 Task: Look for space in Viana, Brazil from 12th July, 2023 to 16th July, 2023 for 8 adults in price range Rs.10000 to Rs.16000. Place can be private room with 8 bedrooms having 8 beds and 8 bathrooms. Property type can be house, flat, guest house, hotel. Amenities needed are: wifi, TV, free parkinig on premises, gym, breakfast. Booking option can be shelf check-in. Required host language is English.
Action: Mouse moved to (456, 99)
Screenshot: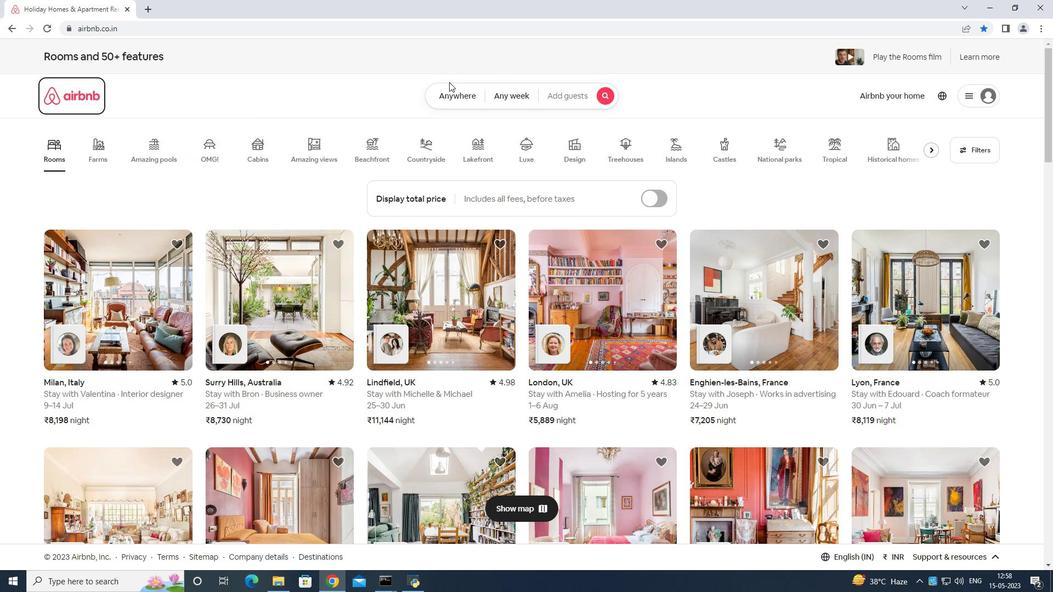 
Action: Mouse pressed left at (456, 99)
Screenshot: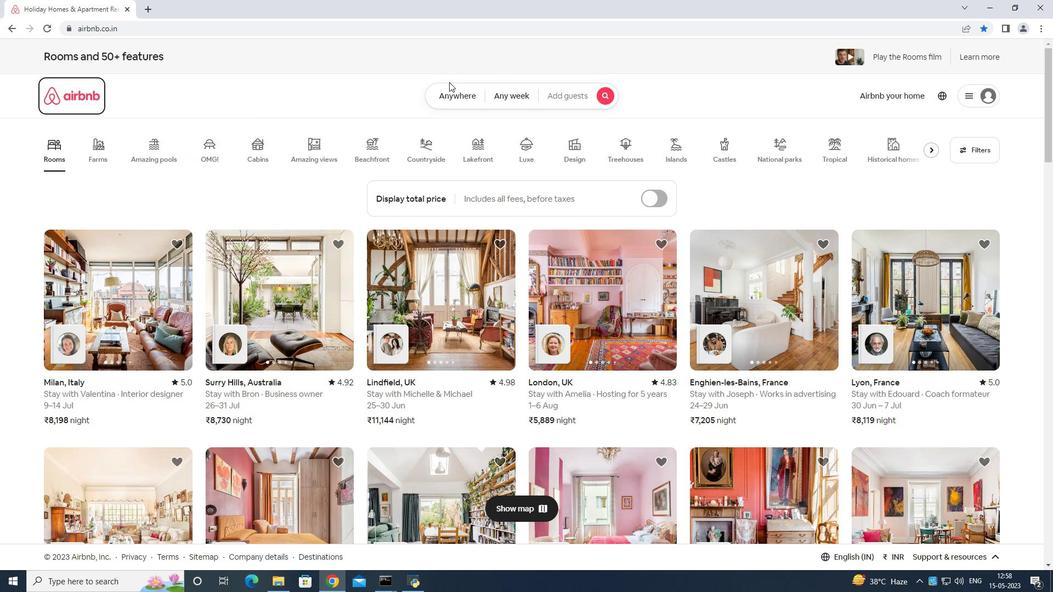 
Action: Mouse moved to (419, 133)
Screenshot: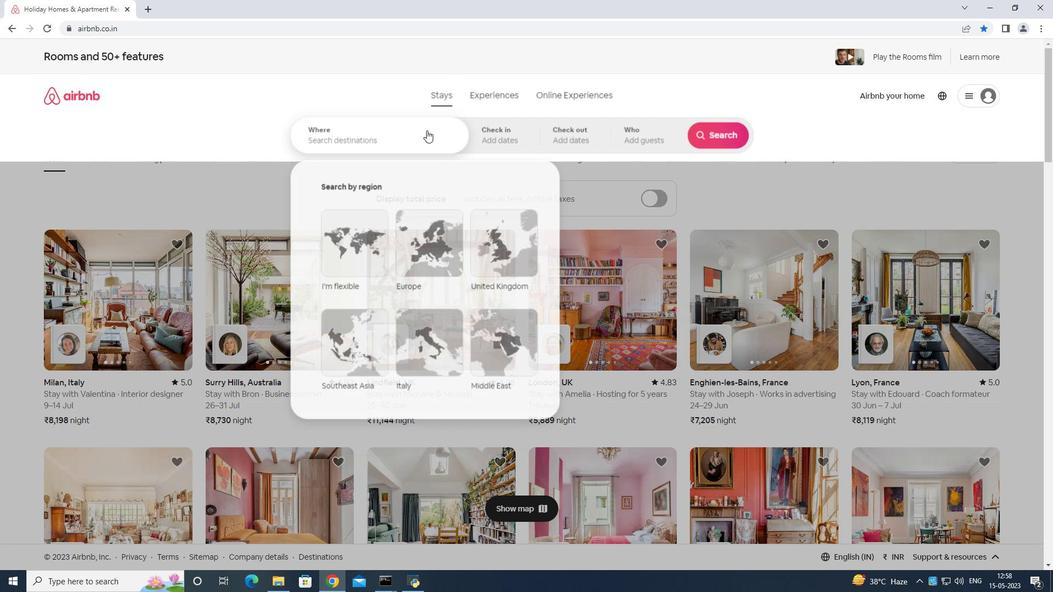 
Action: Mouse pressed left at (419, 133)
Screenshot: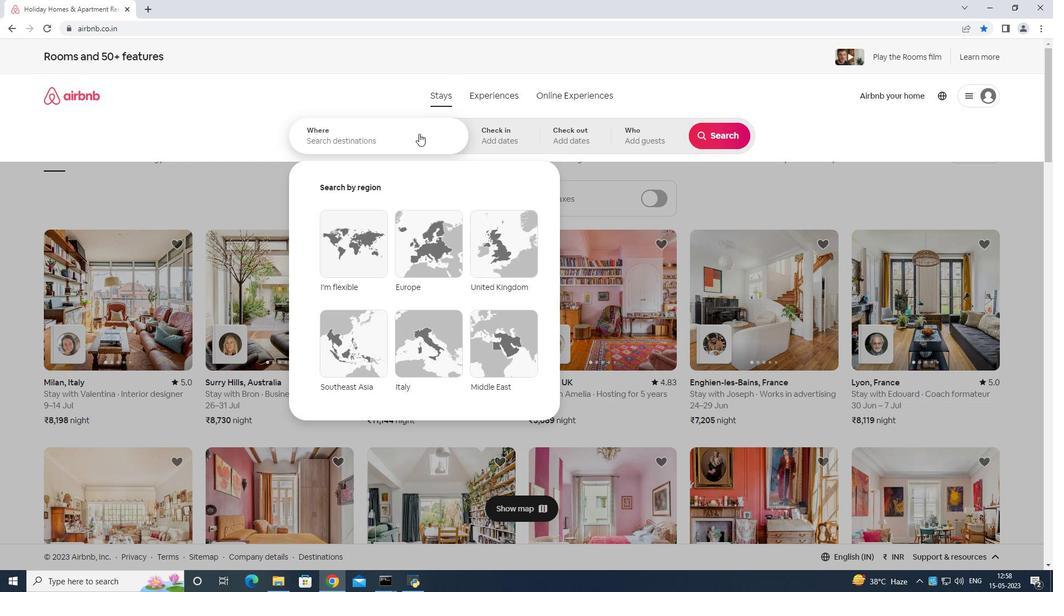 
Action: Key pressed <Key.shift>Viana<Key.space>brazil<Key.enter>
Screenshot: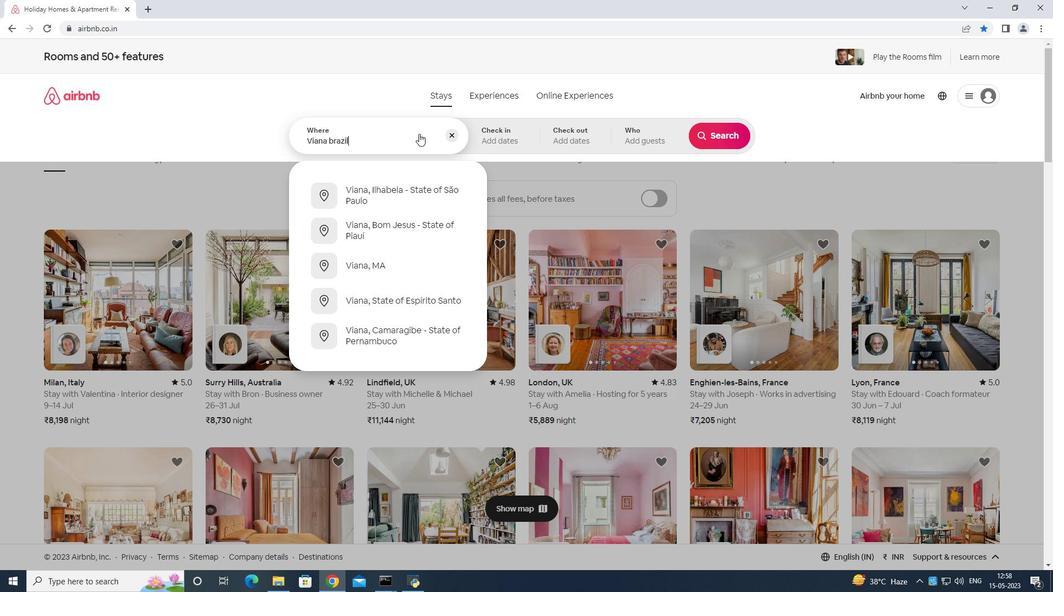 
Action: Mouse moved to (715, 222)
Screenshot: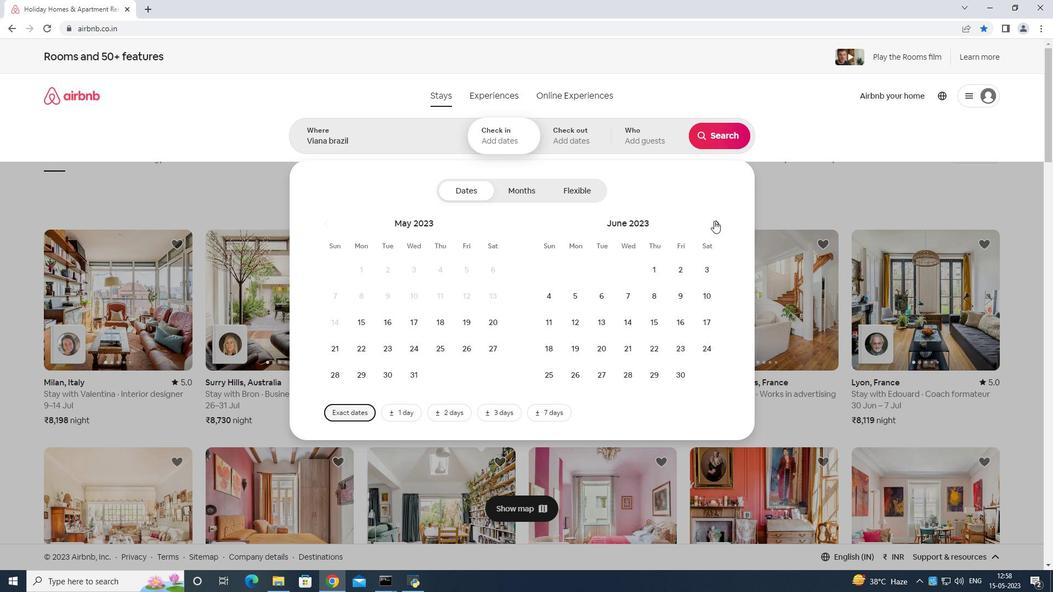 
Action: Mouse pressed left at (715, 222)
Screenshot: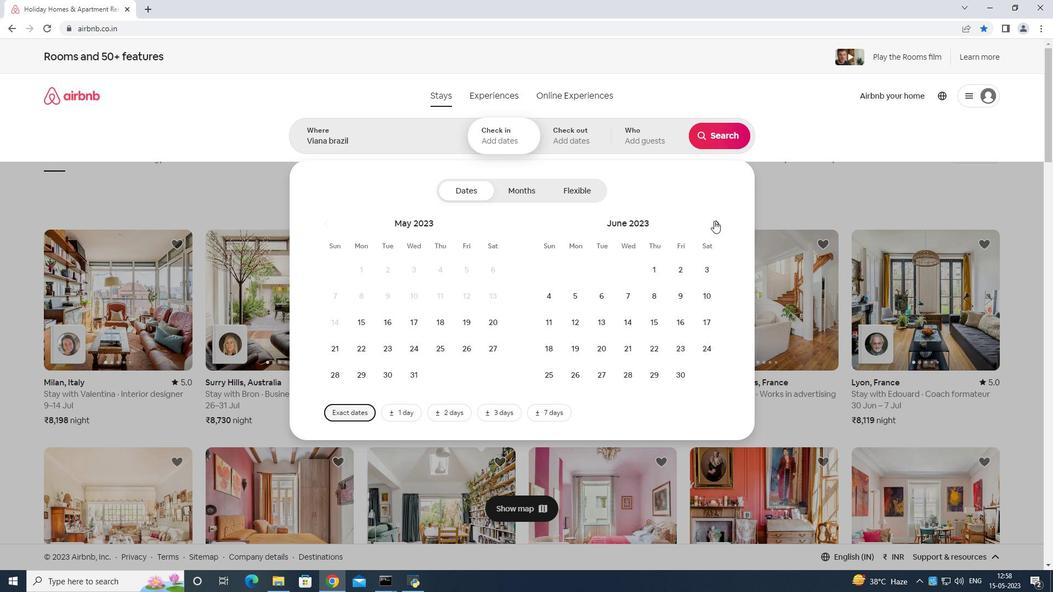 
Action: Mouse moved to (631, 319)
Screenshot: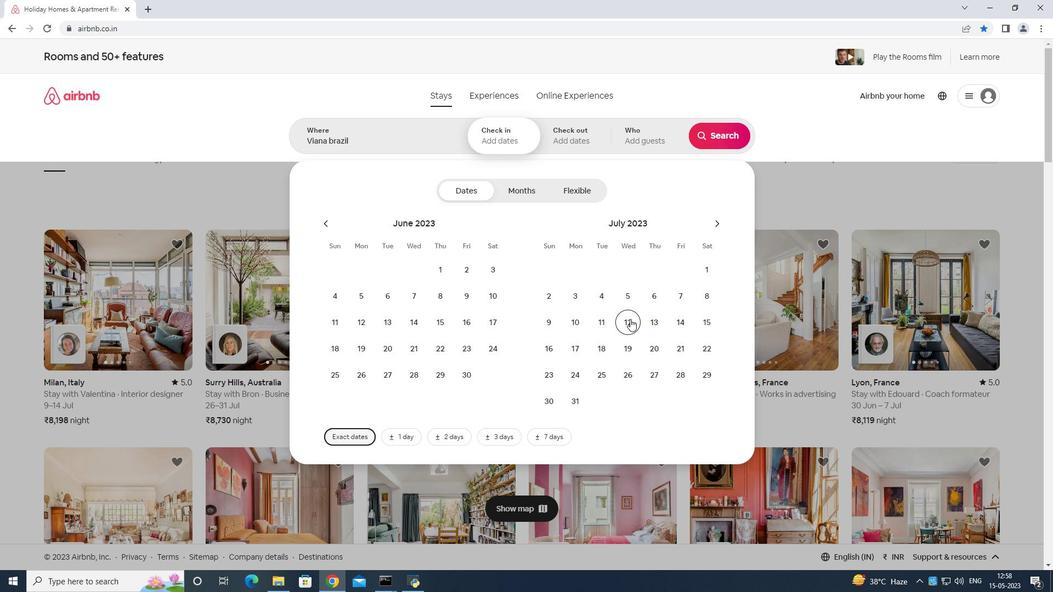 
Action: Mouse pressed left at (631, 319)
Screenshot: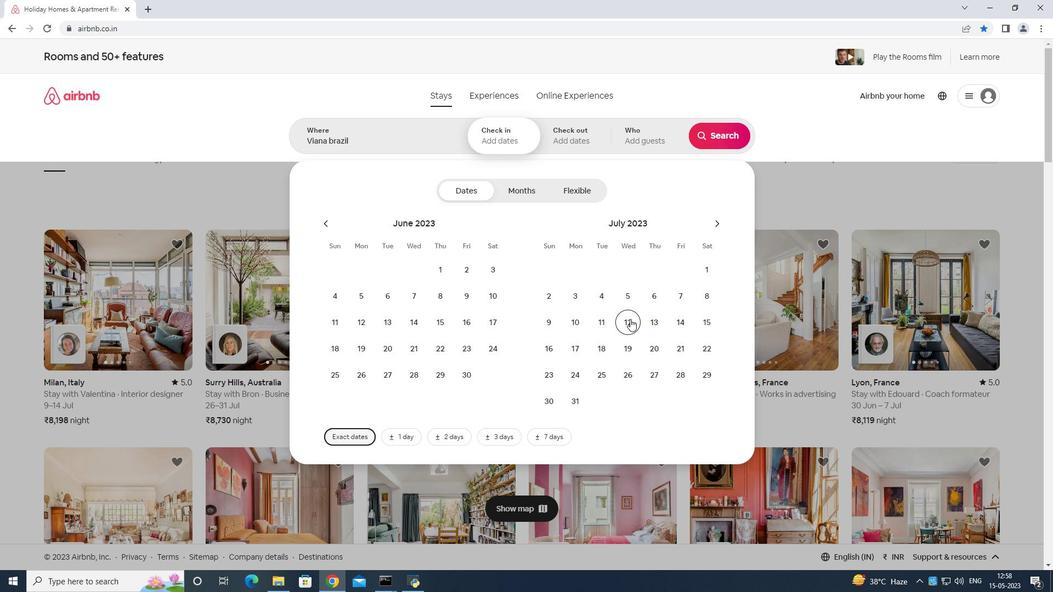 
Action: Mouse moved to (542, 347)
Screenshot: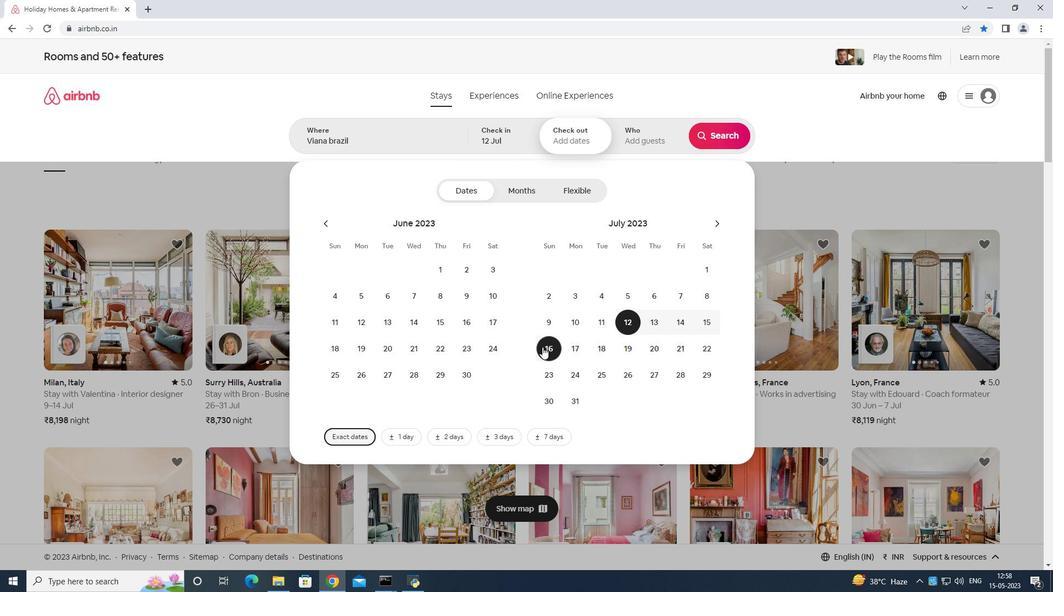 
Action: Mouse pressed left at (542, 347)
Screenshot: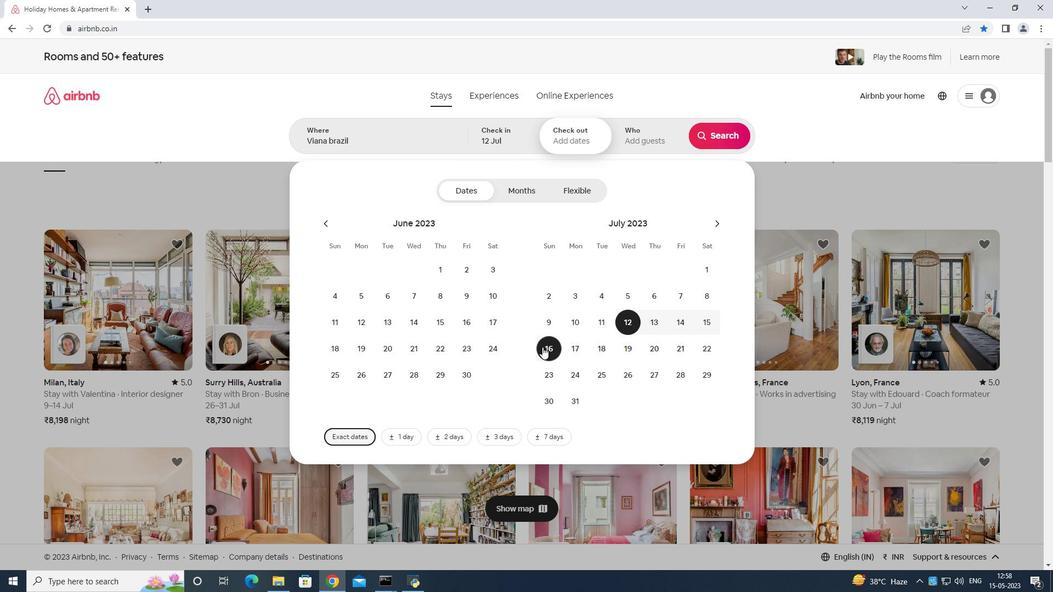 
Action: Mouse moved to (641, 134)
Screenshot: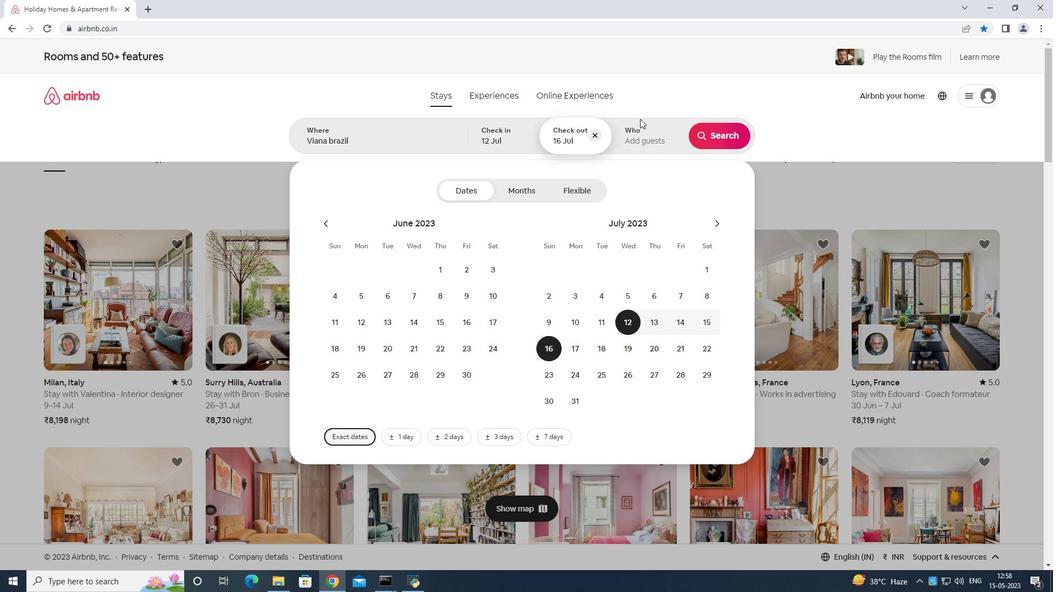 
Action: Mouse pressed left at (641, 134)
Screenshot: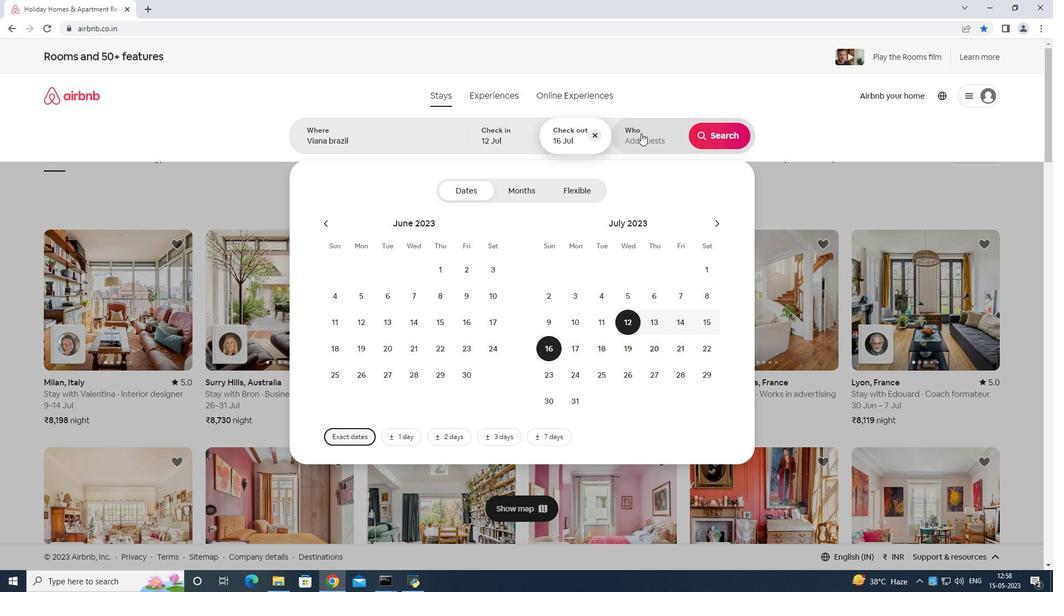 
Action: Mouse moved to (720, 197)
Screenshot: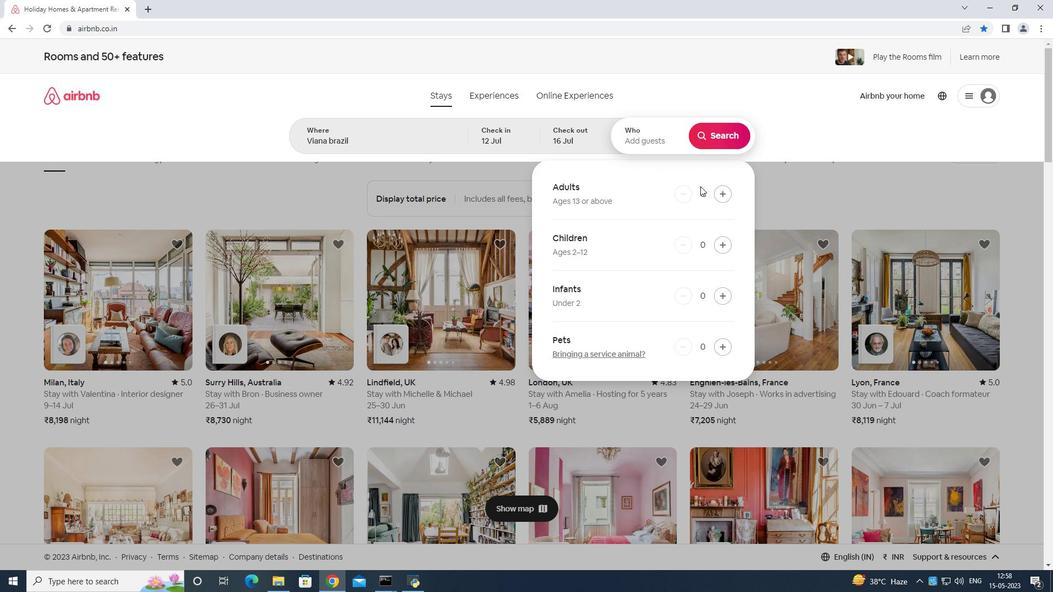 
Action: Mouse pressed left at (720, 197)
Screenshot: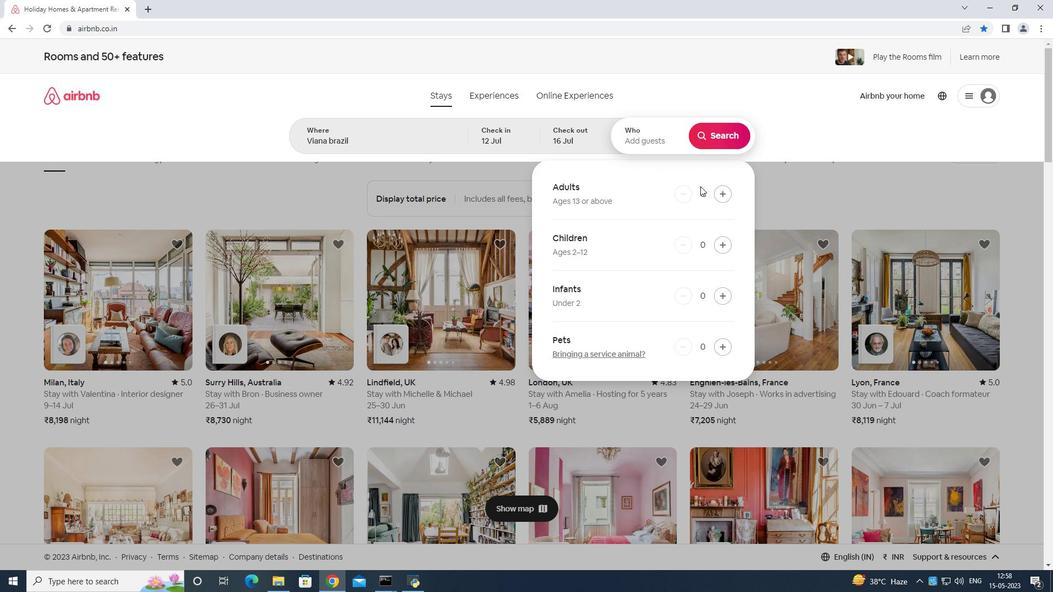 
Action: Mouse moved to (721, 194)
Screenshot: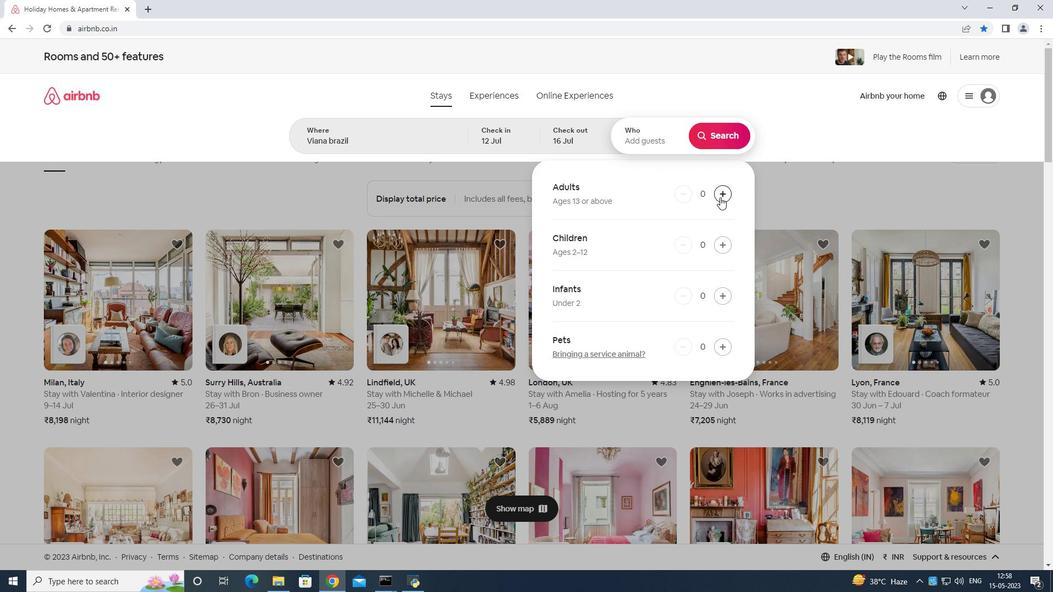 
Action: Mouse pressed left at (721, 194)
Screenshot: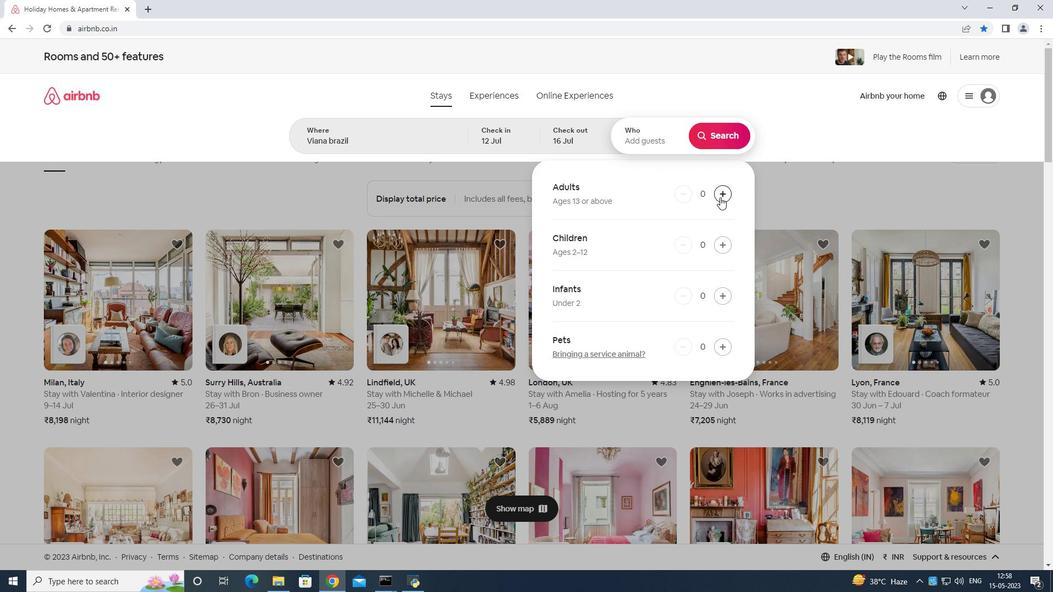 
Action: Mouse moved to (722, 194)
Screenshot: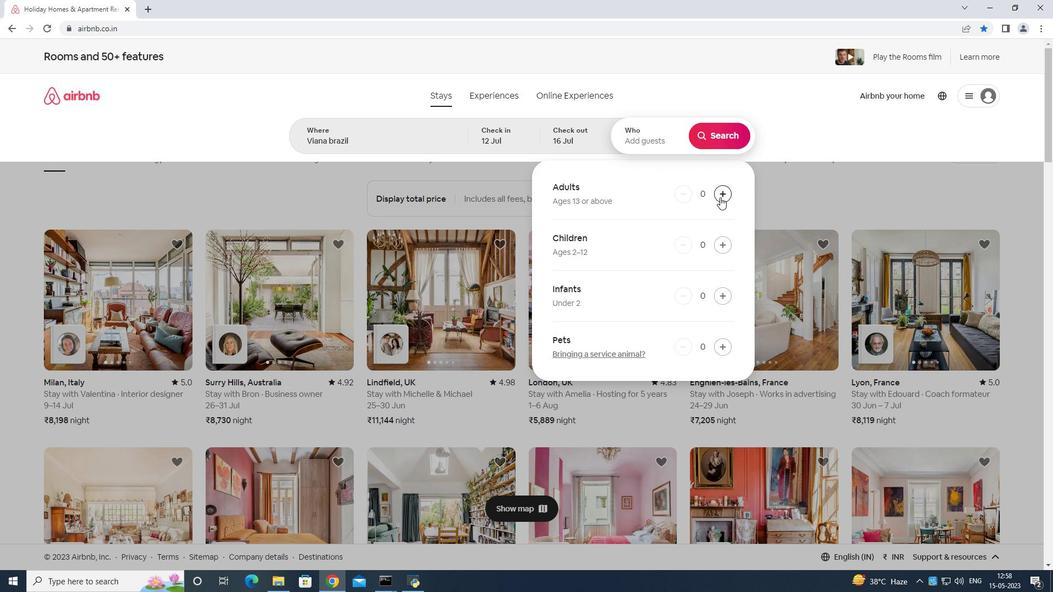 
Action: Mouse pressed left at (722, 194)
Screenshot: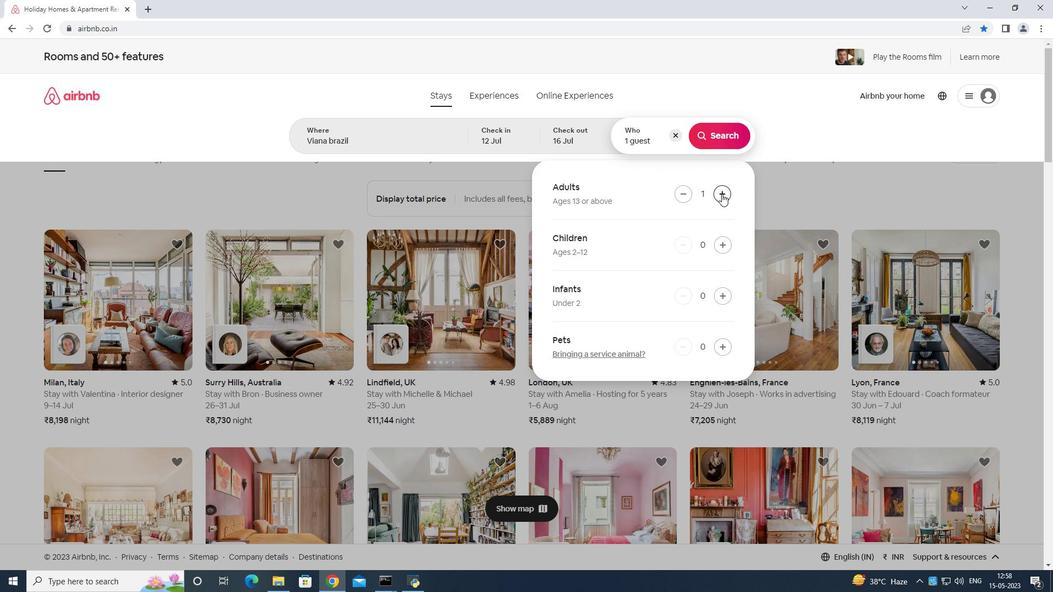 
Action: Mouse pressed left at (722, 194)
Screenshot: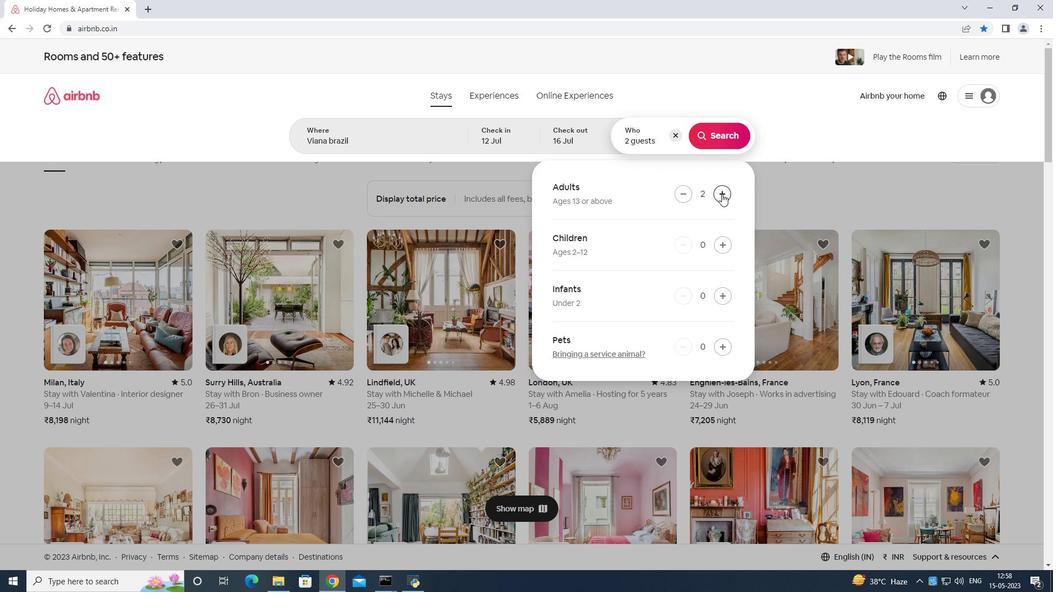 
Action: Mouse pressed left at (722, 194)
Screenshot: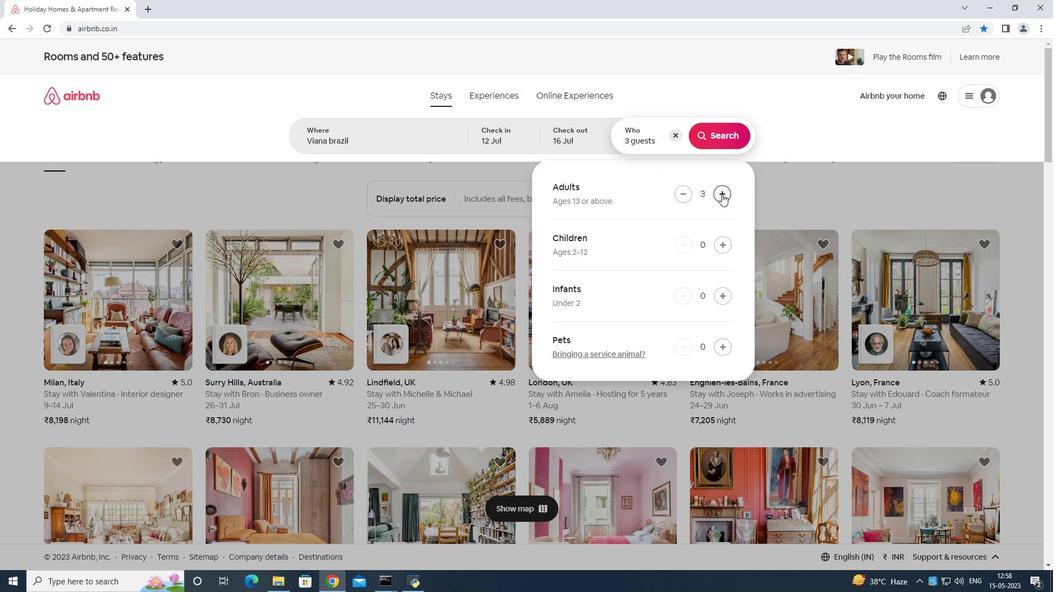 
Action: Mouse pressed left at (722, 194)
Screenshot: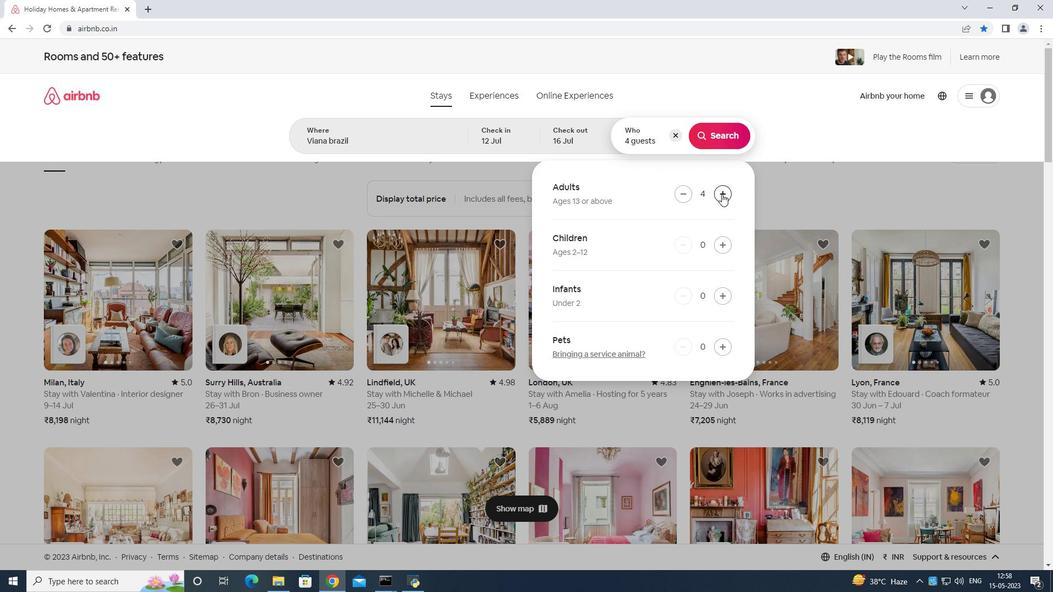 
Action: Mouse moved to (722, 193)
Screenshot: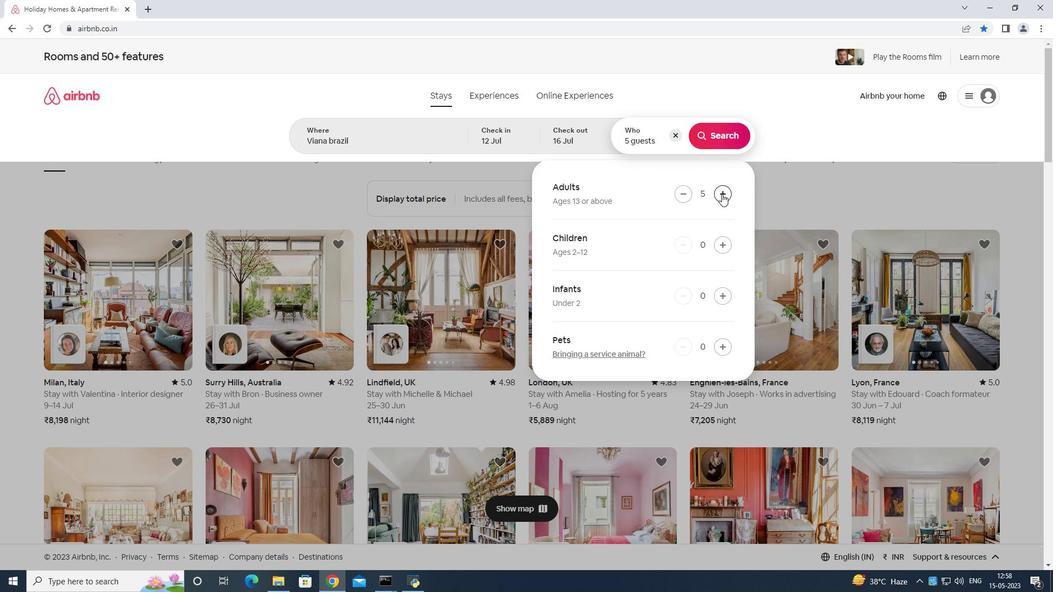 
Action: Mouse pressed left at (722, 193)
Screenshot: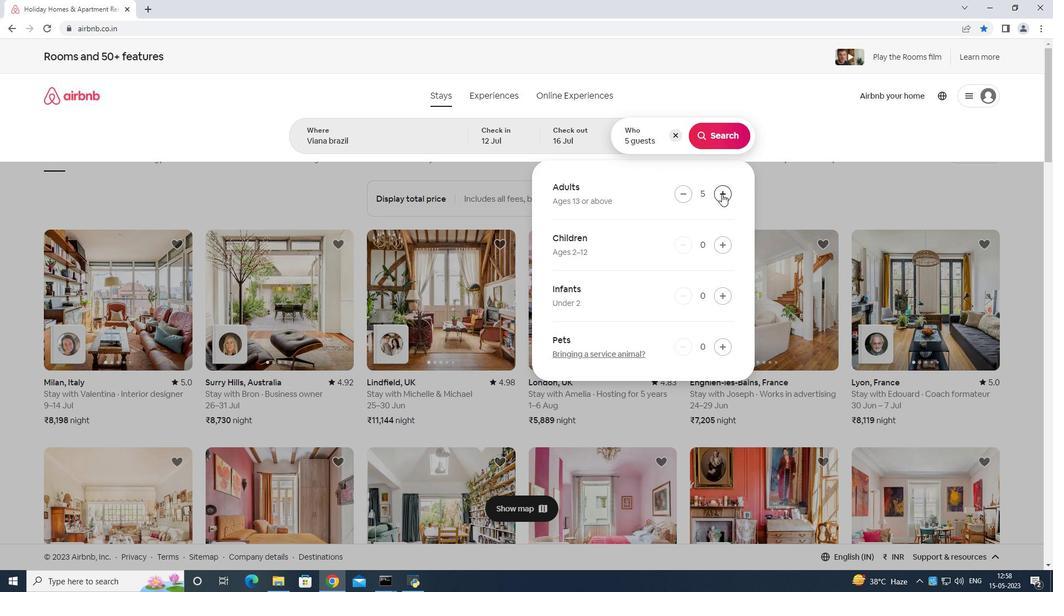 
Action: Mouse moved to (722, 193)
Screenshot: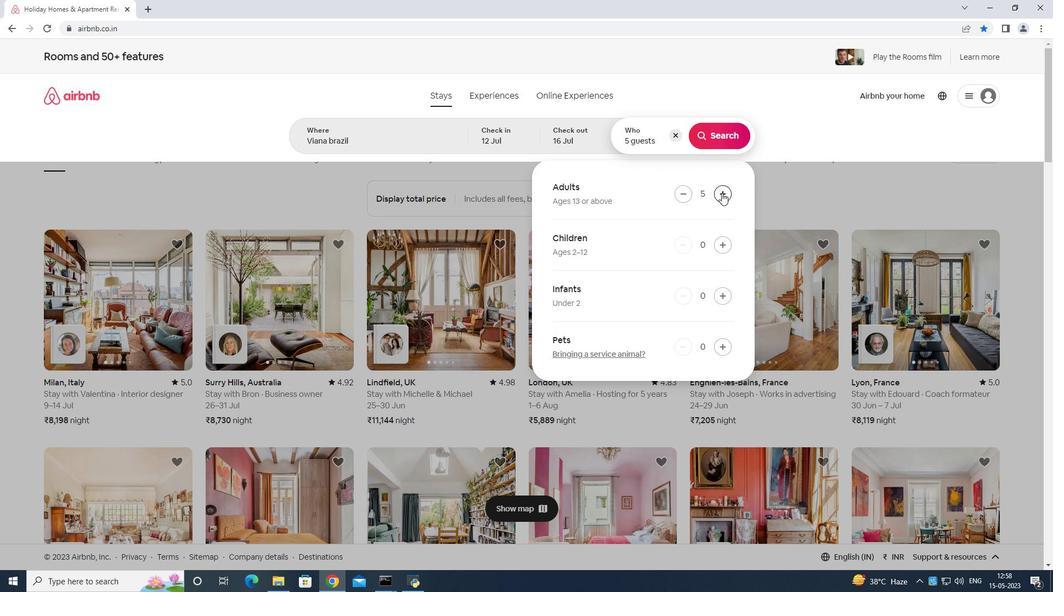 
Action: Mouse pressed left at (722, 193)
Screenshot: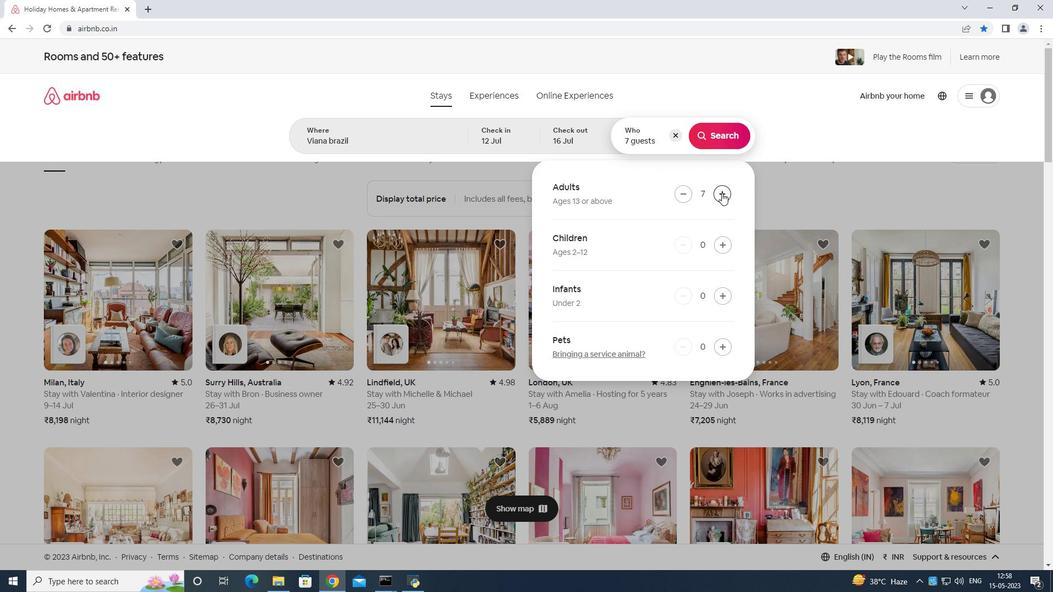
Action: Mouse moved to (715, 137)
Screenshot: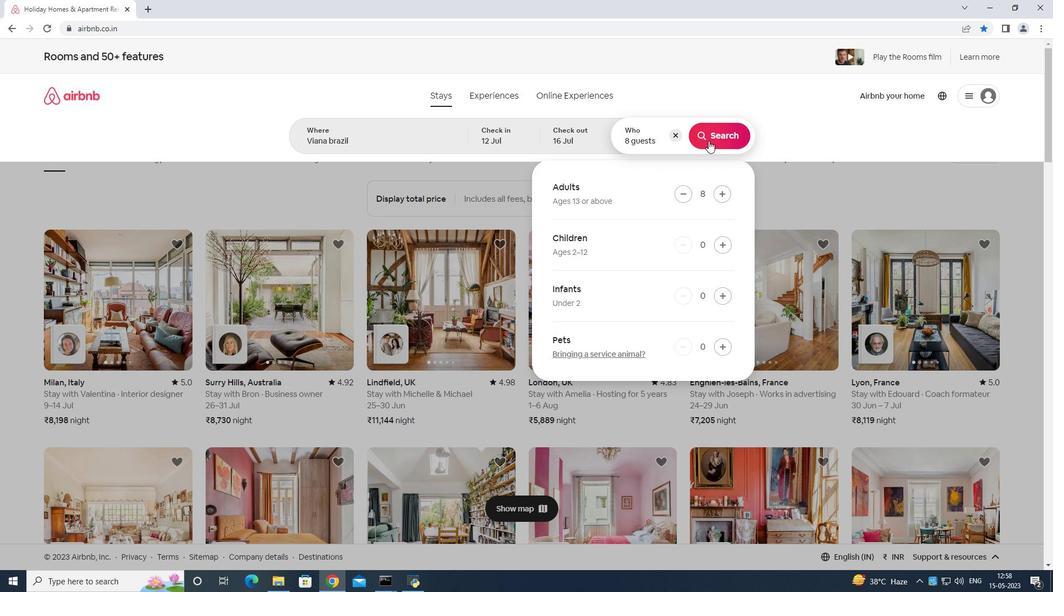 
Action: Mouse pressed left at (715, 137)
Screenshot: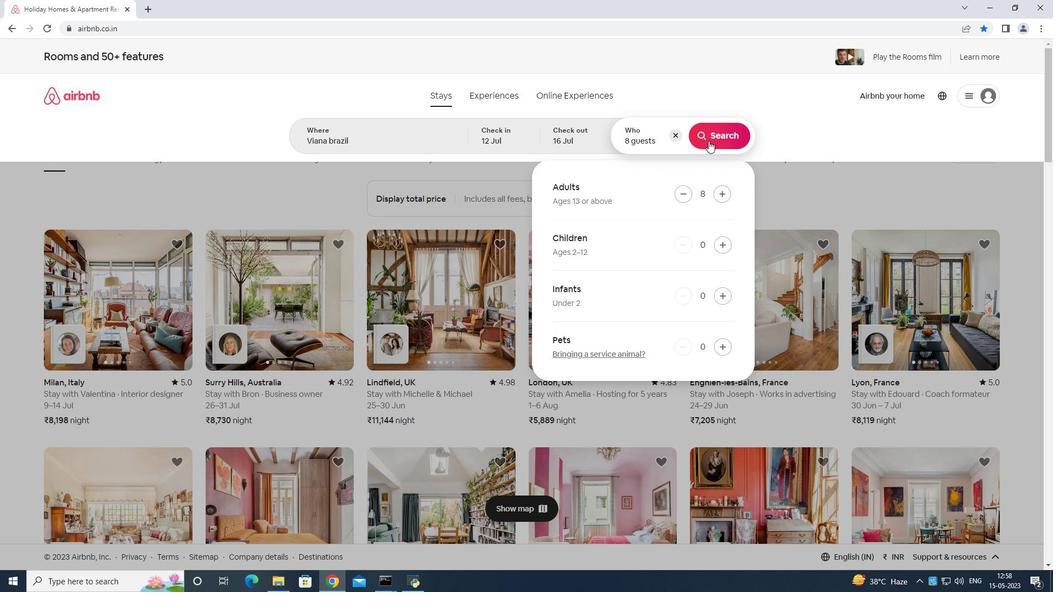 
Action: Mouse moved to (999, 104)
Screenshot: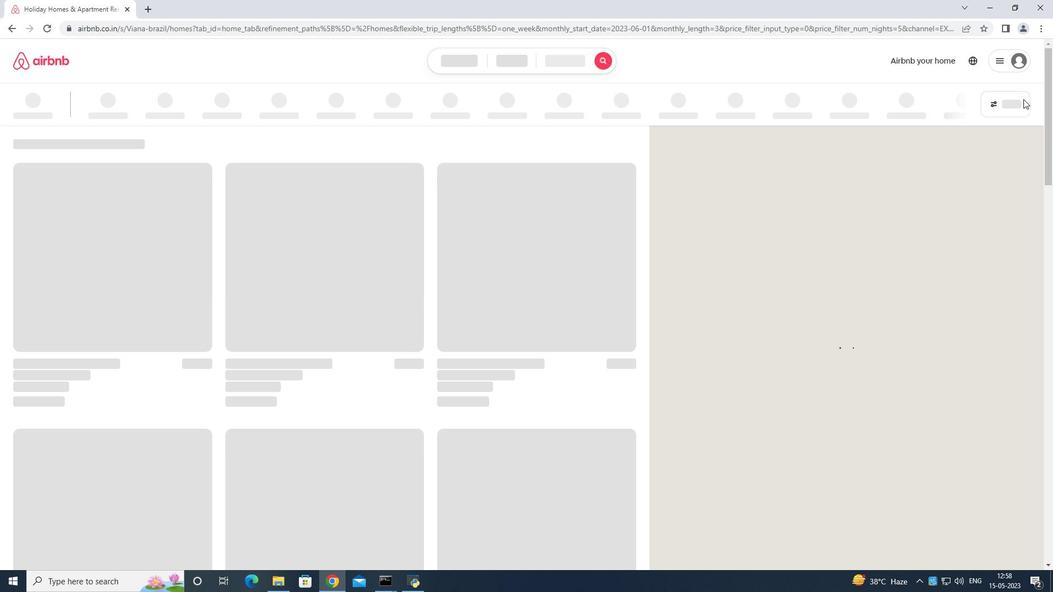 
Action: Mouse pressed left at (999, 104)
Screenshot: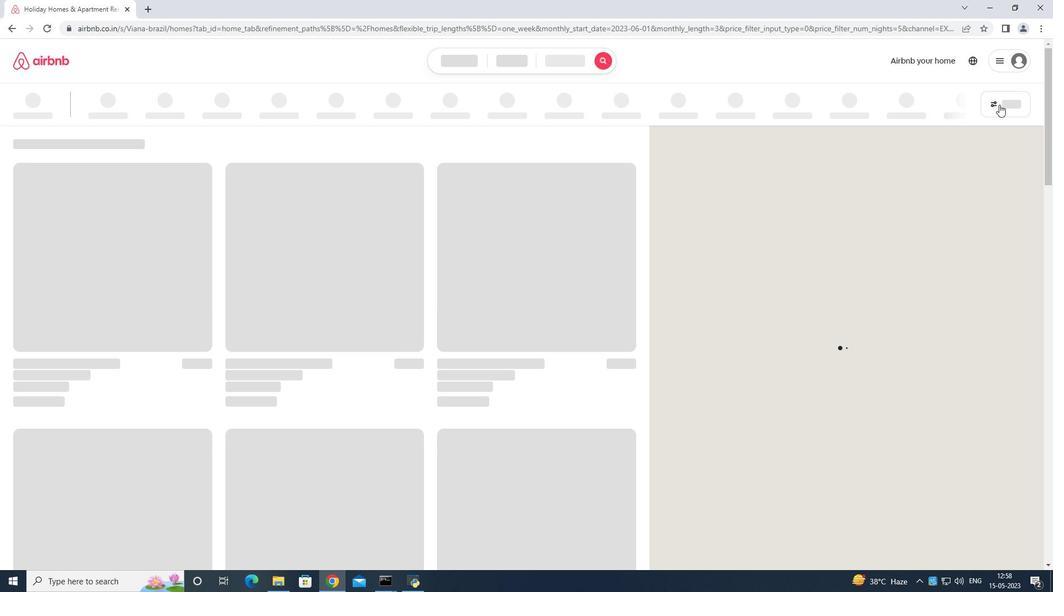 
Action: Mouse moved to (453, 368)
Screenshot: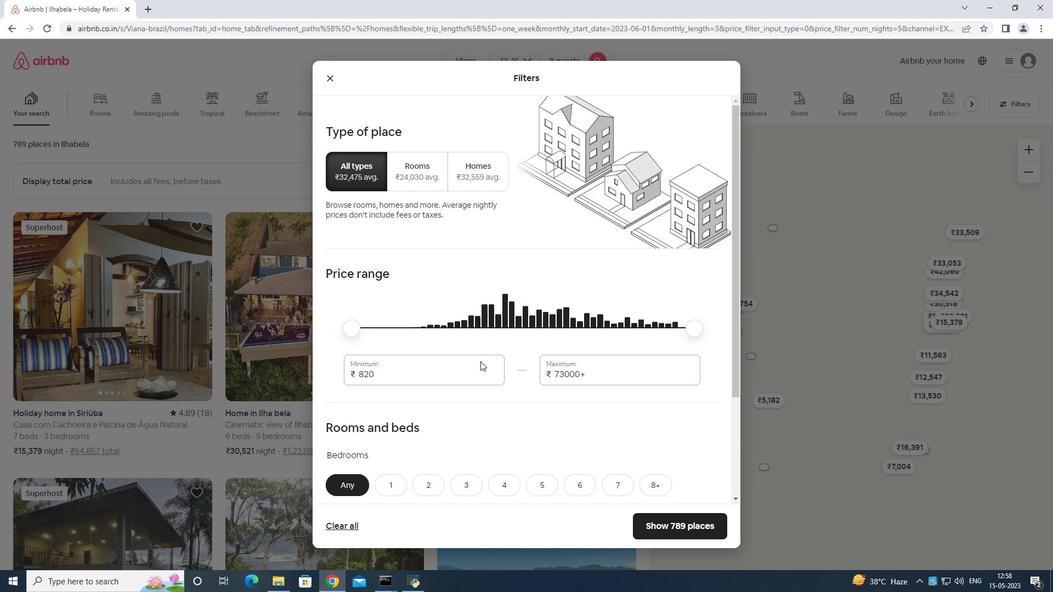 
Action: Mouse pressed left at (453, 368)
Screenshot: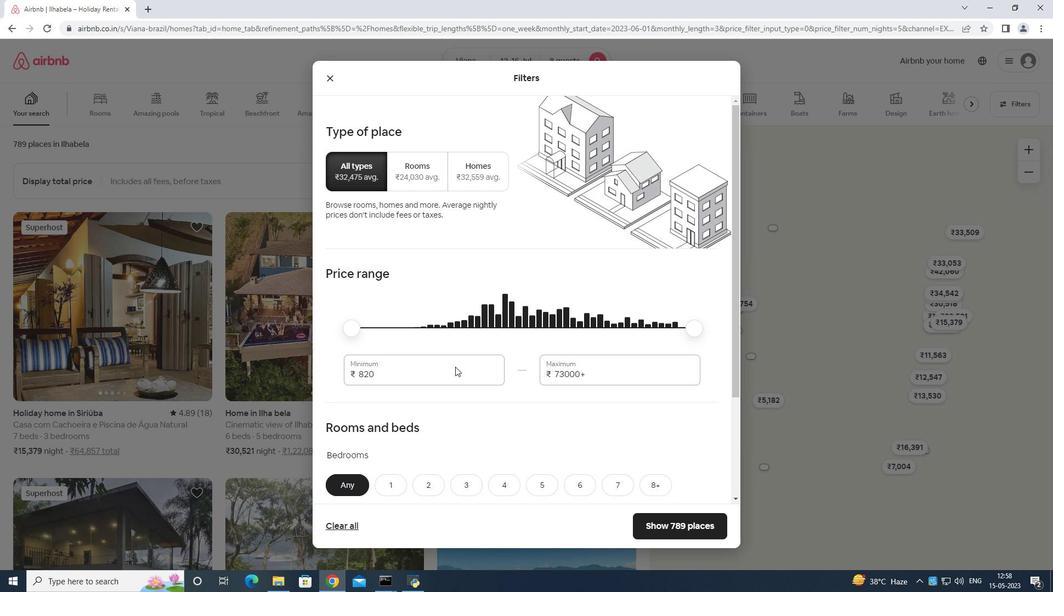 
Action: Mouse moved to (448, 353)
Screenshot: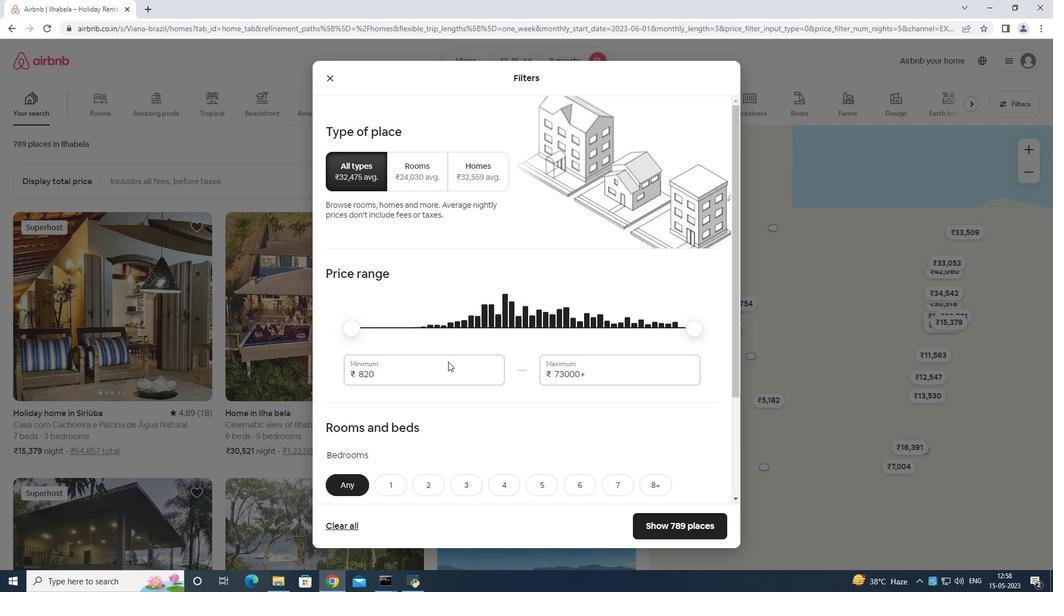 
Action: Key pressed <Key.backspace><Key.backspace><Key.backspace><Key.backspace><Key.backspace><Key.backspace><Key.backspace>
Screenshot: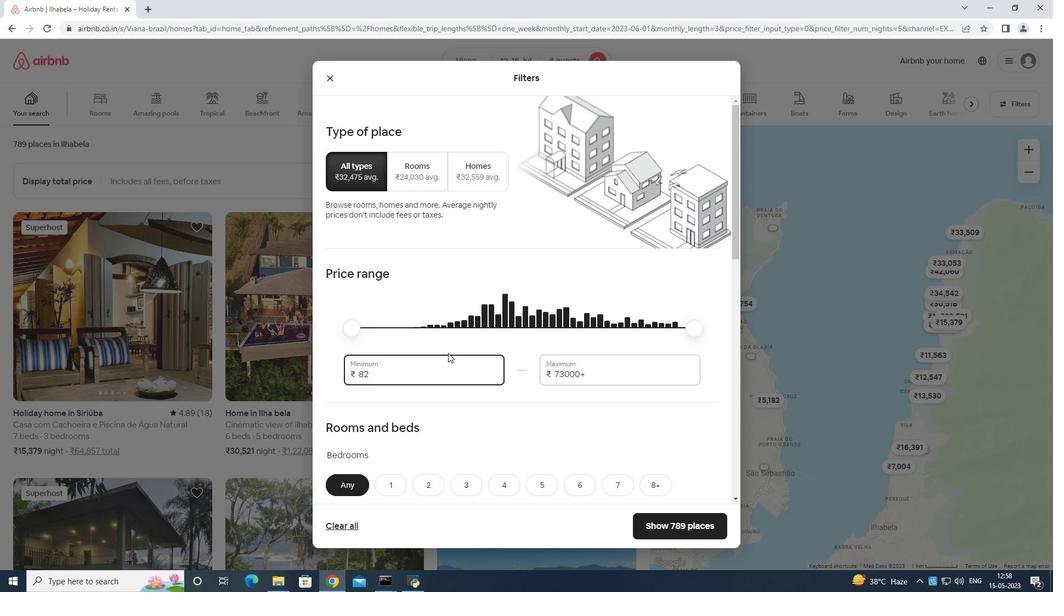 
Action: Mouse moved to (448, 351)
Screenshot: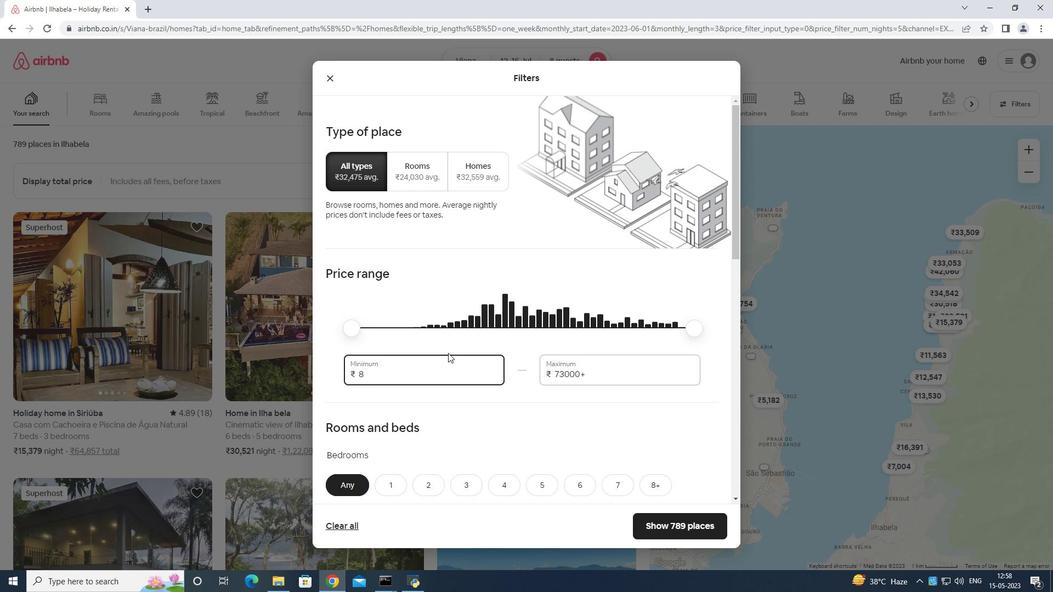 
Action: Key pressed <Key.backspace>
Screenshot: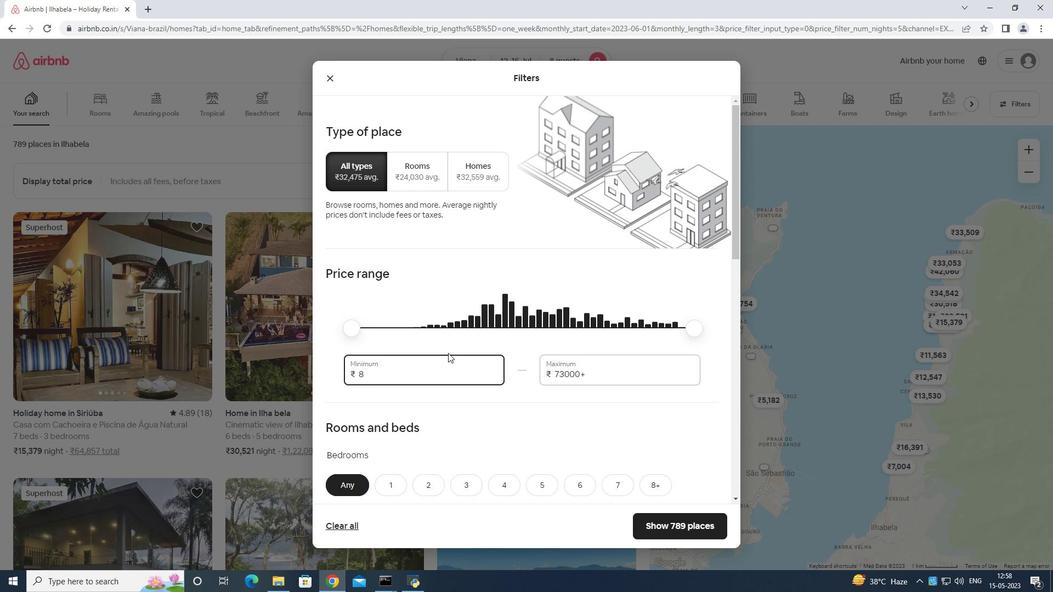 
Action: Mouse moved to (450, 346)
Screenshot: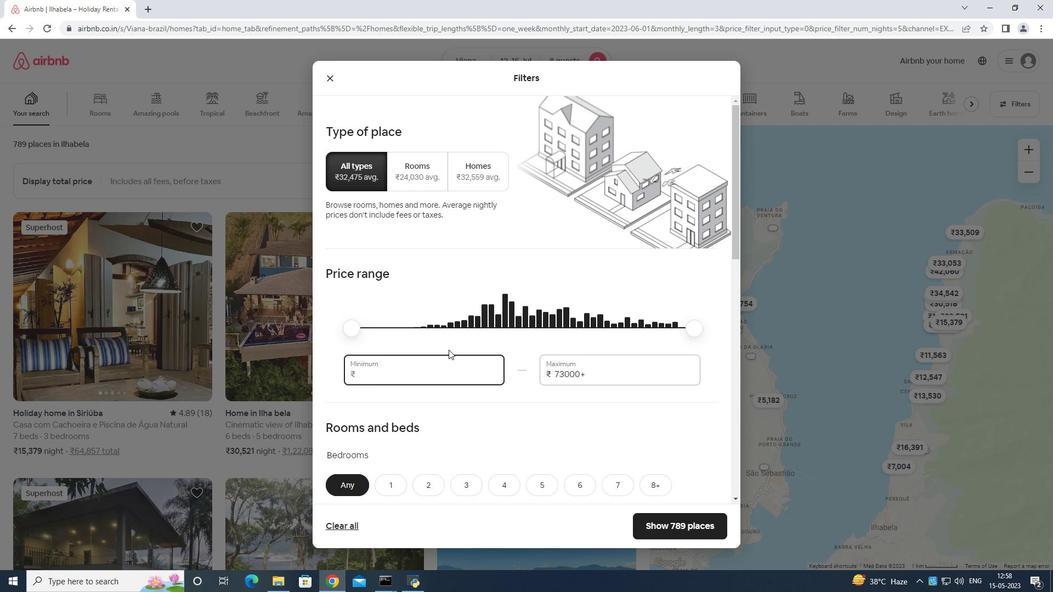 
Action: Key pressed 1
Screenshot: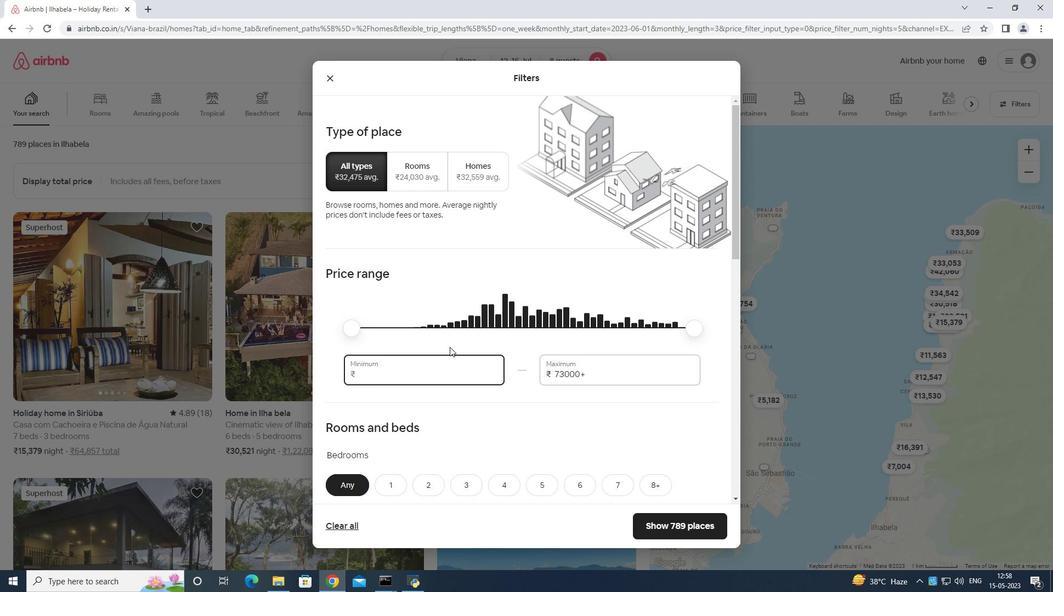 
Action: Mouse moved to (451, 345)
Screenshot: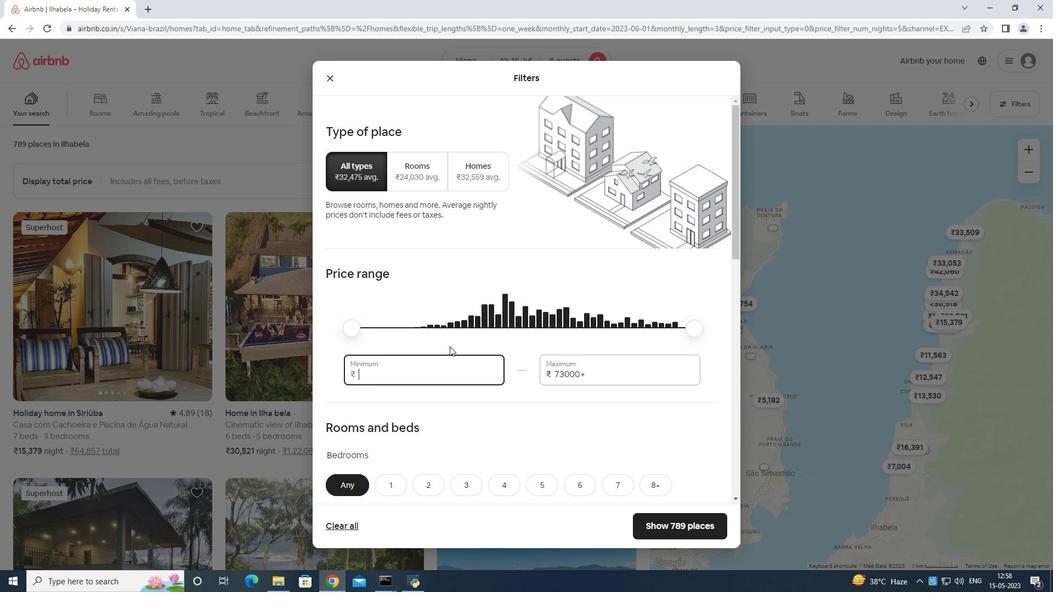 
Action: Key pressed 000
Screenshot: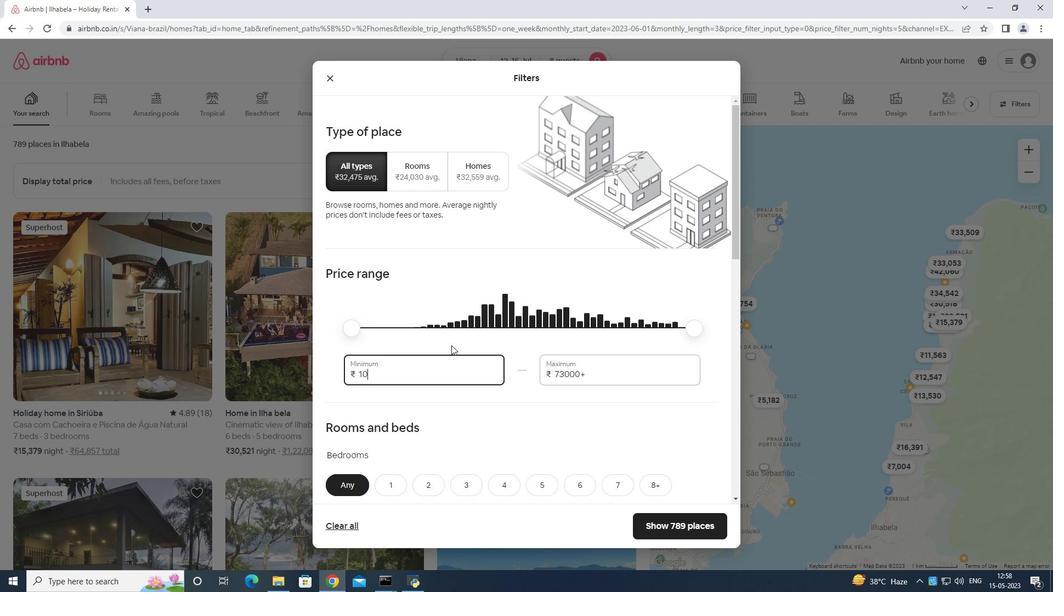 
Action: Mouse moved to (455, 349)
Screenshot: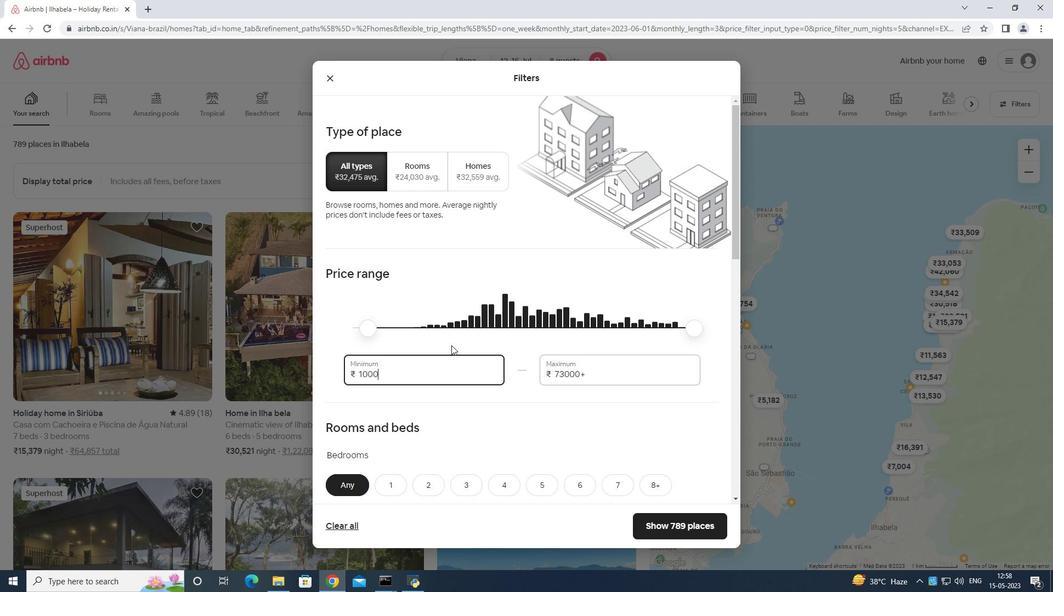 
Action: Key pressed 0
Screenshot: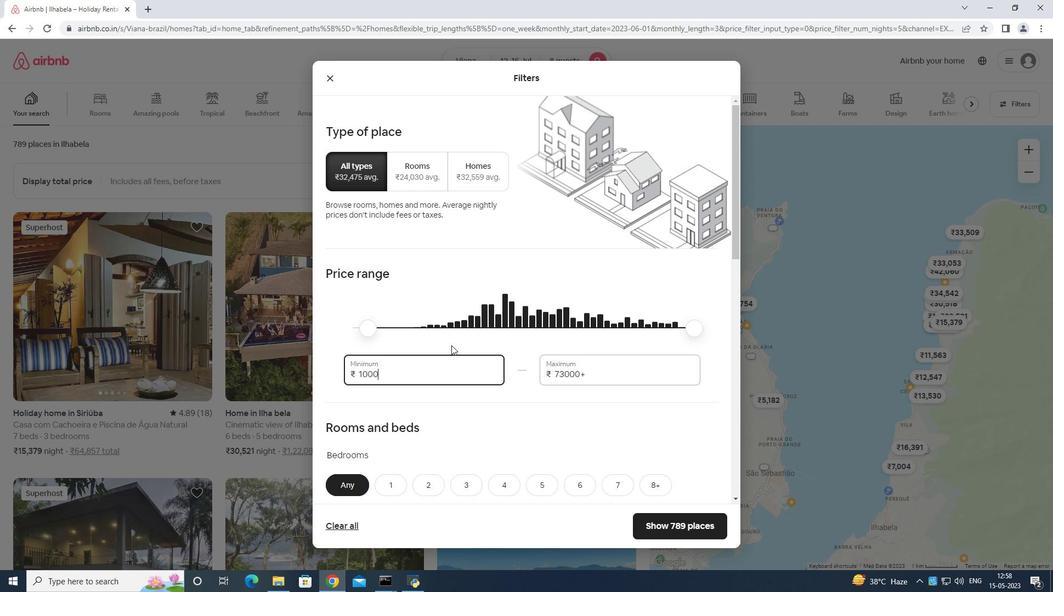 
Action: Mouse moved to (632, 363)
Screenshot: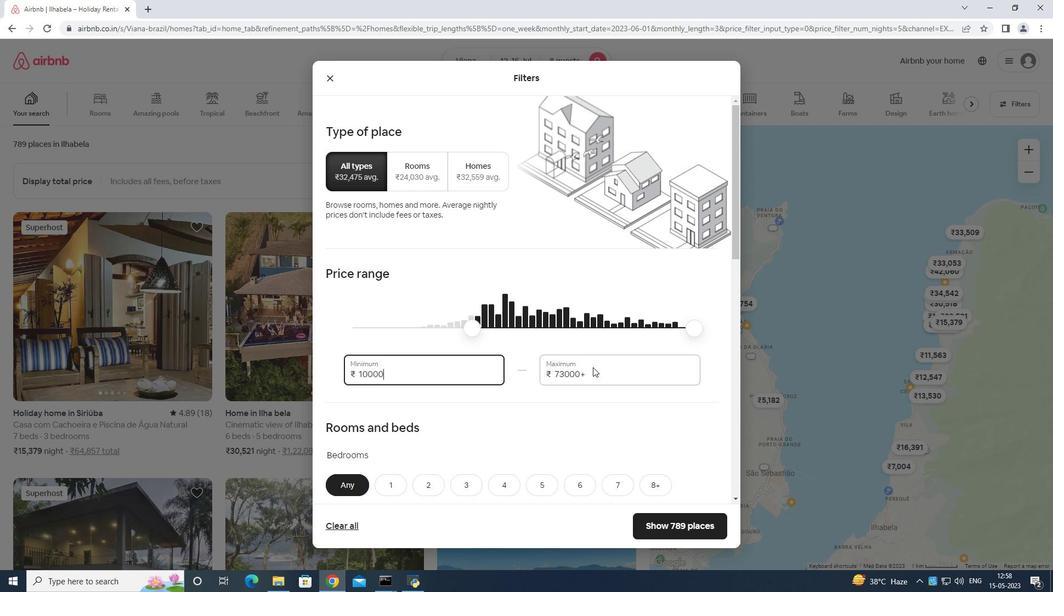
Action: Mouse pressed left at (632, 363)
Screenshot: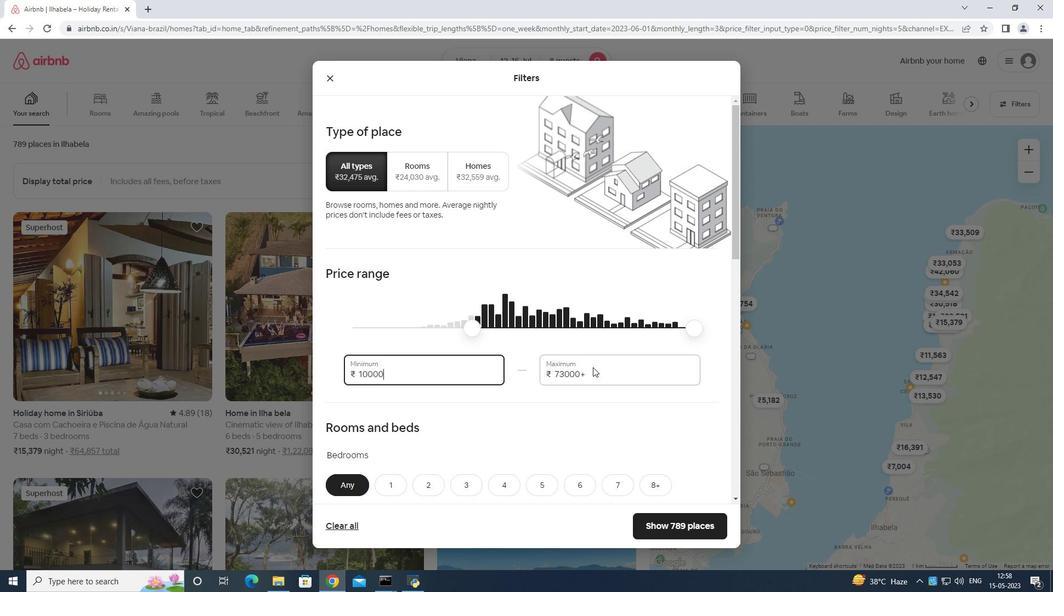 
Action: Mouse moved to (628, 354)
Screenshot: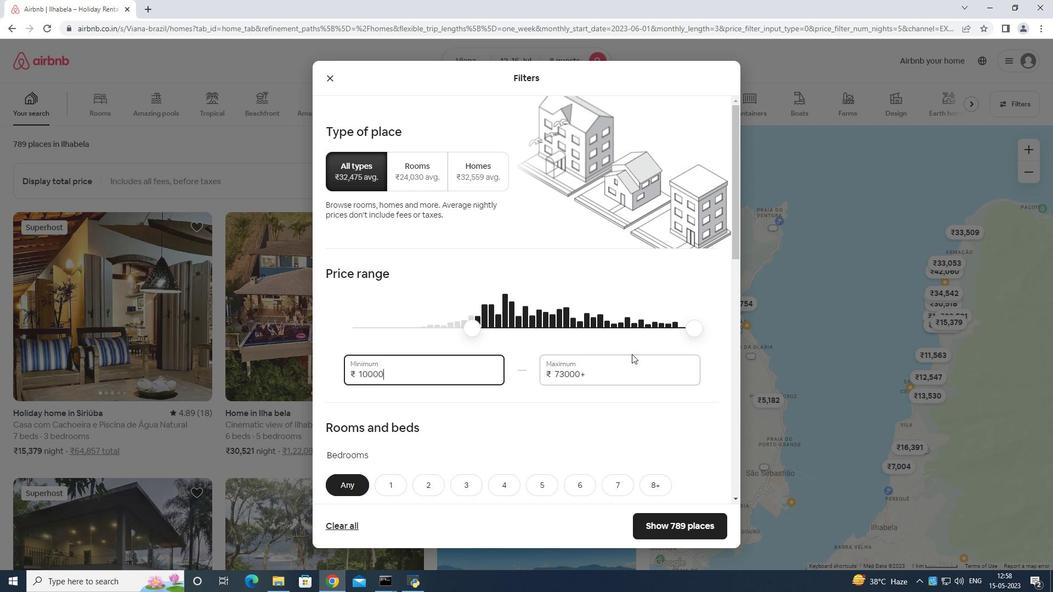 
Action: Key pressed <Key.backspace>
Screenshot: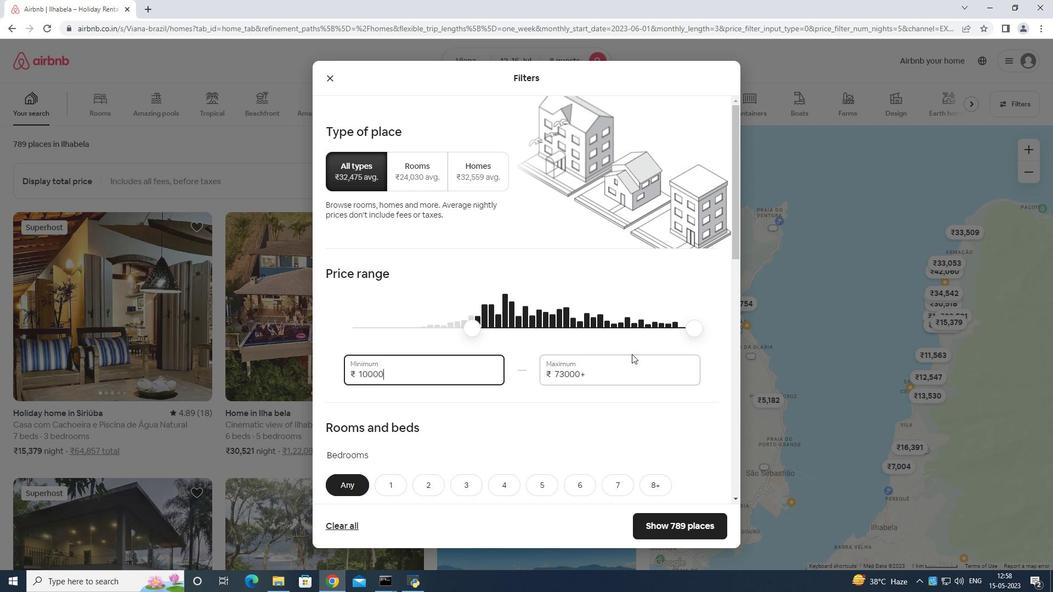 
Action: Mouse moved to (623, 357)
Screenshot: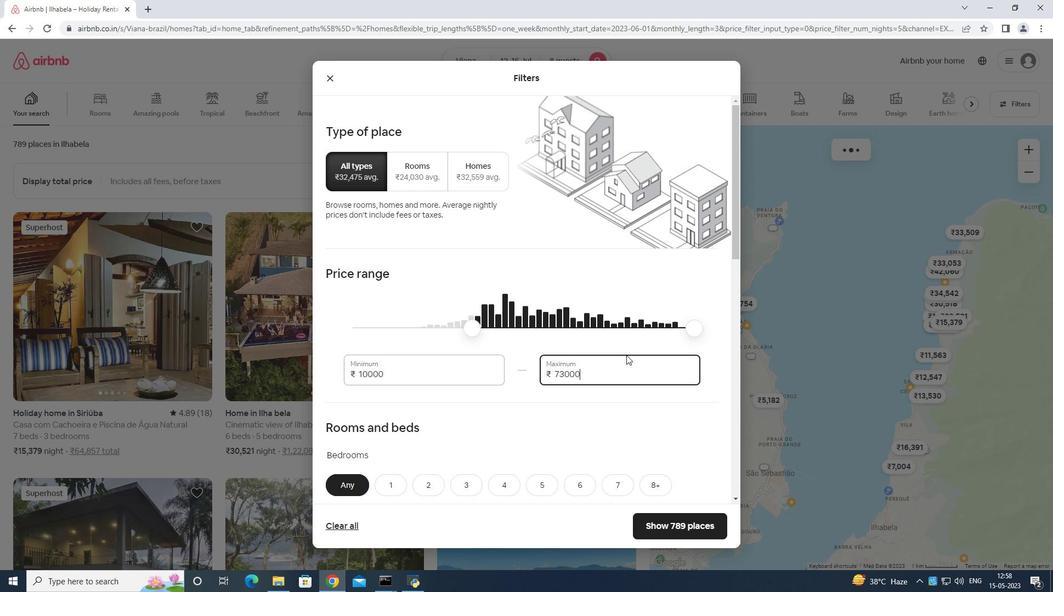 
Action: Key pressed <Key.backspace><Key.backspace><Key.backspace><Key.backspace><Key.backspace><Key.backspace><Key.backspace><Key.backspace><Key.backspace><Key.backspace><Key.backspace><Key.backspace><Key.backspace><Key.backspace><Key.backspace><Key.backspace><Key.backspace><Key.backspace>
Screenshot: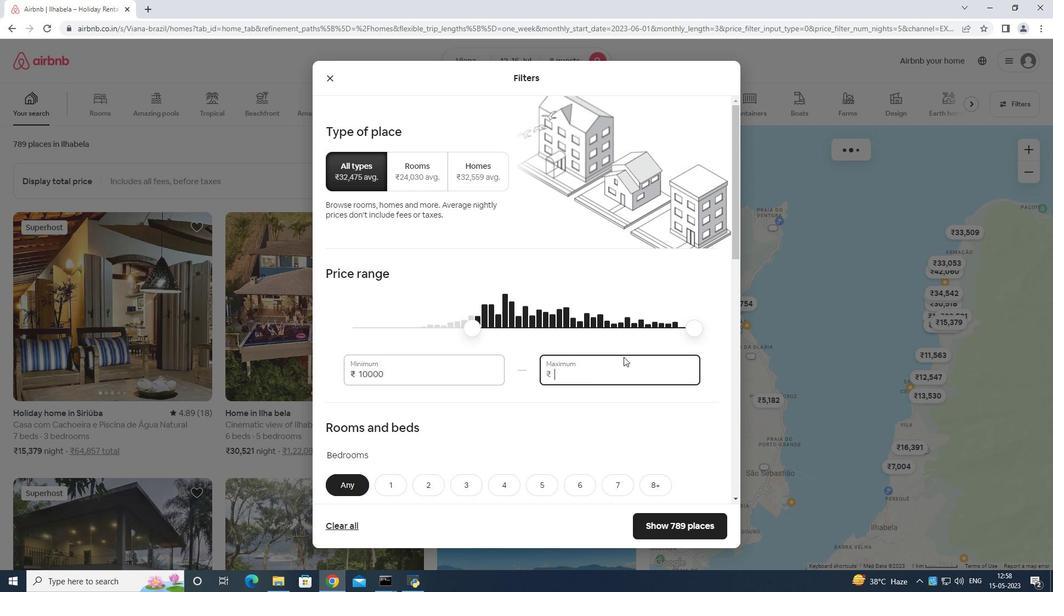 
Action: Mouse moved to (623, 357)
Screenshot: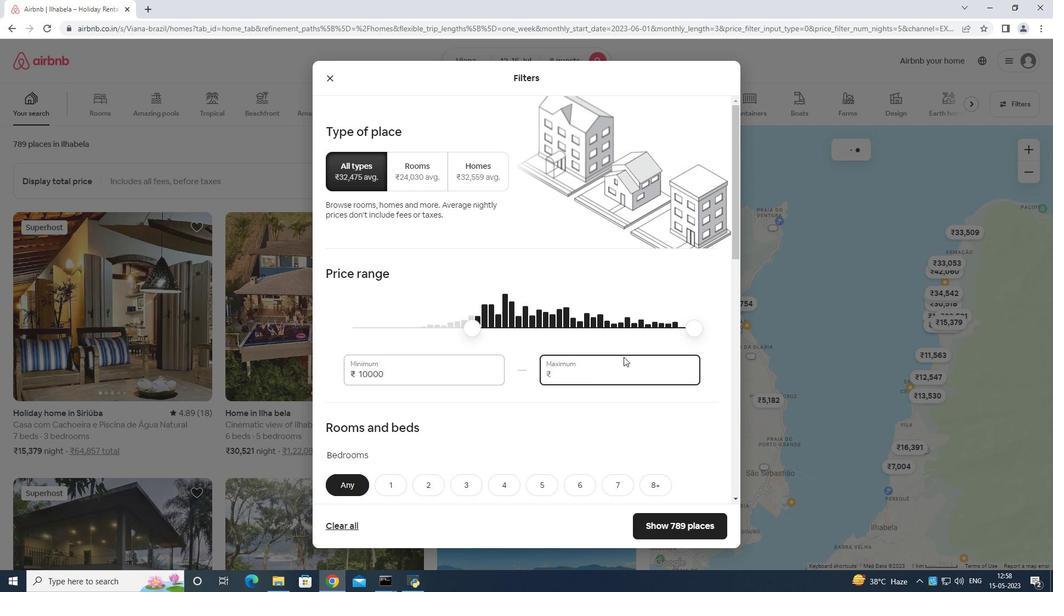 
Action: Key pressed 1
Screenshot: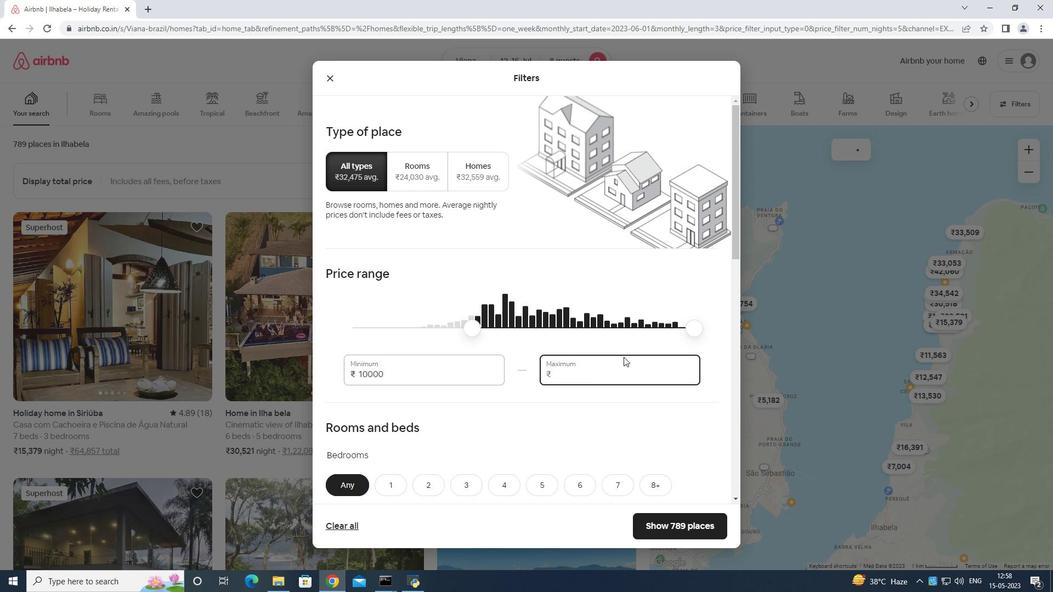 
Action: Mouse moved to (623, 357)
Screenshot: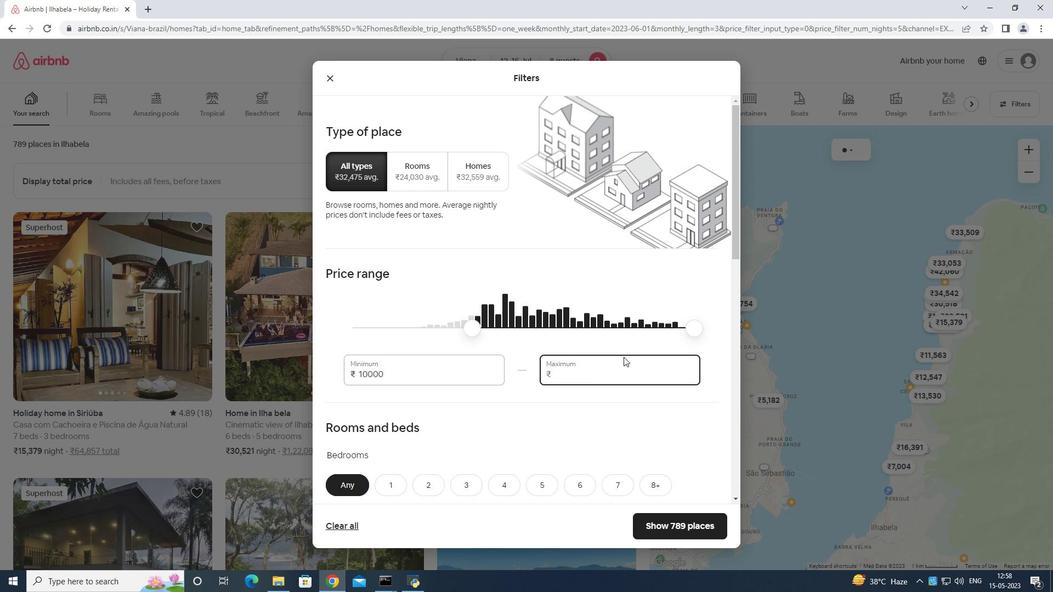 
Action: Key pressed 6
Screenshot: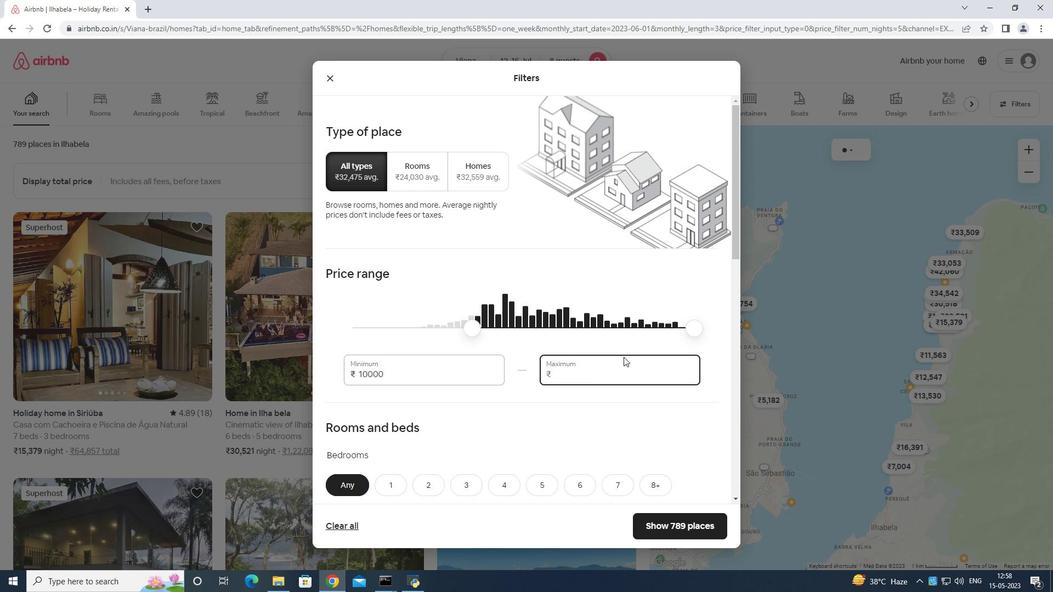 
Action: Mouse moved to (625, 355)
Screenshot: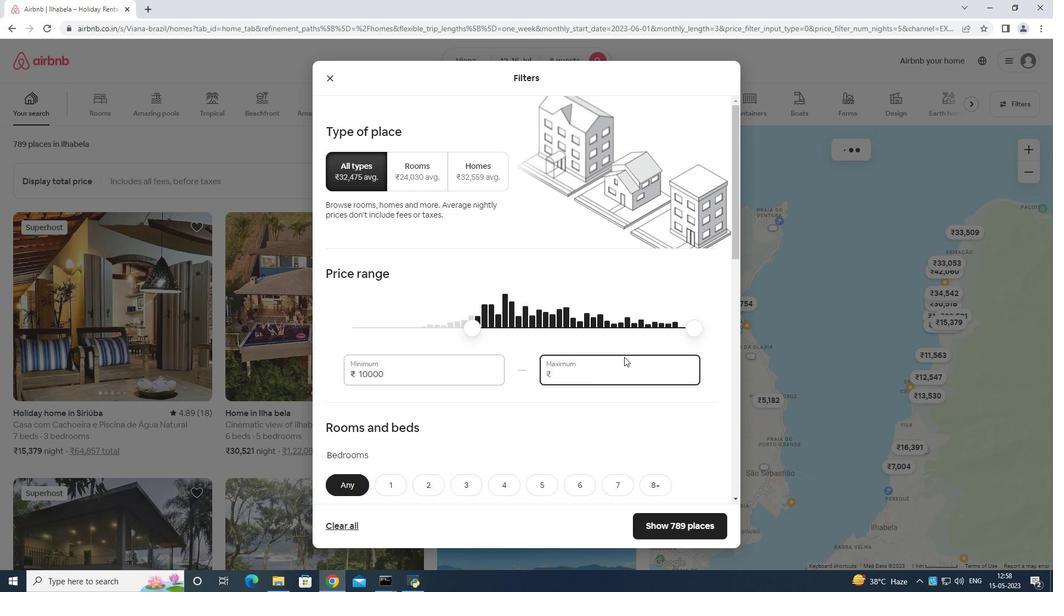 
Action: Key pressed 0
Screenshot: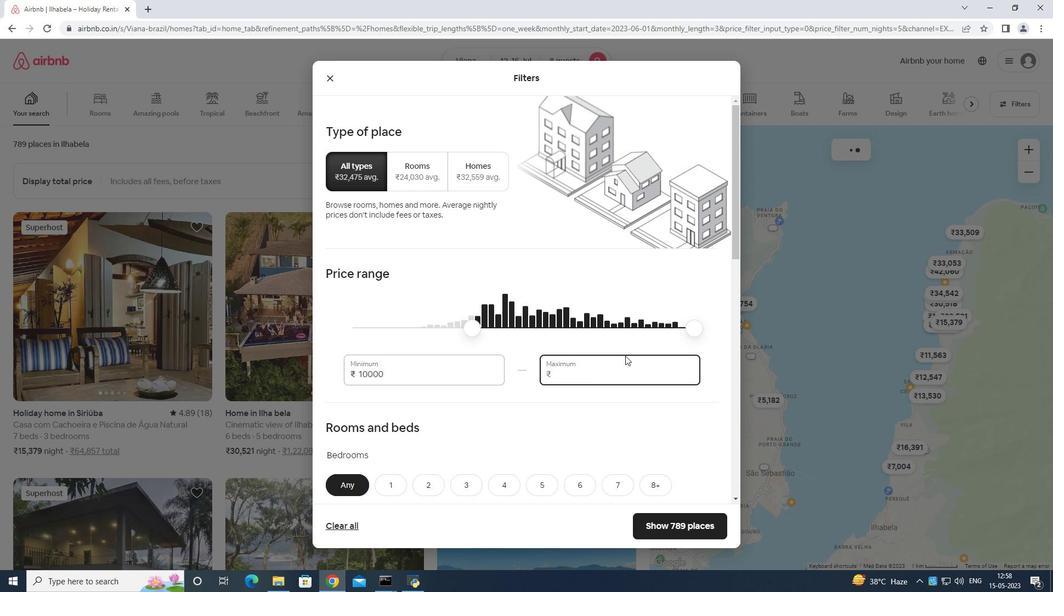 
Action: Mouse moved to (625, 355)
Screenshot: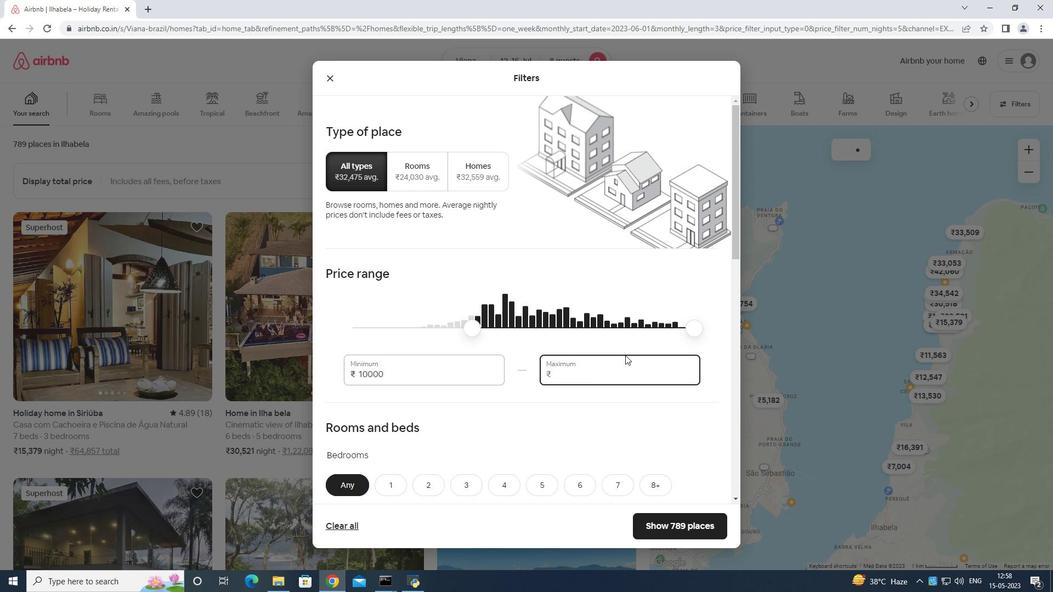 
Action: Key pressed 00
Screenshot: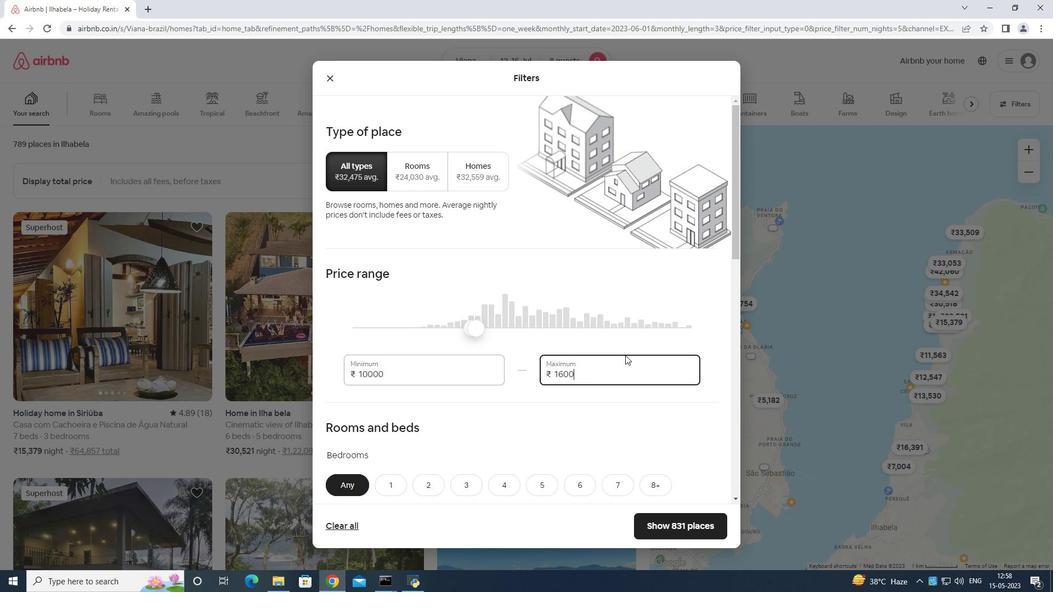 
Action: Mouse moved to (627, 351)
Screenshot: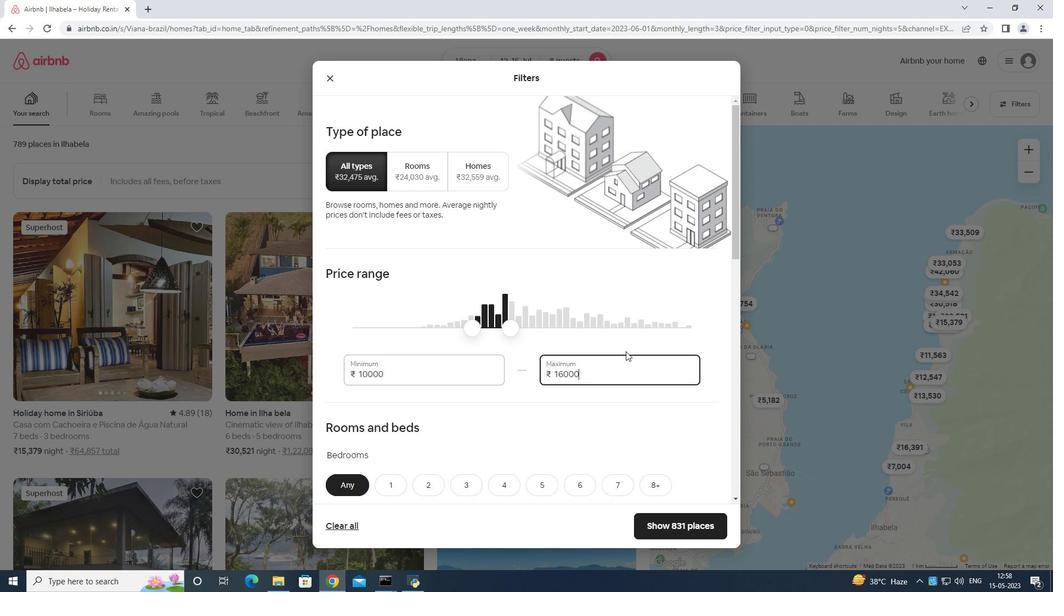 
Action: Mouse scrolled (627, 351) with delta (0, 0)
Screenshot: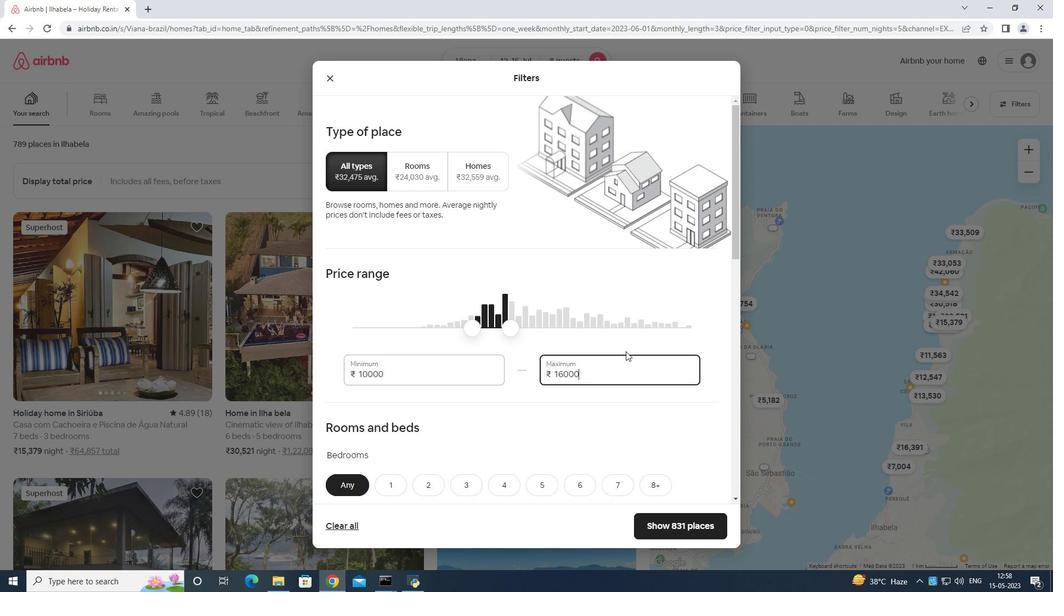 
Action: Mouse moved to (626, 353)
Screenshot: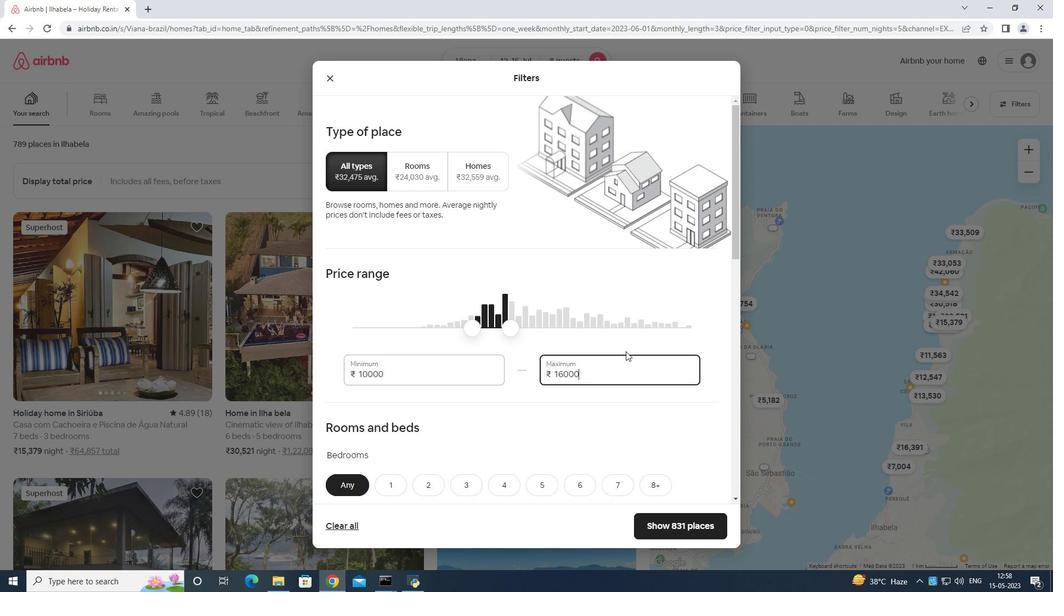 
Action: Mouse scrolled (626, 353) with delta (0, 0)
Screenshot: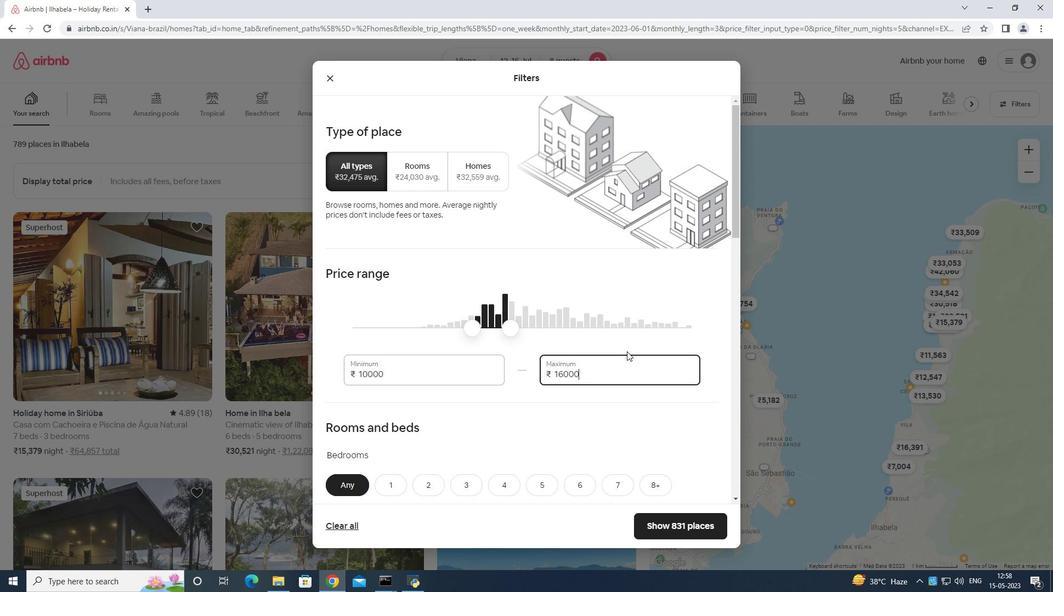
Action: Mouse scrolled (626, 353) with delta (0, 0)
Screenshot: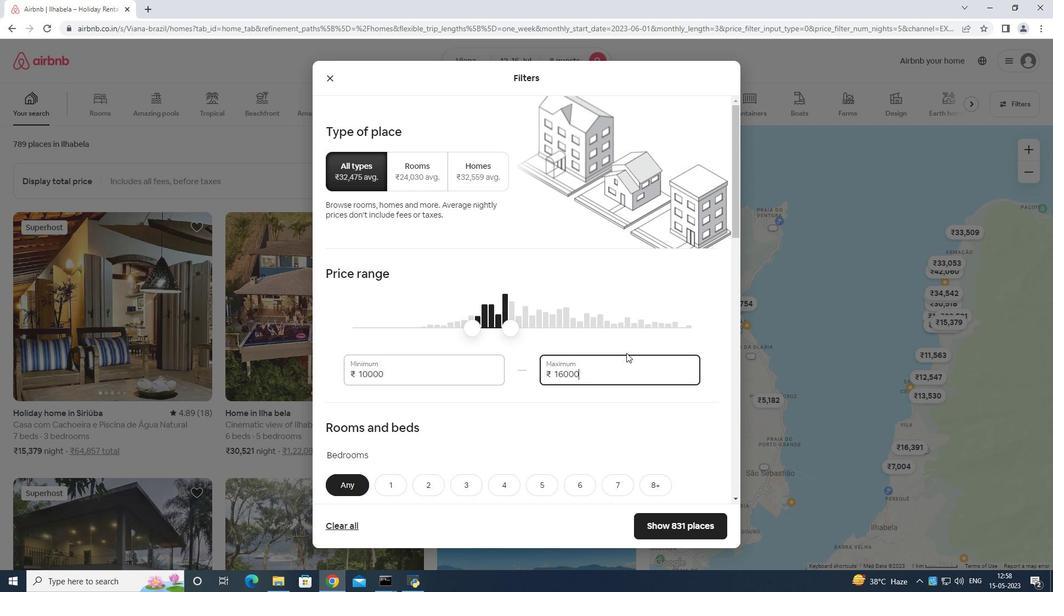 
Action: Mouse moved to (625, 351)
Screenshot: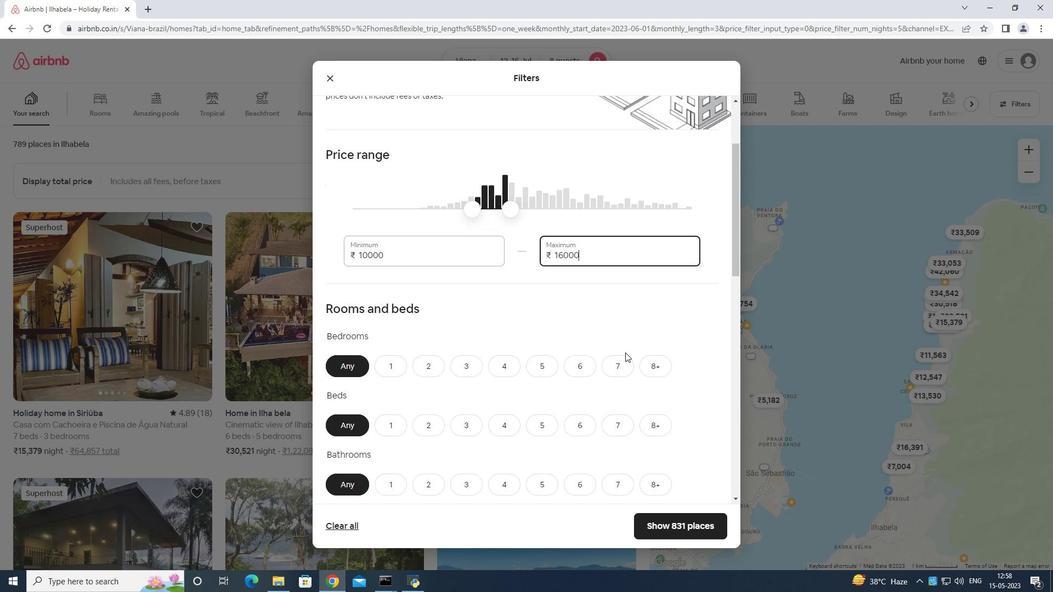 
Action: Mouse scrolled (625, 351) with delta (0, 0)
Screenshot: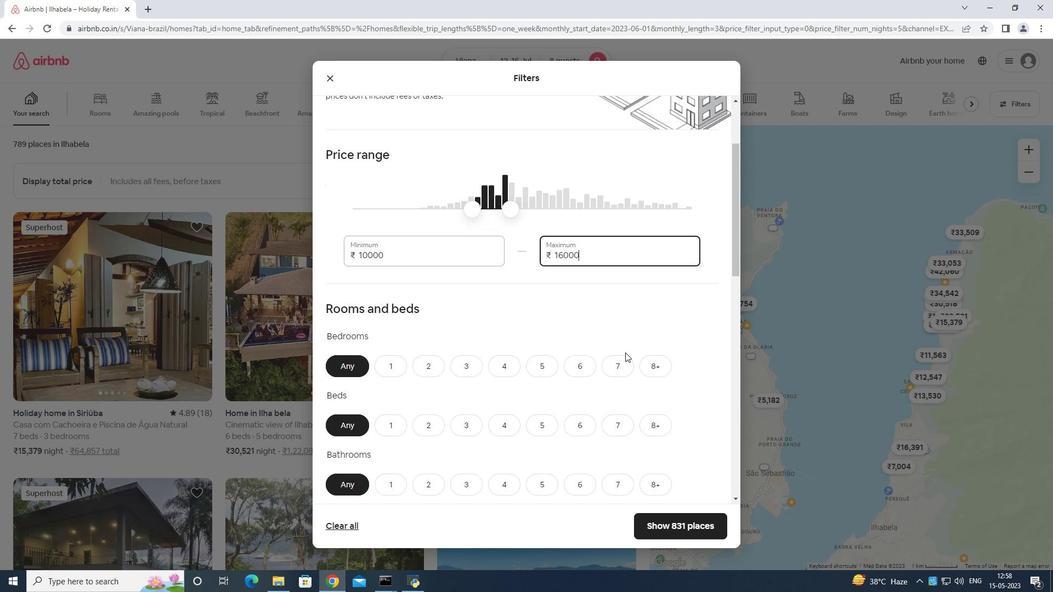 
Action: Mouse moved to (655, 266)
Screenshot: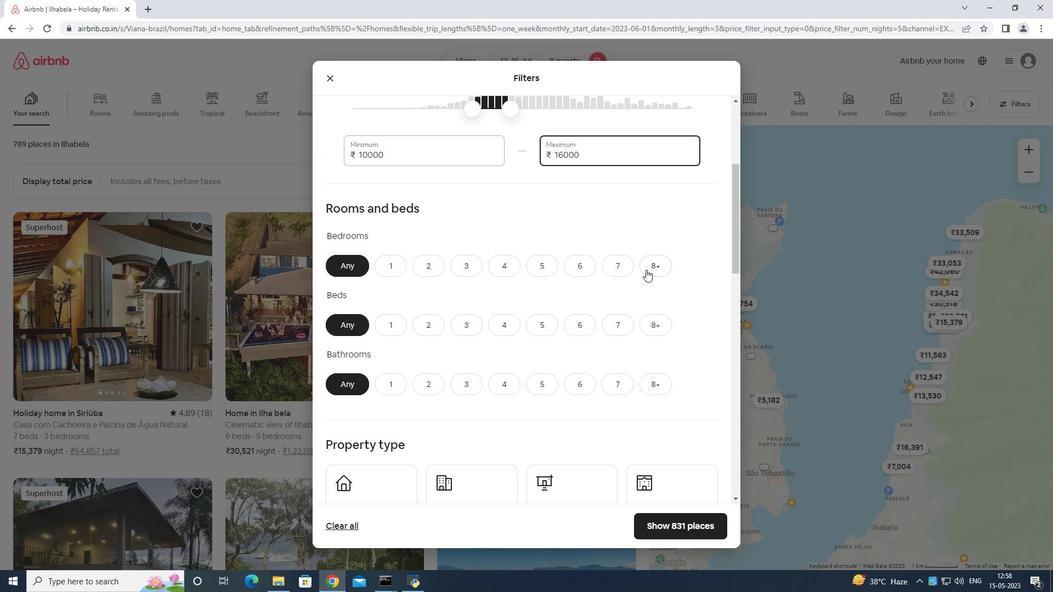 
Action: Mouse pressed left at (655, 266)
Screenshot: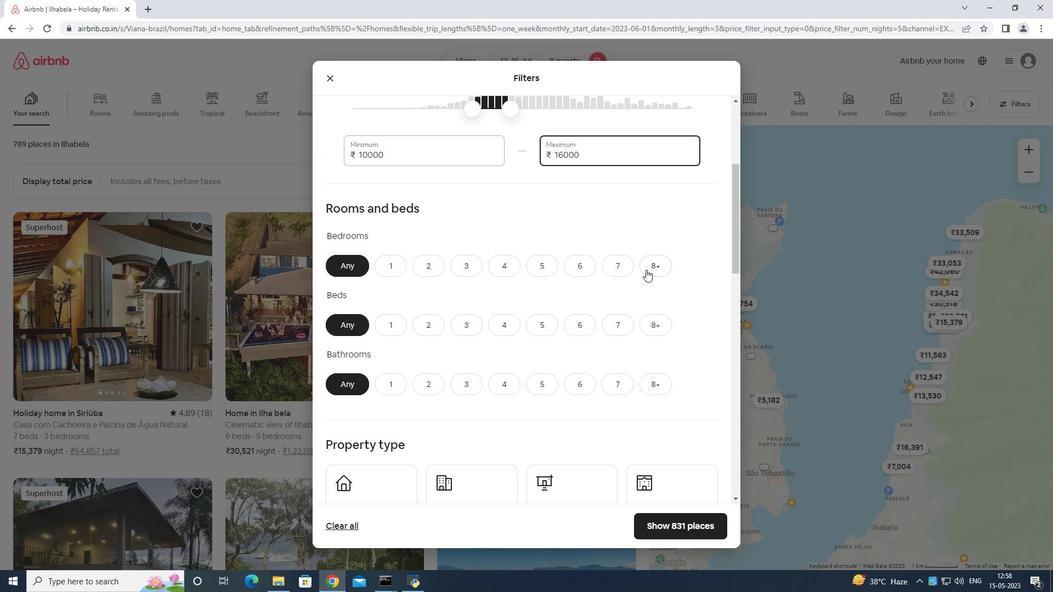 
Action: Mouse moved to (655, 321)
Screenshot: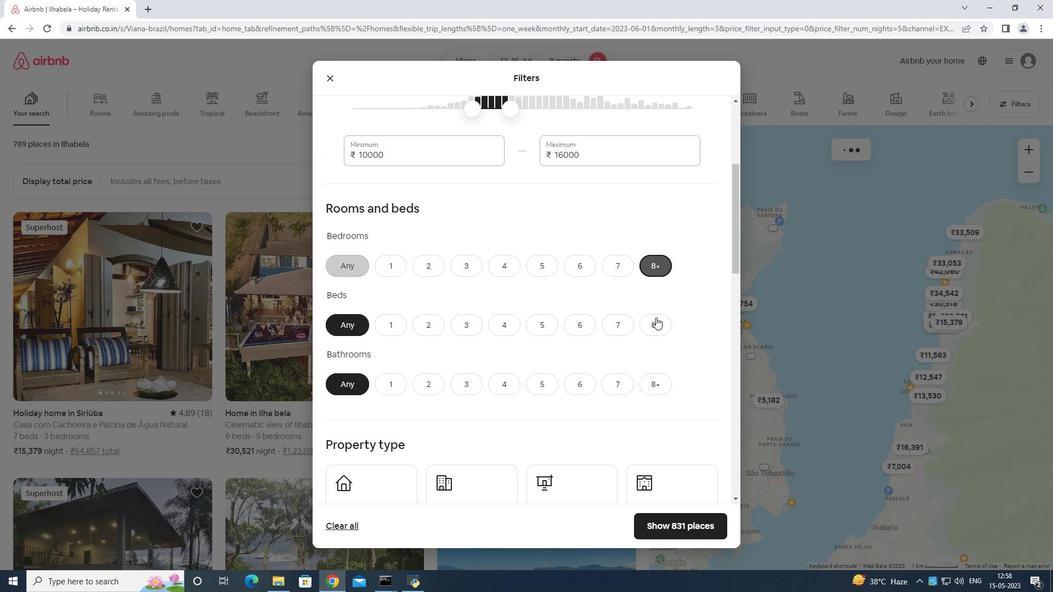 
Action: Mouse pressed left at (655, 321)
Screenshot: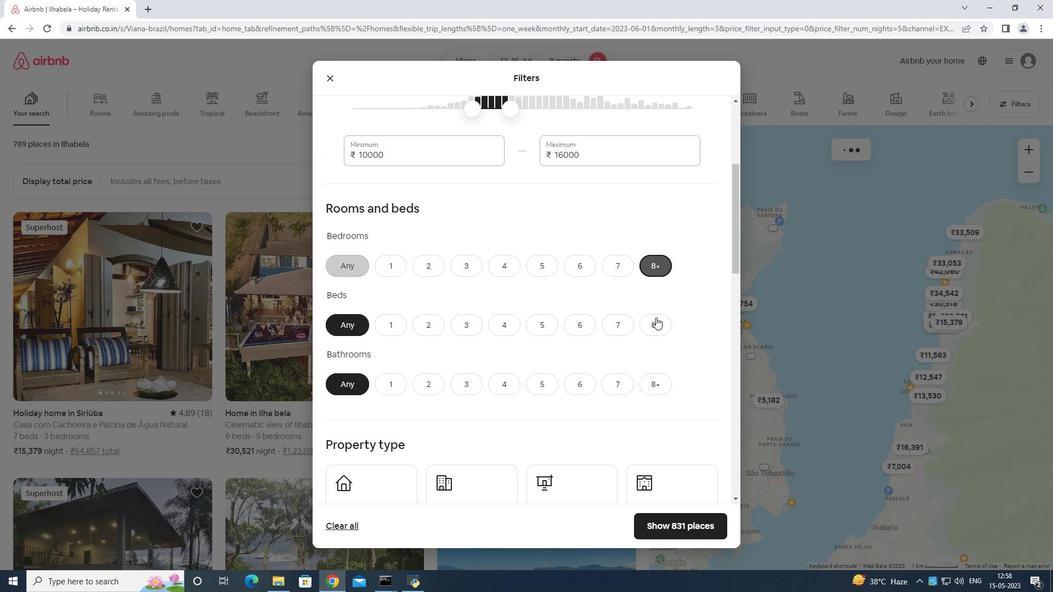 
Action: Mouse moved to (655, 368)
Screenshot: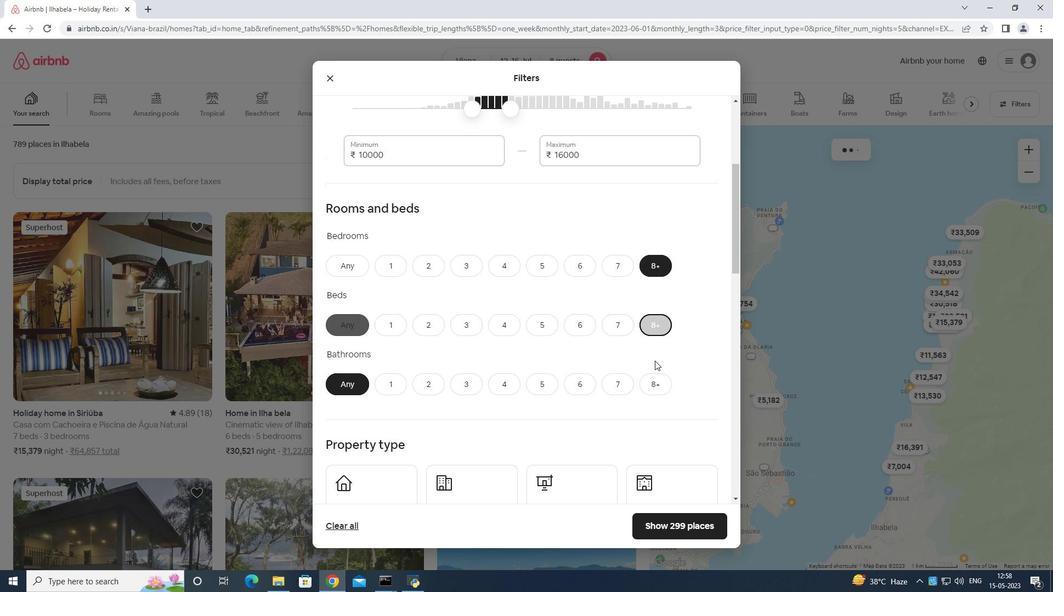 
Action: Mouse pressed left at (655, 368)
Screenshot: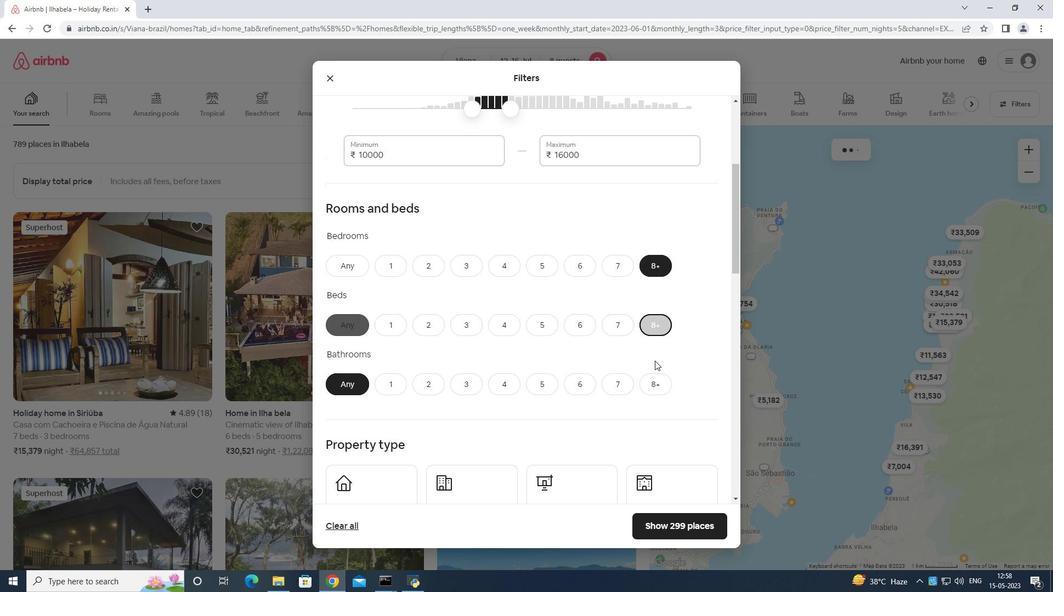 
Action: Mouse moved to (653, 380)
Screenshot: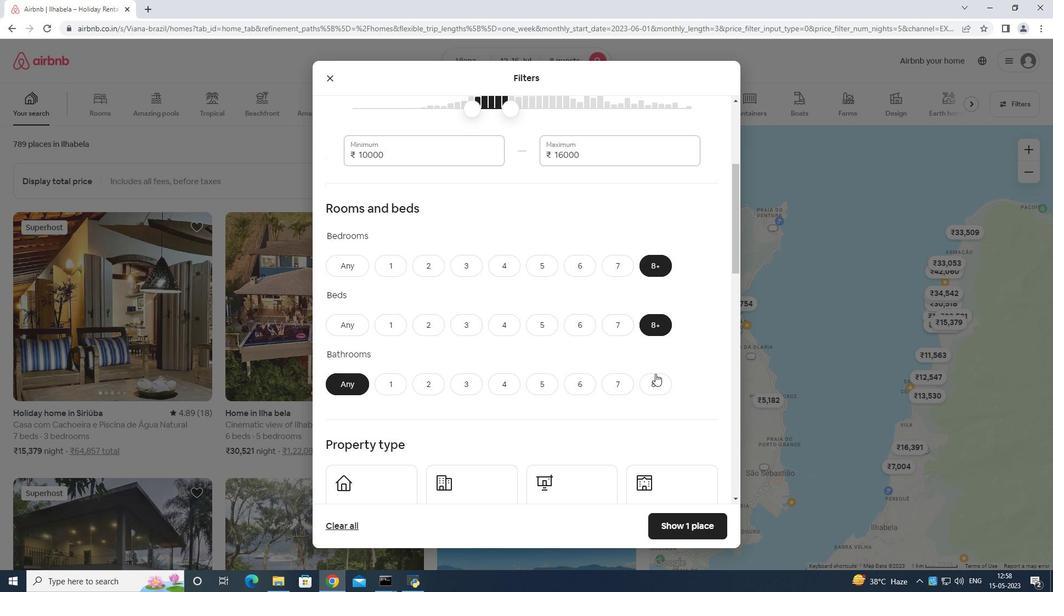 
Action: Mouse pressed left at (653, 380)
Screenshot: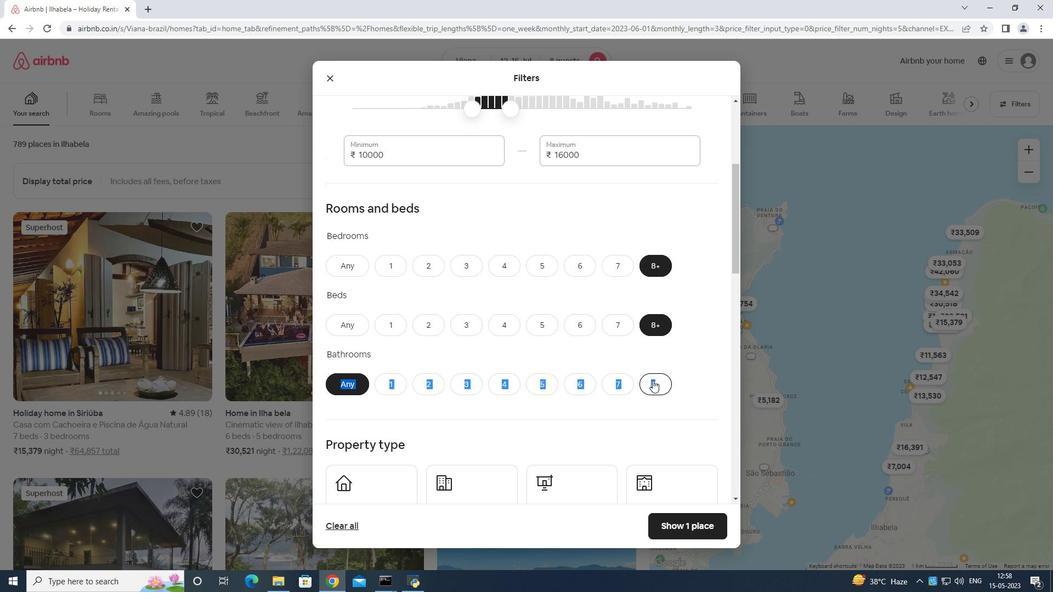 
Action: Mouse moved to (678, 361)
Screenshot: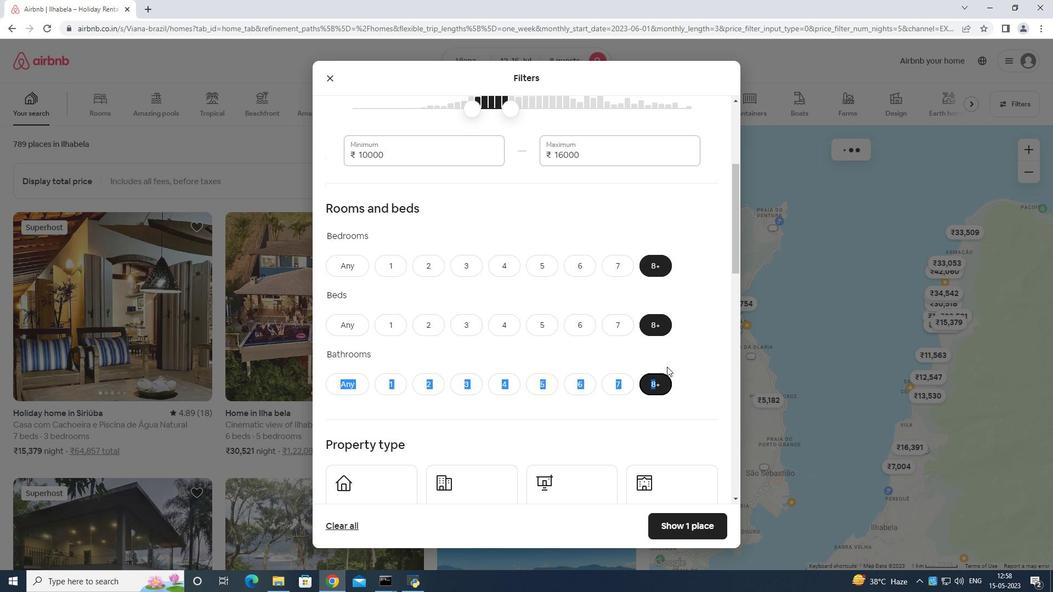 
Action: Mouse pressed left at (678, 361)
Screenshot: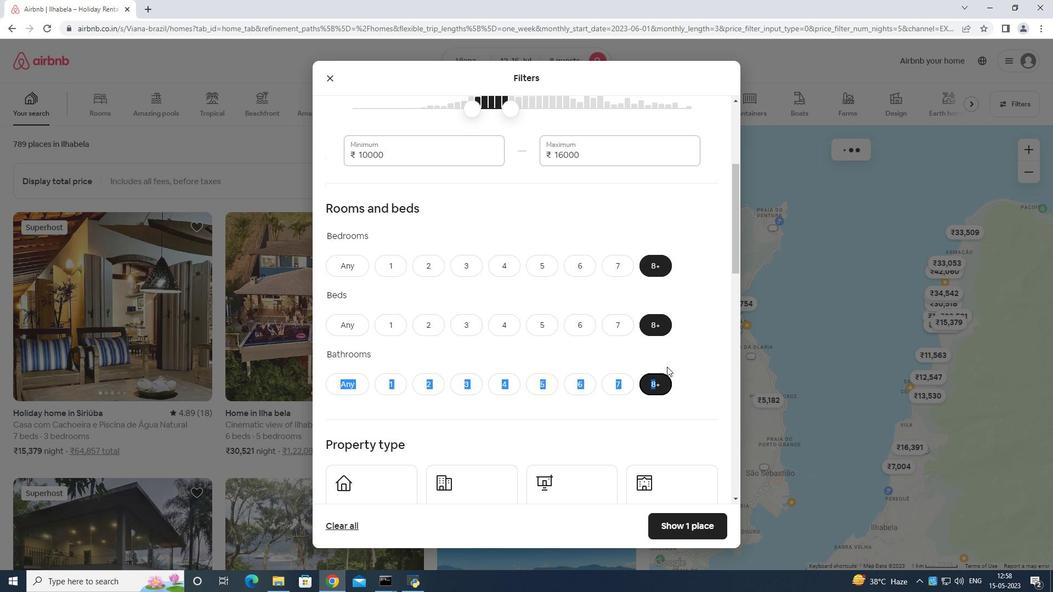 
Action: Mouse moved to (647, 355)
Screenshot: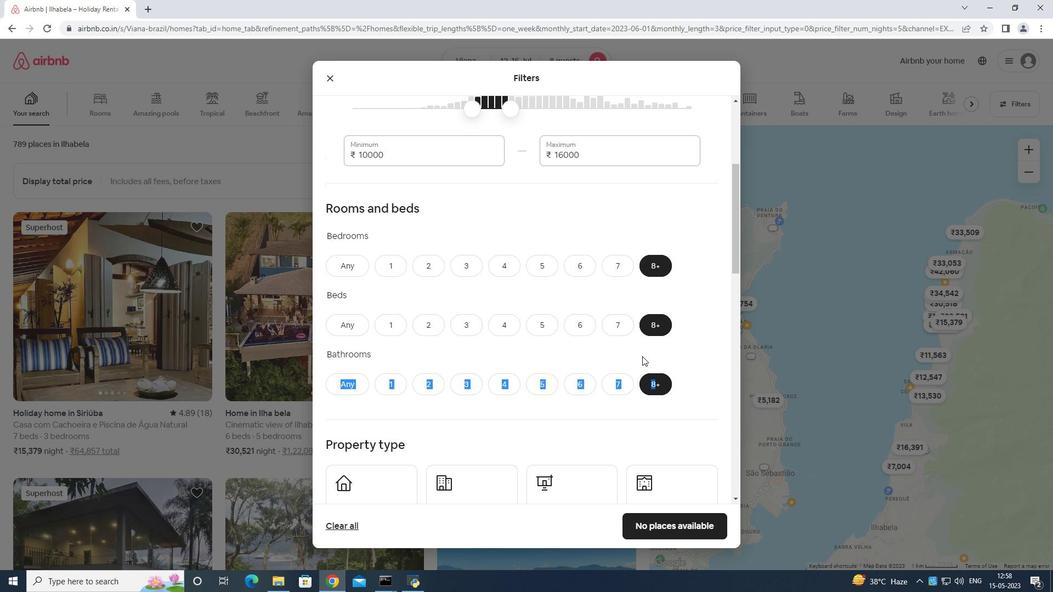 
Action: Mouse pressed left at (647, 355)
Screenshot: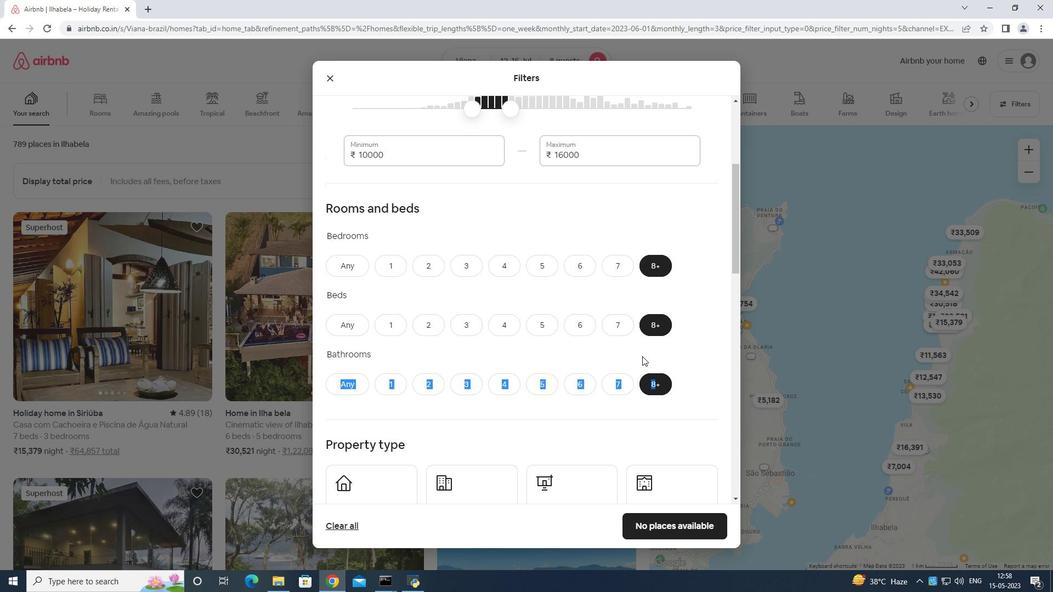 
Action: Mouse moved to (649, 351)
Screenshot: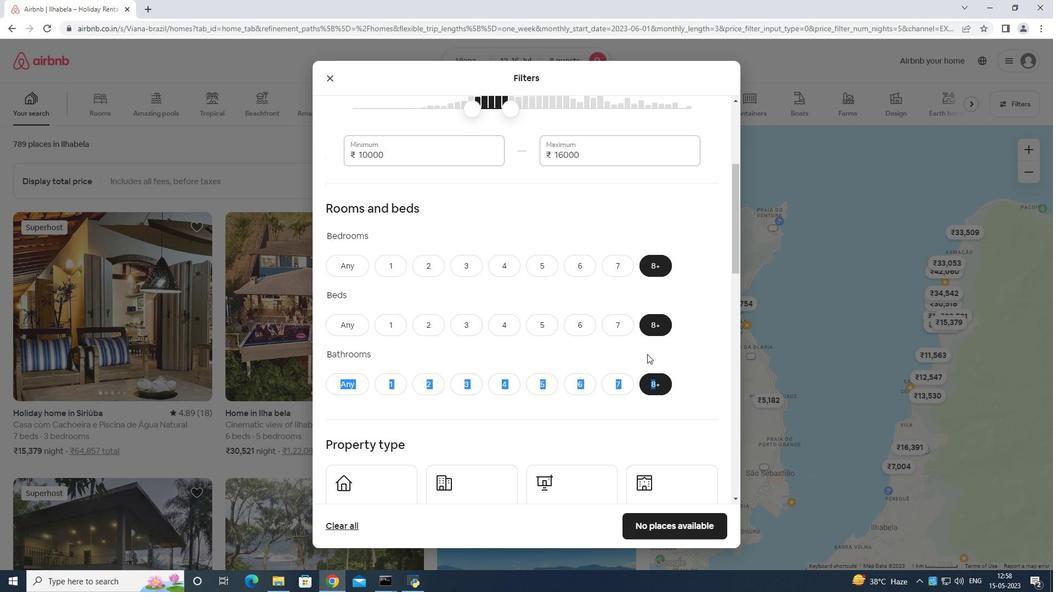 
Action: Mouse pressed left at (649, 351)
Screenshot: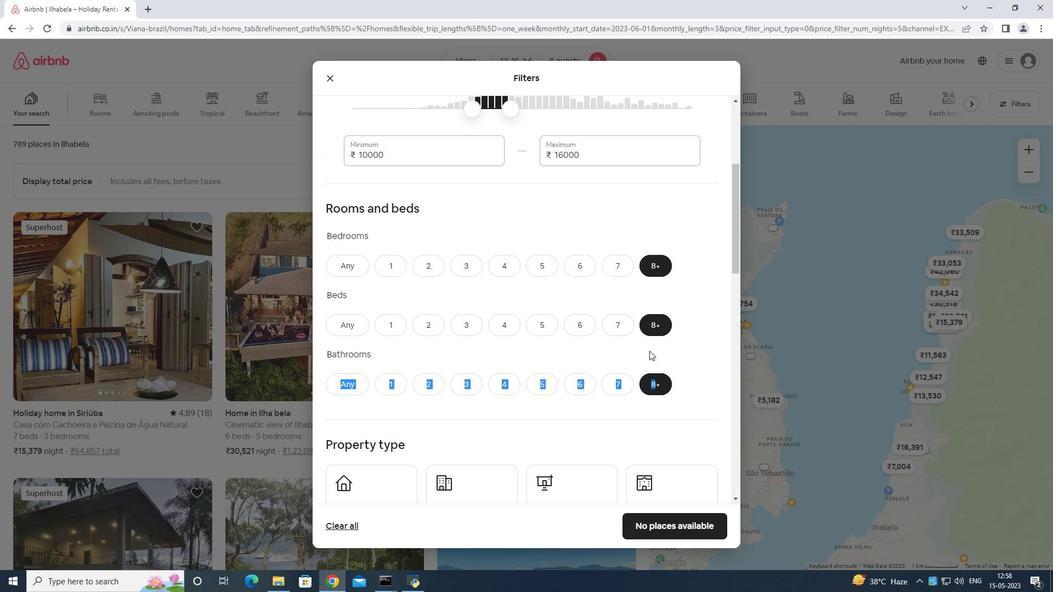 
Action: Mouse pressed left at (649, 351)
Screenshot: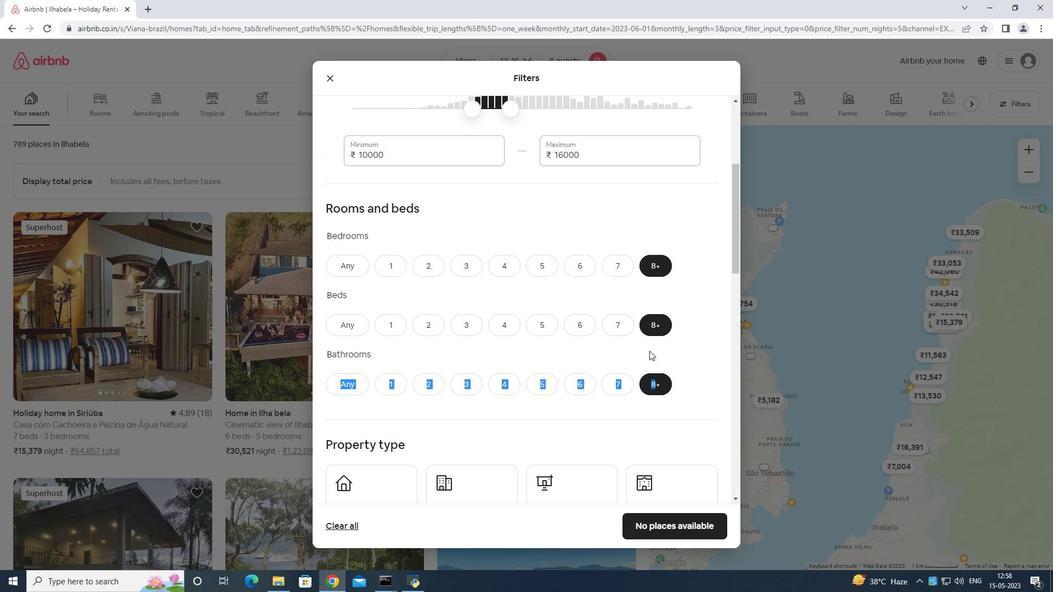 
Action: Mouse moved to (568, 344)
Screenshot: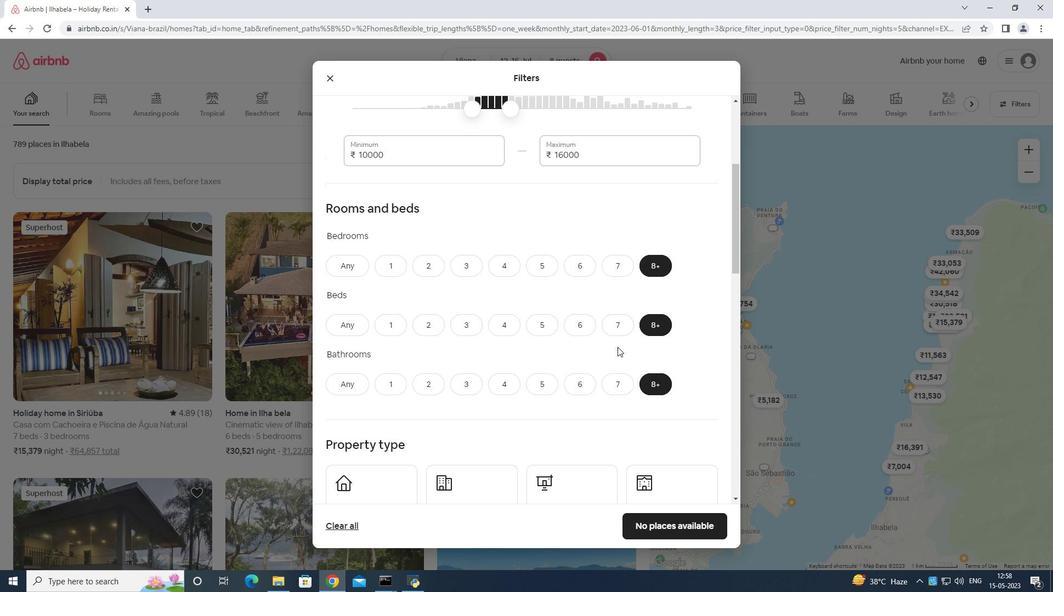 
Action: Mouse scrolled (568, 344) with delta (0, 0)
Screenshot: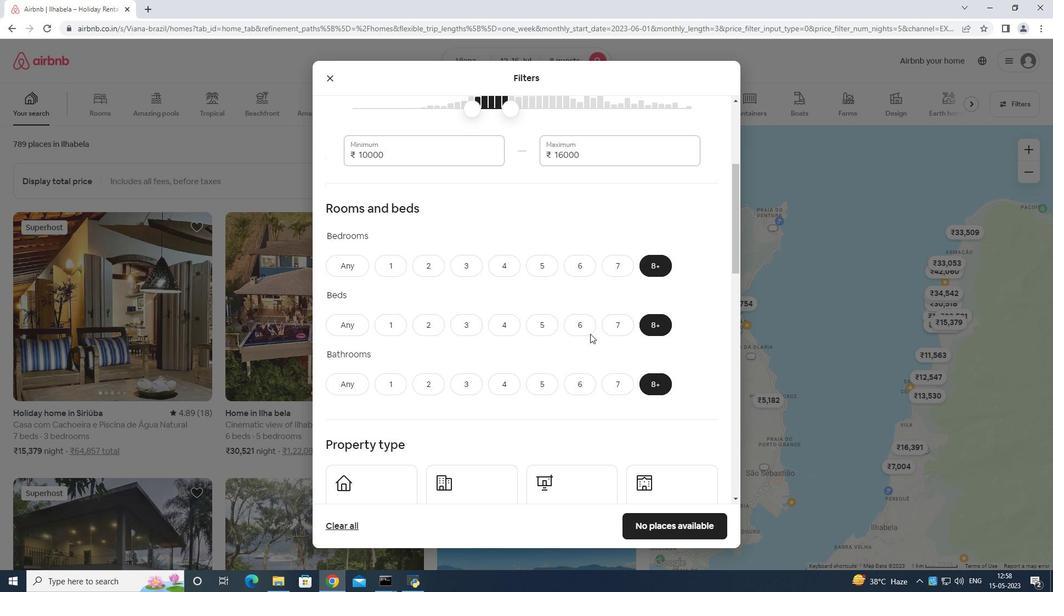 
Action: Mouse moved to (564, 349)
Screenshot: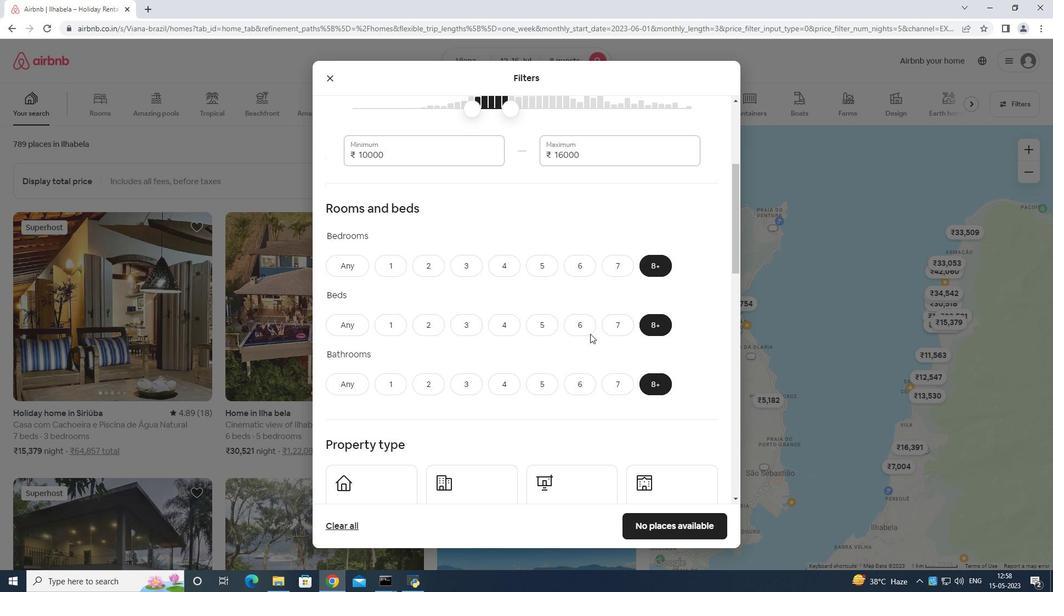 
Action: Mouse scrolled (564, 348) with delta (0, 0)
Screenshot: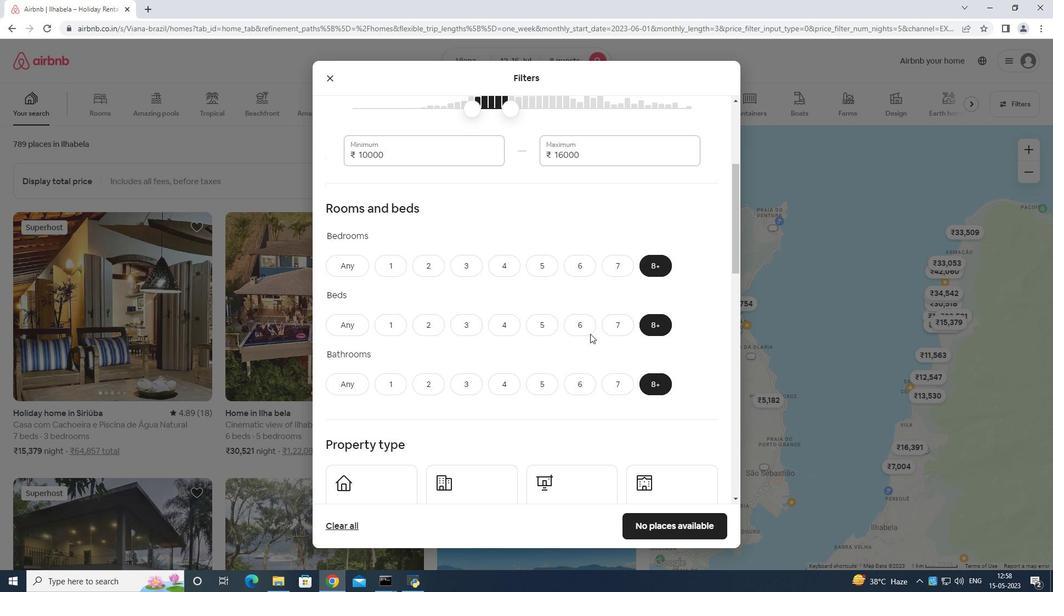 
Action: Mouse moved to (563, 349)
Screenshot: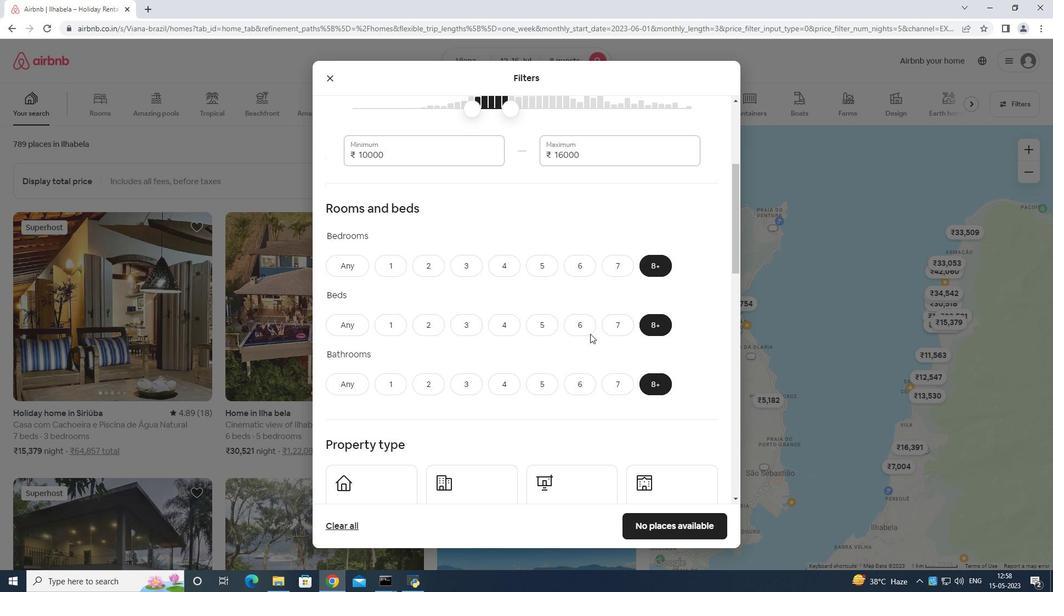 
Action: Mouse scrolled (563, 349) with delta (0, 0)
Screenshot: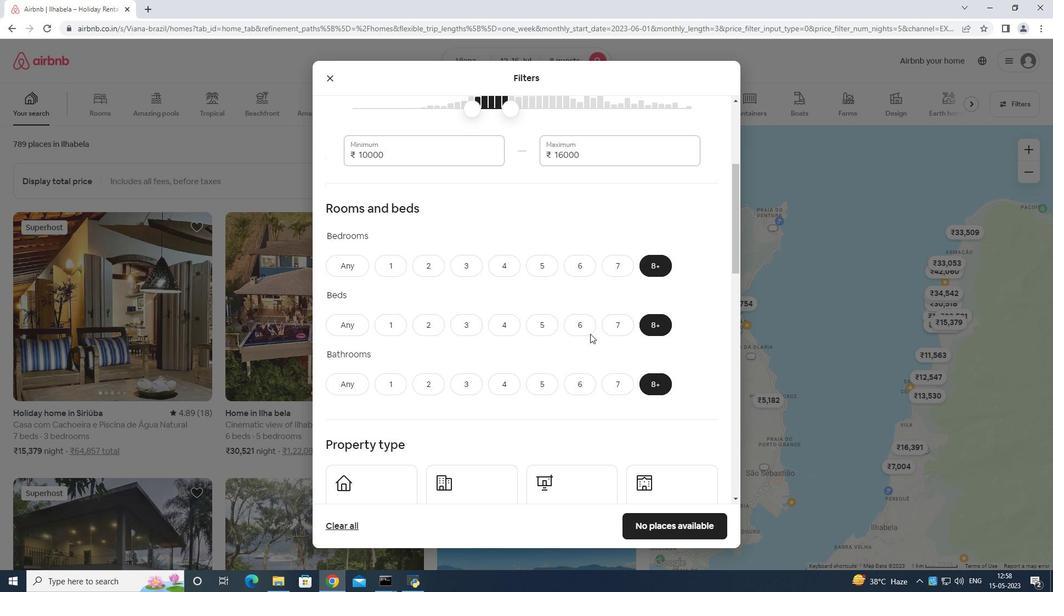 
Action: Mouse scrolled (563, 349) with delta (0, 0)
Screenshot: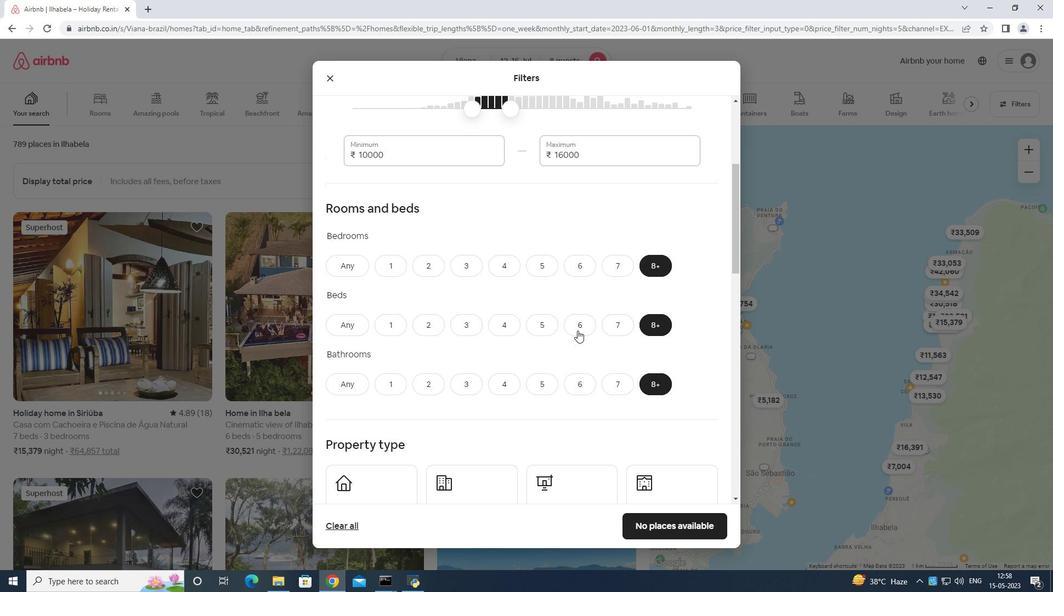 
Action: Mouse moved to (391, 273)
Screenshot: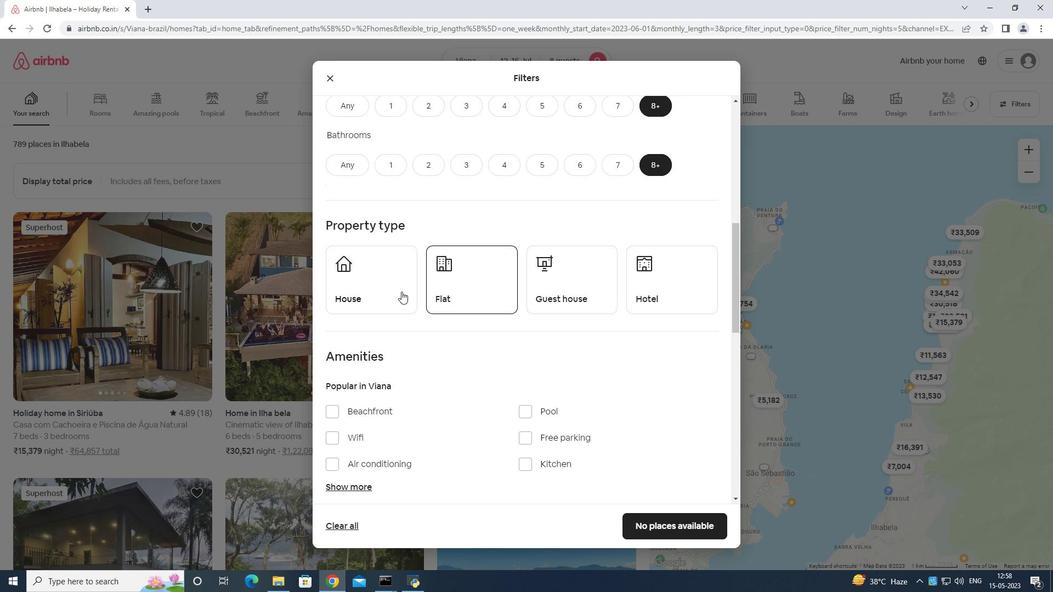 
Action: Mouse pressed left at (391, 273)
Screenshot: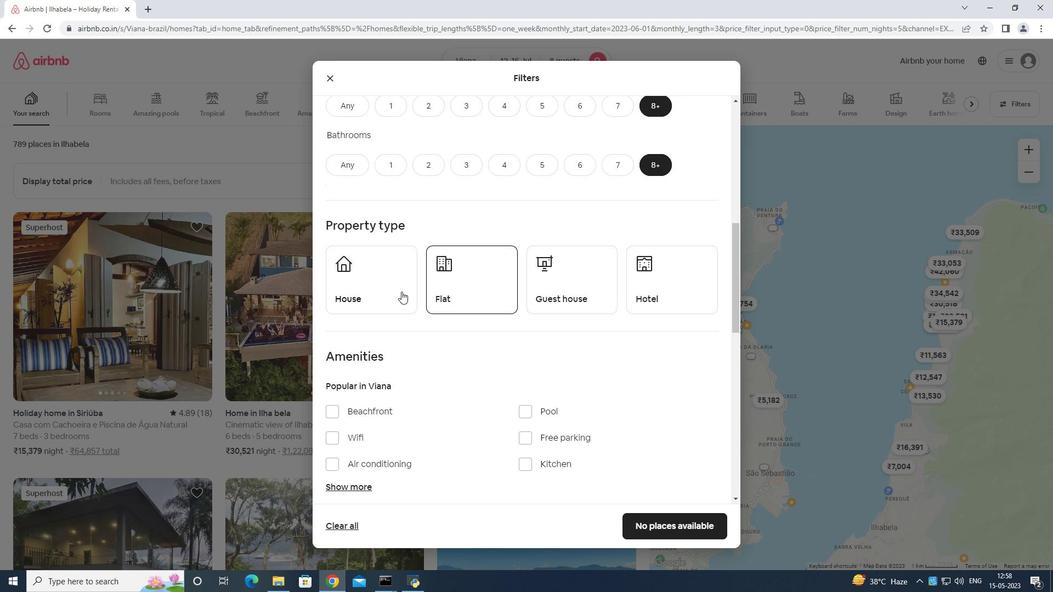 
Action: Mouse moved to (473, 277)
Screenshot: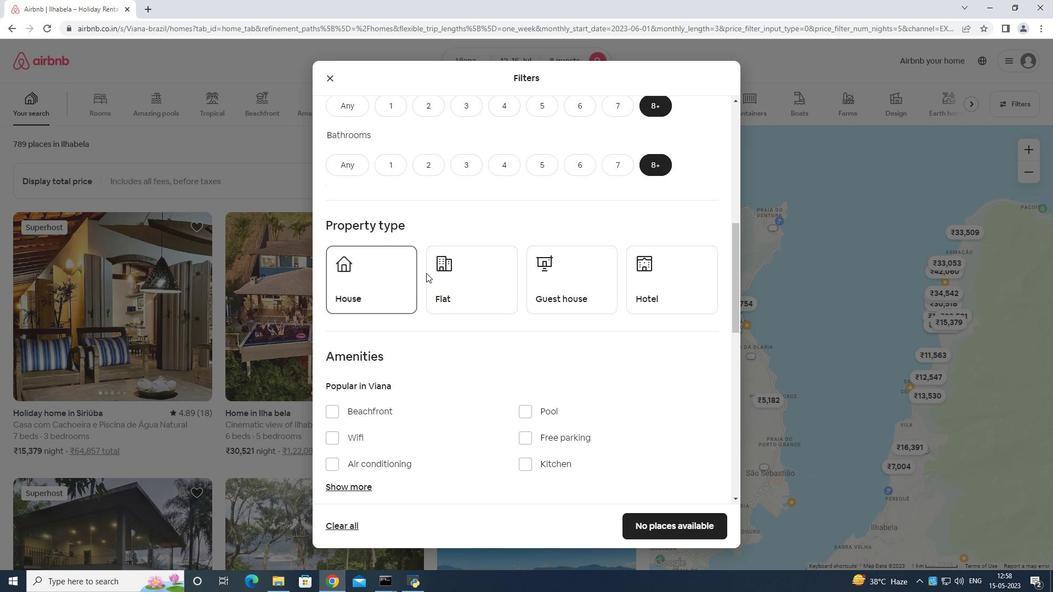 
Action: Mouse pressed left at (473, 277)
Screenshot: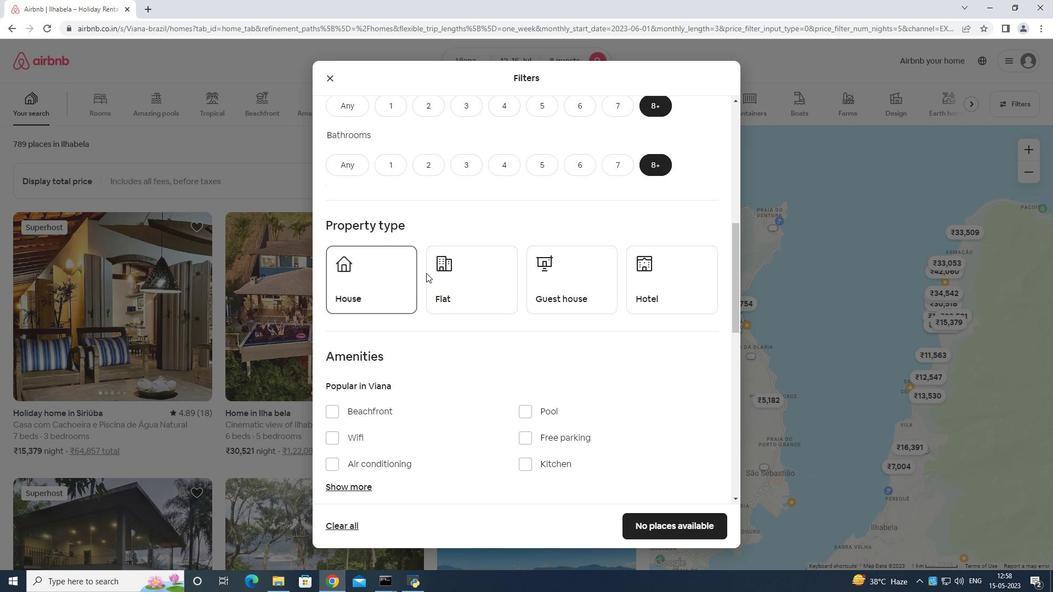 
Action: Mouse moved to (392, 289)
Screenshot: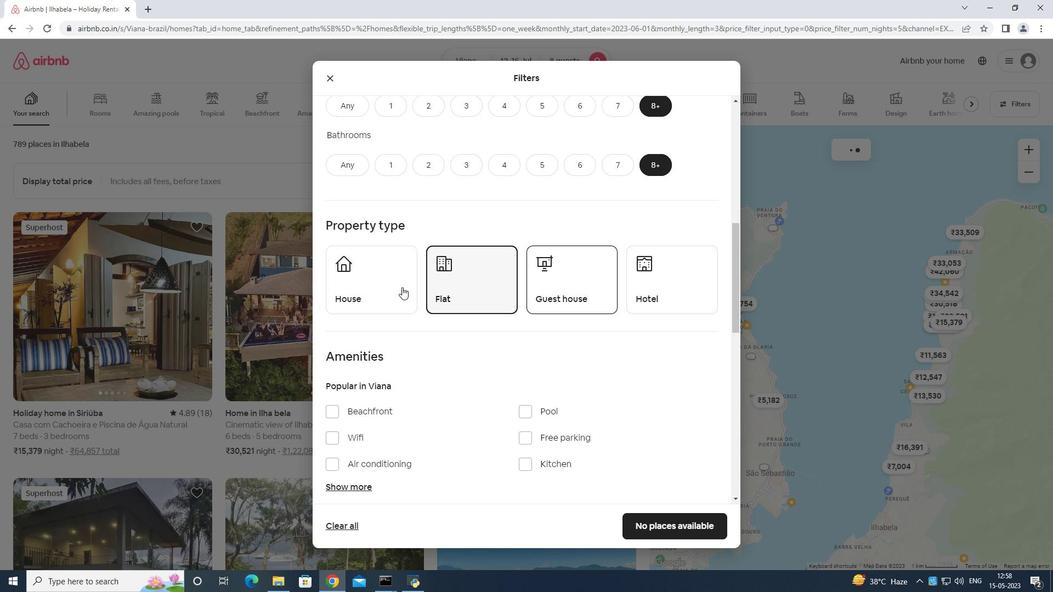 
Action: Mouse pressed left at (392, 289)
Screenshot: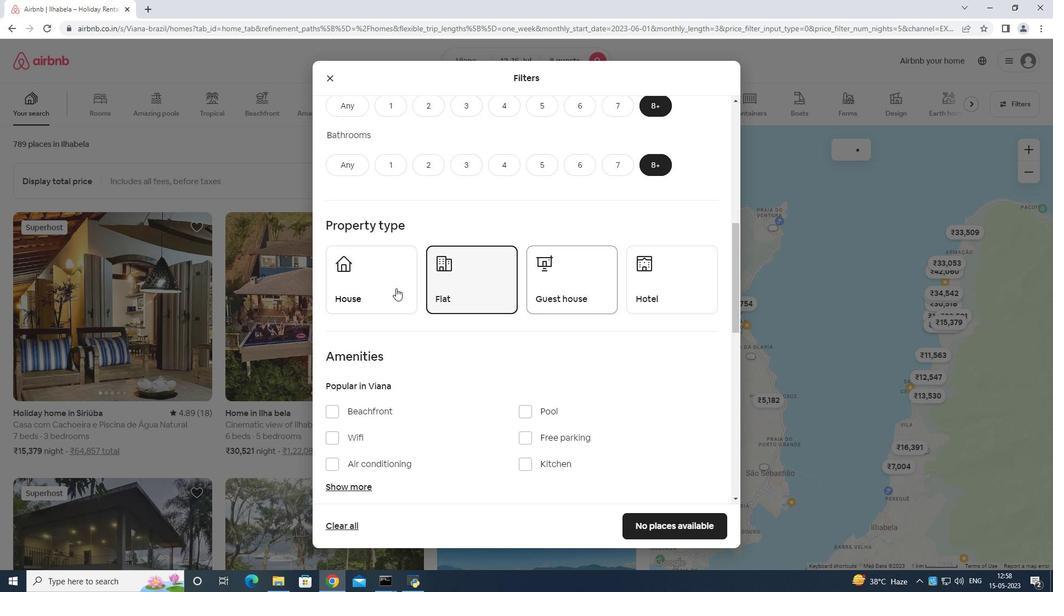 
Action: Mouse moved to (463, 270)
Screenshot: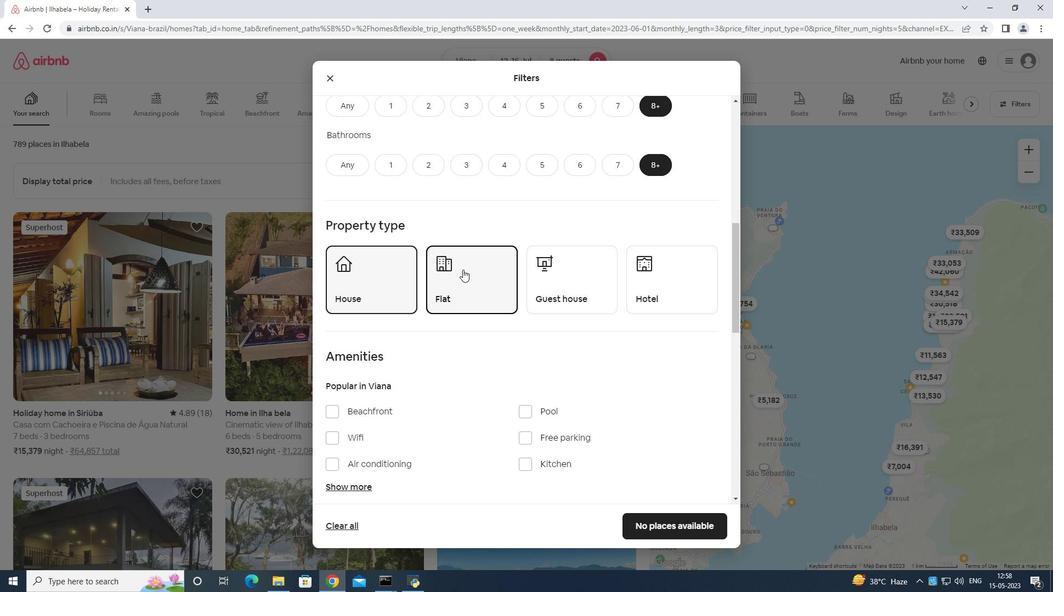
Action: Mouse scrolled (463, 270) with delta (0, 0)
Screenshot: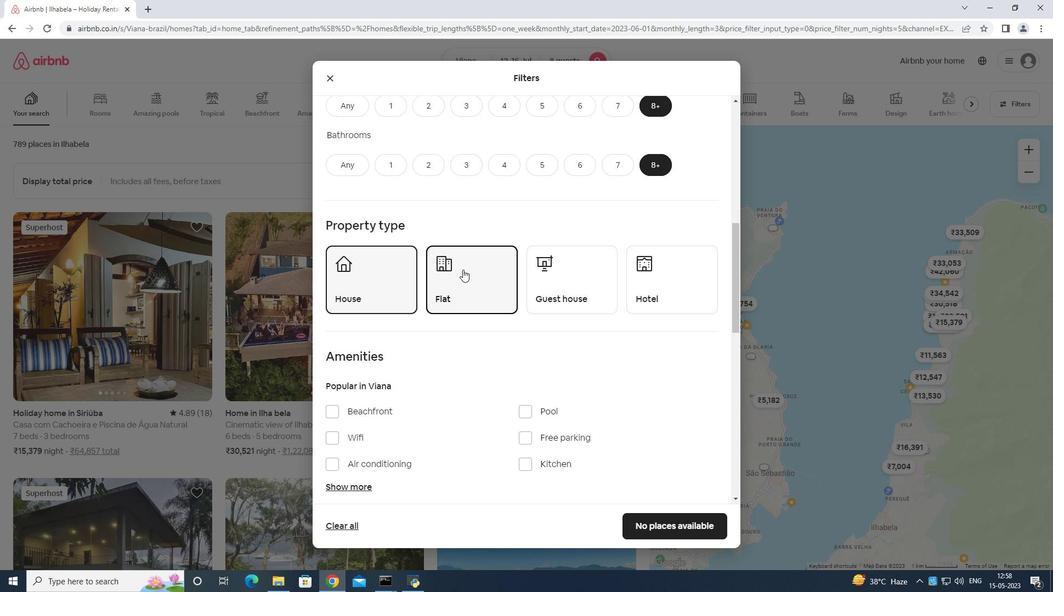 
Action: Mouse moved to (466, 273)
Screenshot: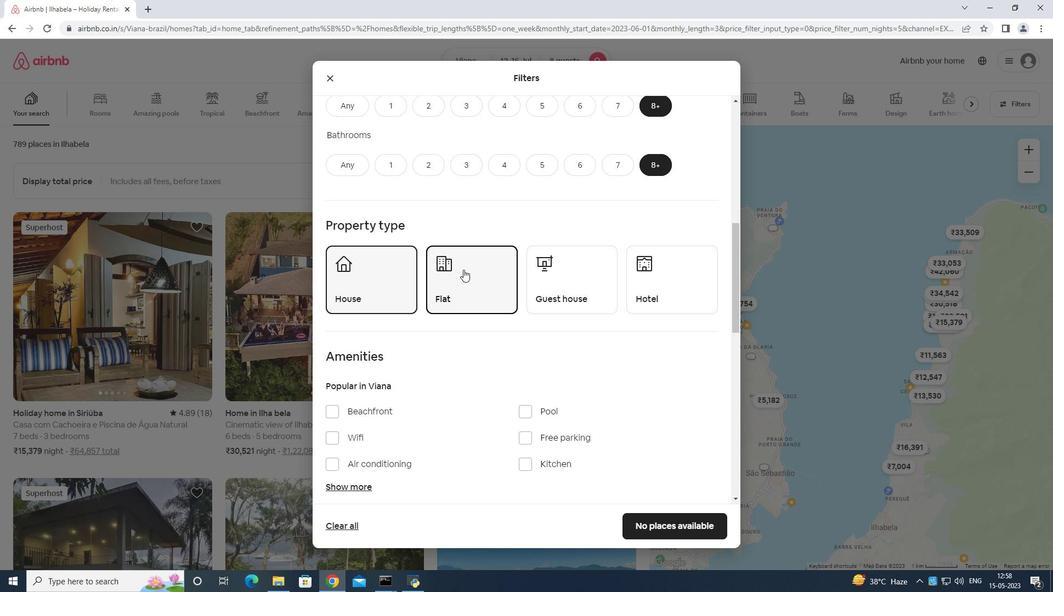 
Action: Mouse scrolled (466, 273) with delta (0, 0)
Screenshot: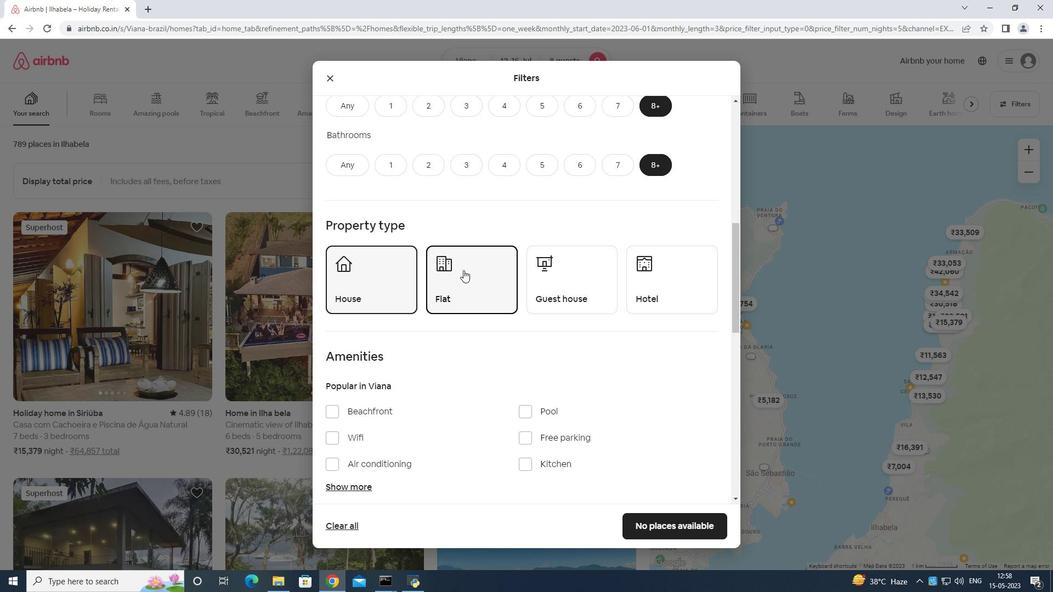 
Action: Mouse moved to (583, 164)
Screenshot: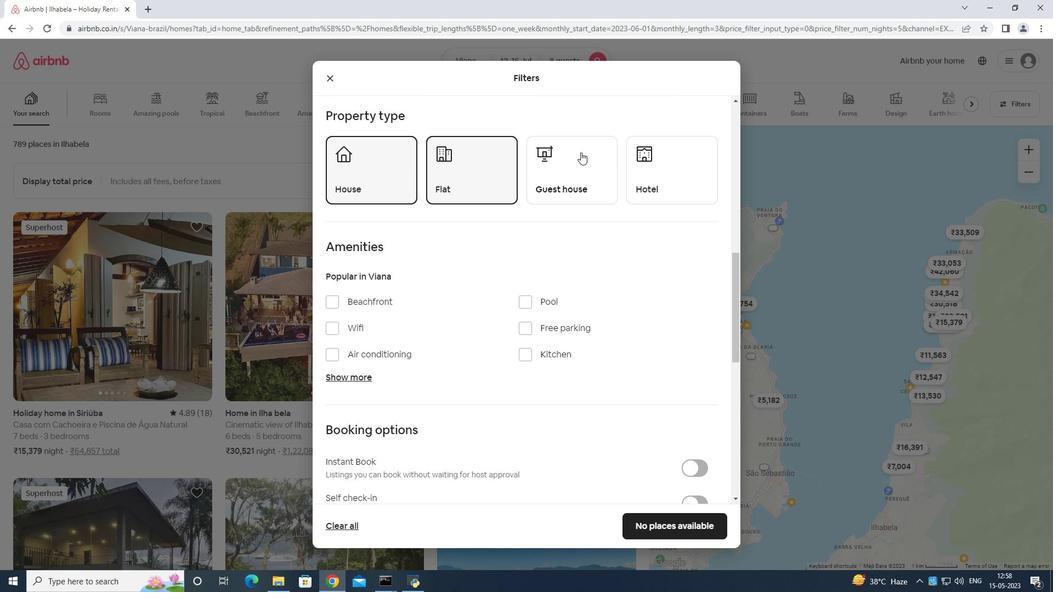 
Action: Mouse pressed left at (582, 164)
Screenshot: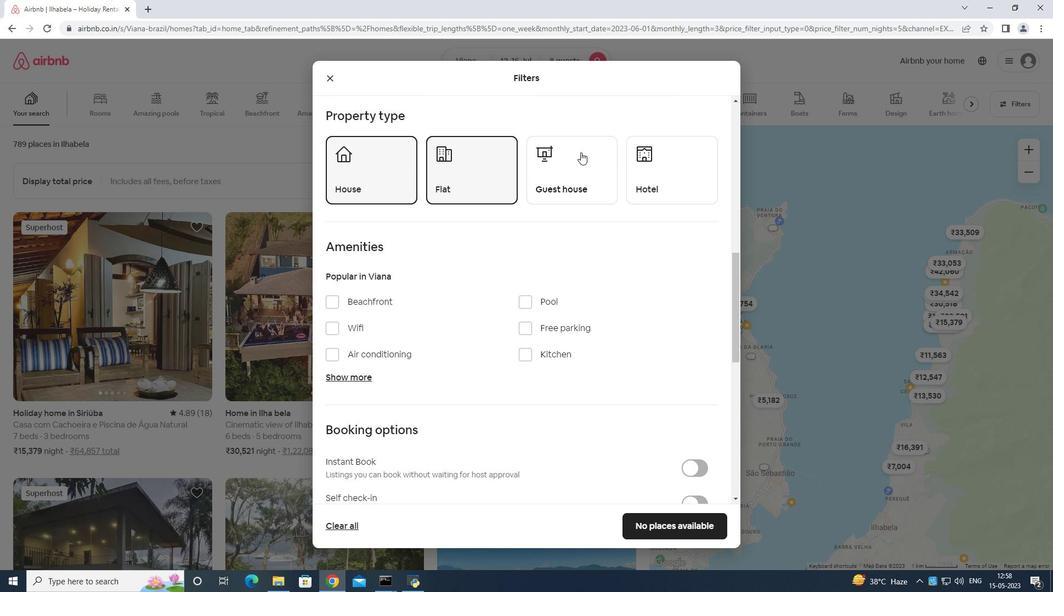 
Action: Mouse moved to (656, 171)
Screenshot: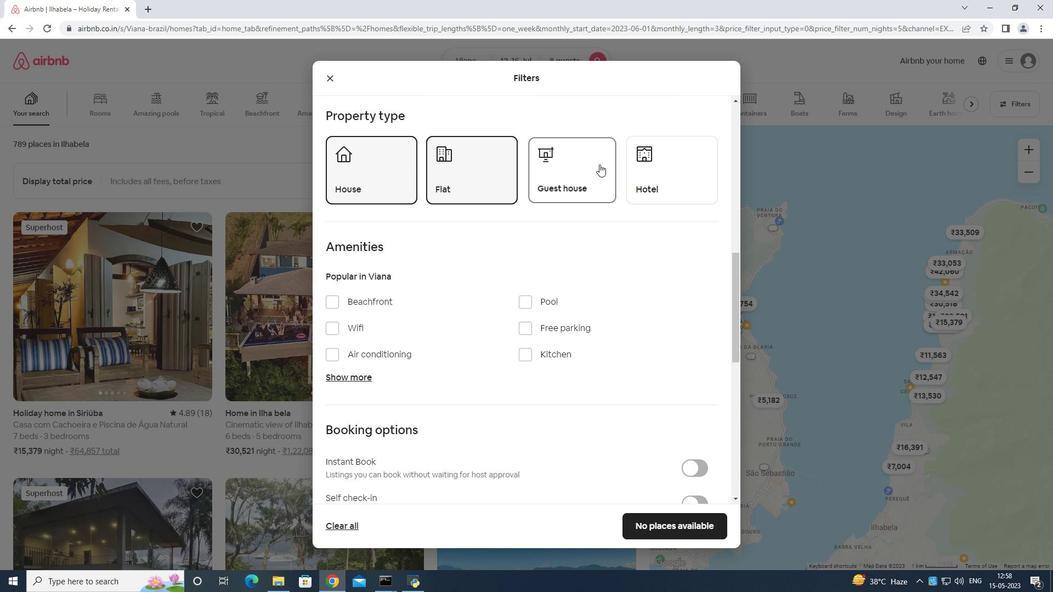
Action: Mouse pressed left at (656, 171)
Screenshot: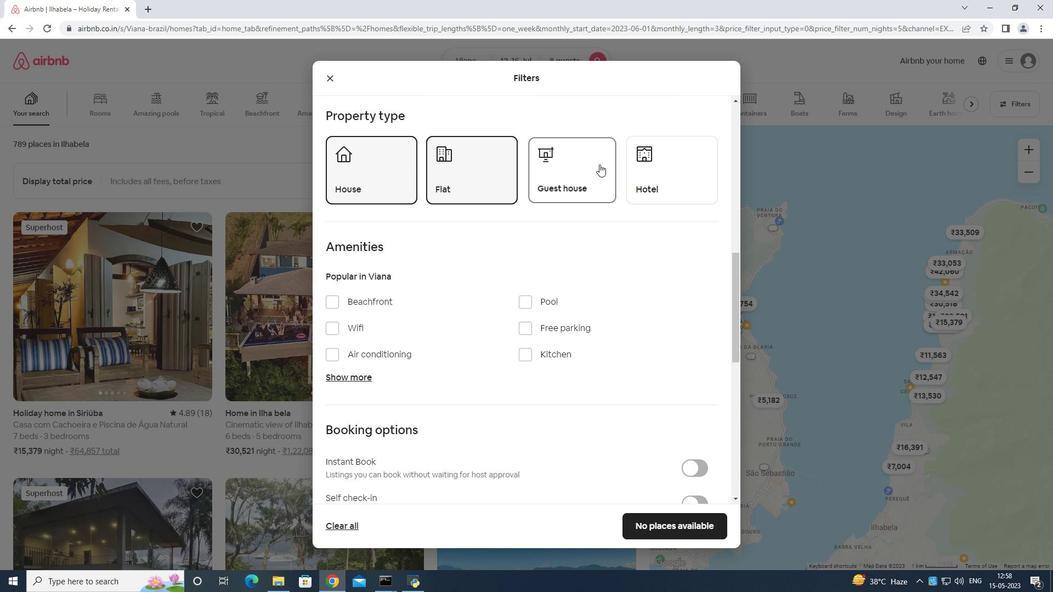 
Action: Mouse moved to (653, 202)
Screenshot: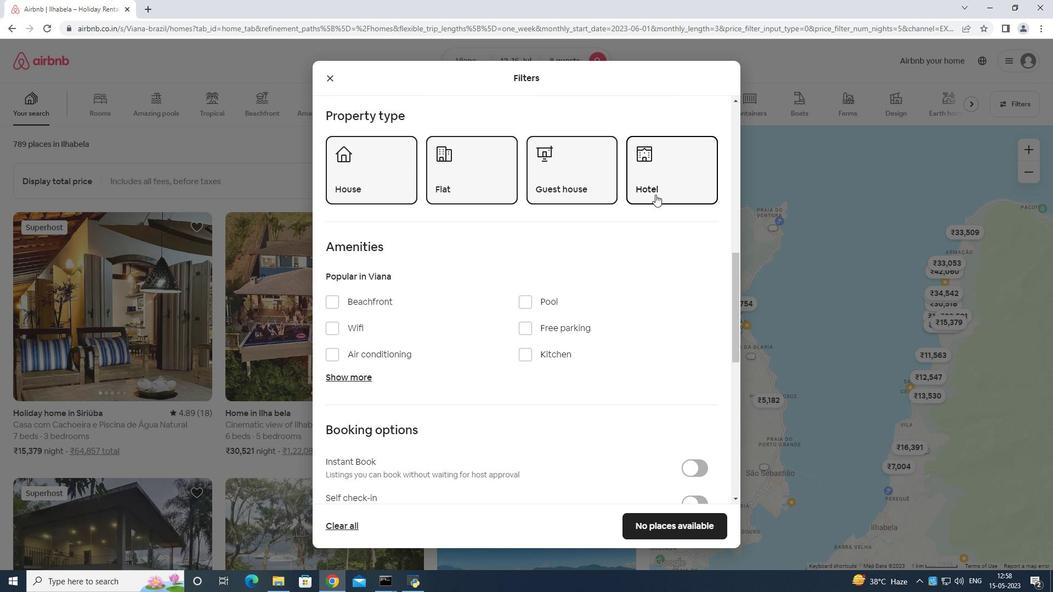 
Action: Mouse scrolled (653, 201) with delta (0, 0)
Screenshot: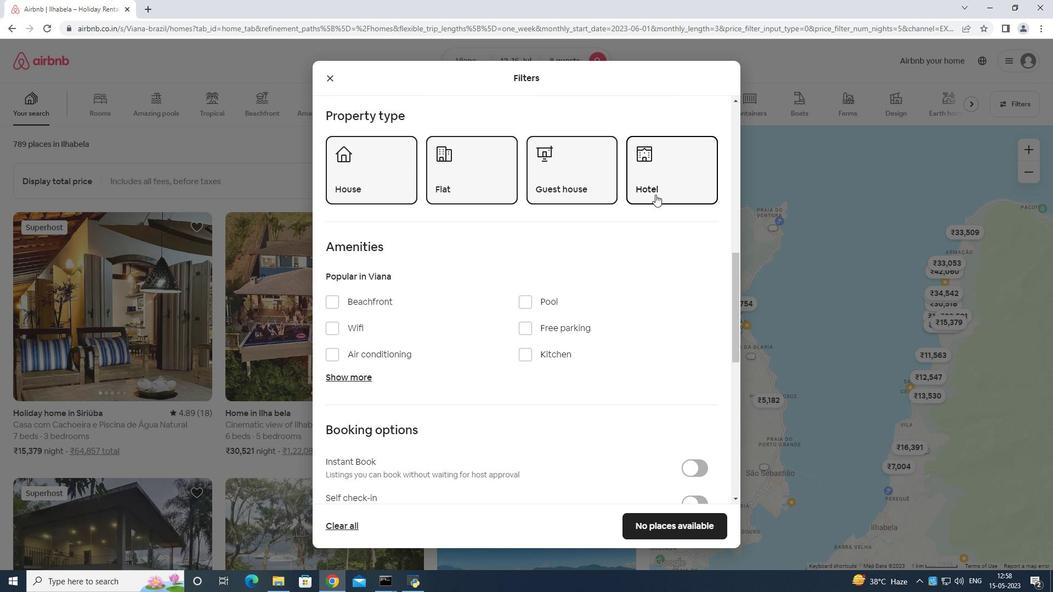 
Action: Mouse moved to (334, 274)
Screenshot: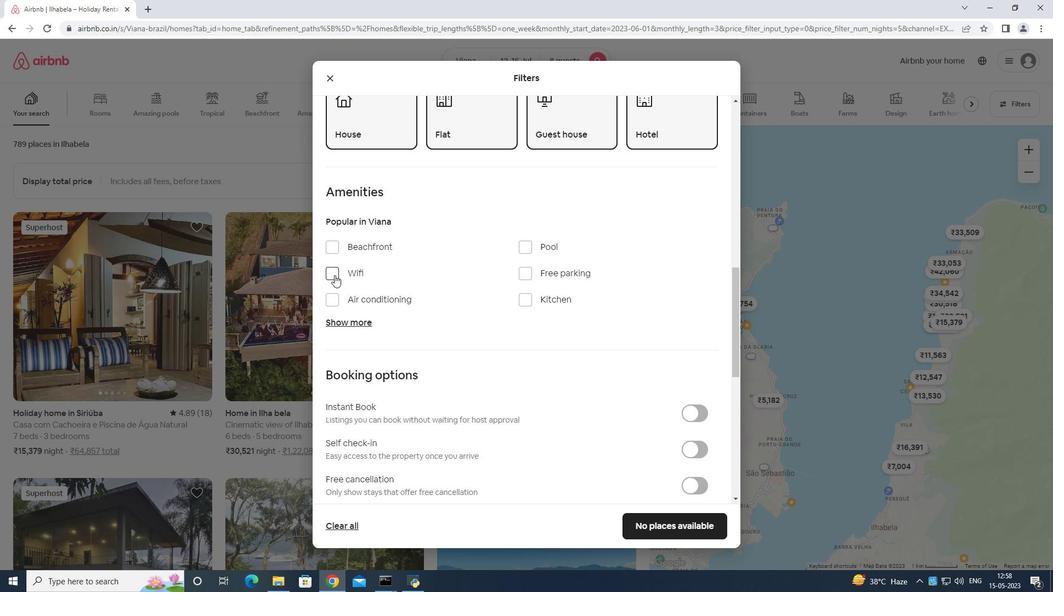 
Action: Mouse pressed left at (334, 274)
Screenshot: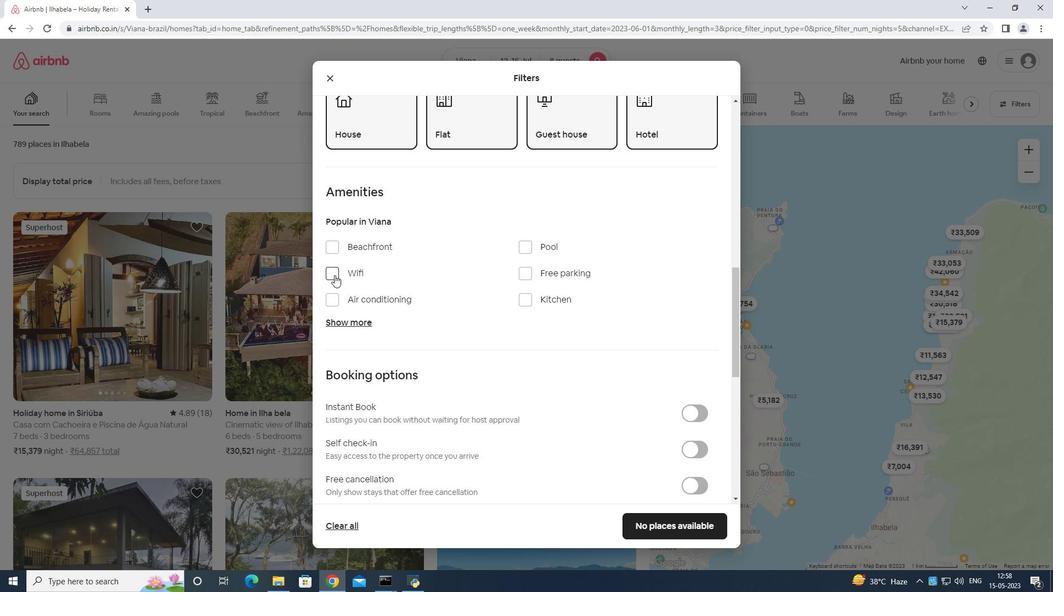 
Action: Mouse moved to (338, 318)
Screenshot: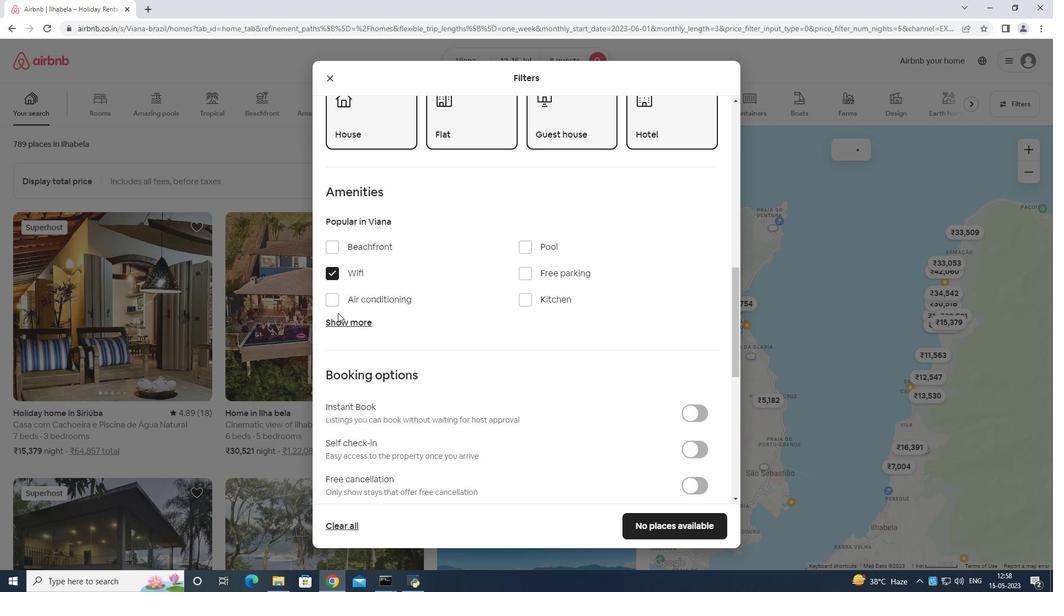 
Action: Mouse pressed left at (338, 318)
Screenshot: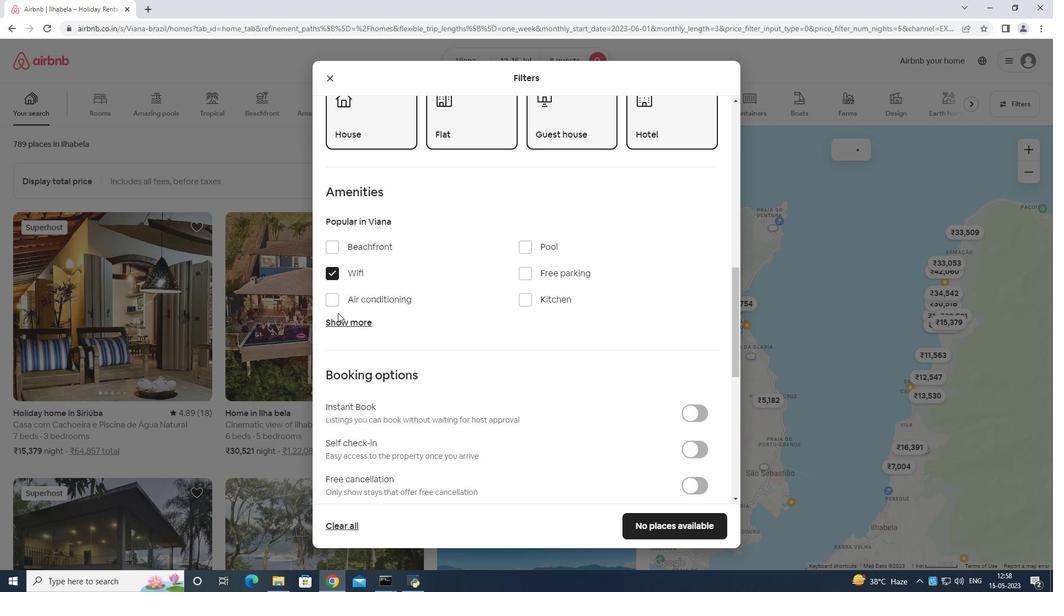 
Action: Mouse moved to (524, 270)
Screenshot: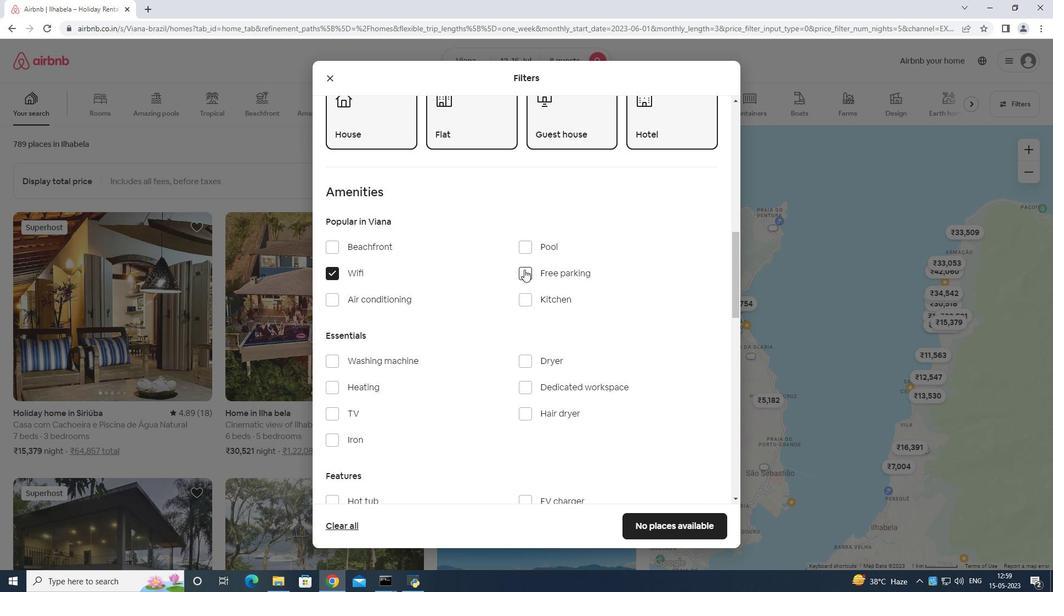 
Action: Mouse pressed left at (524, 270)
Screenshot: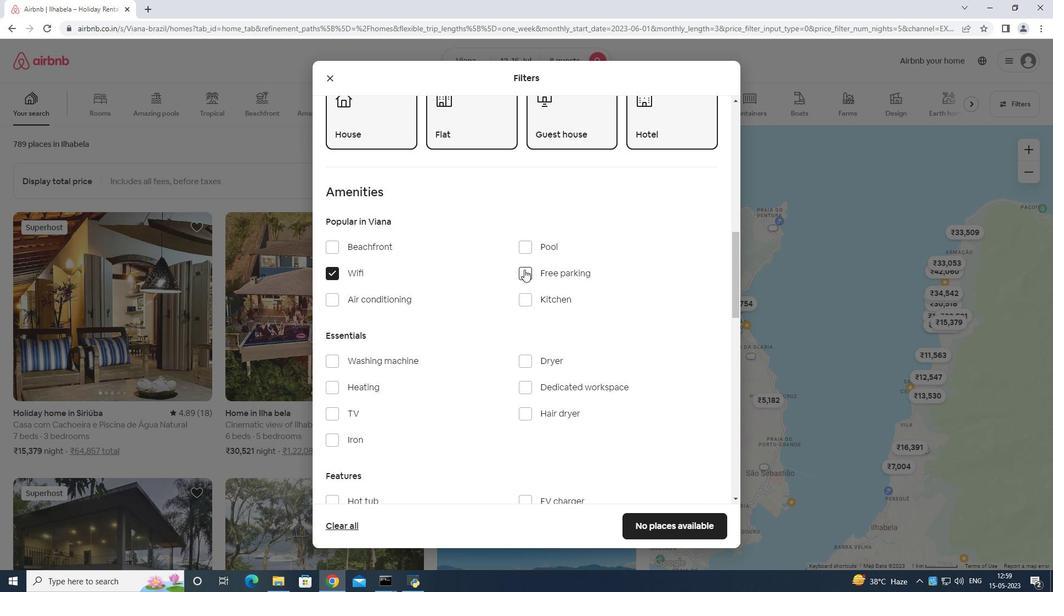 
Action: Mouse moved to (333, 417)
Screenshot: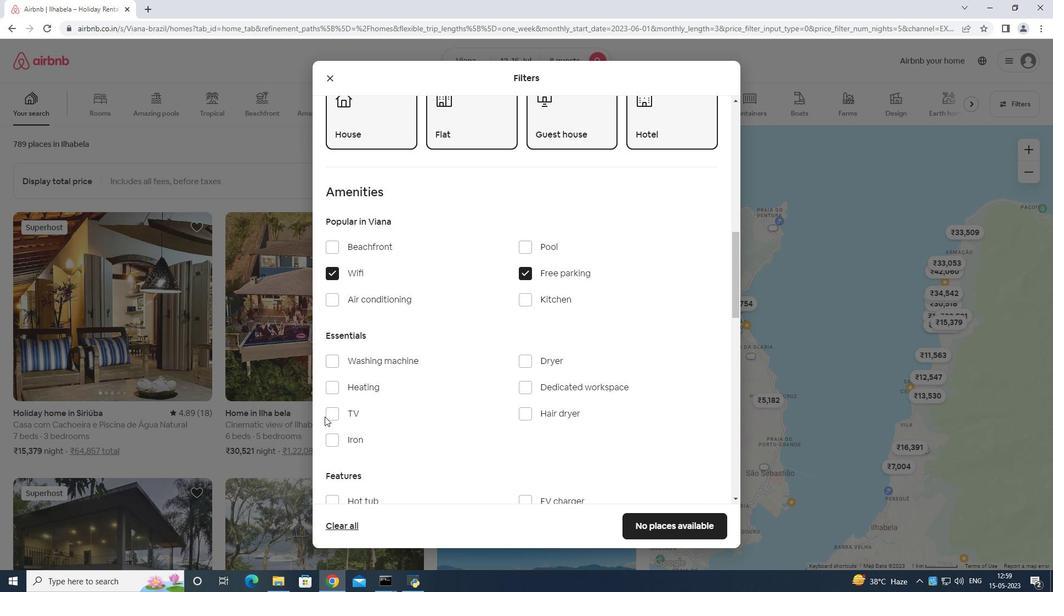 
Action: Mouse pressed left at (333, 417)
Screenshot: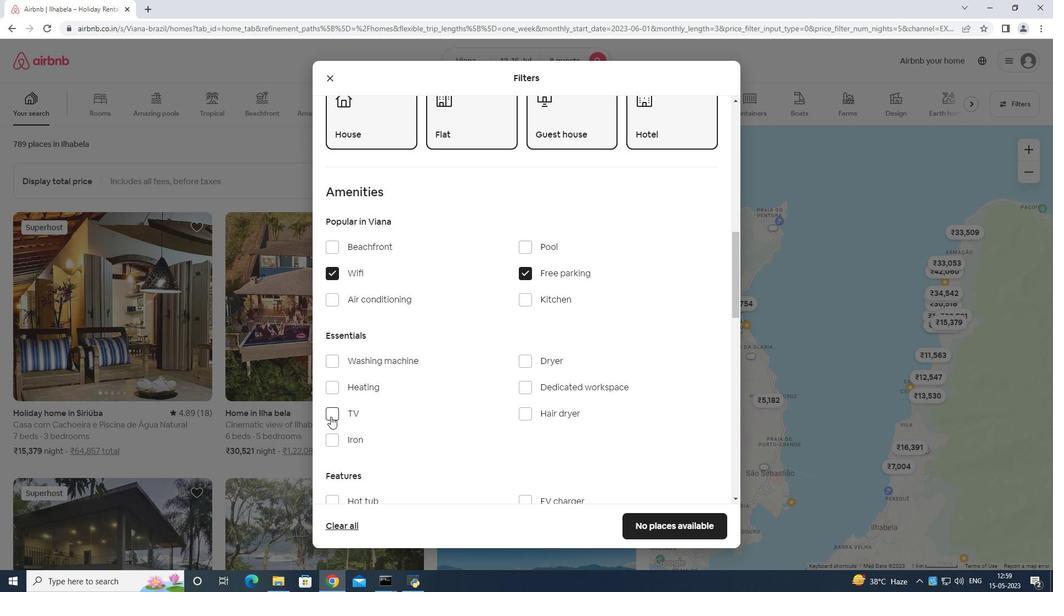 
Action: Mouse moved to (411, 342)
Screenshot: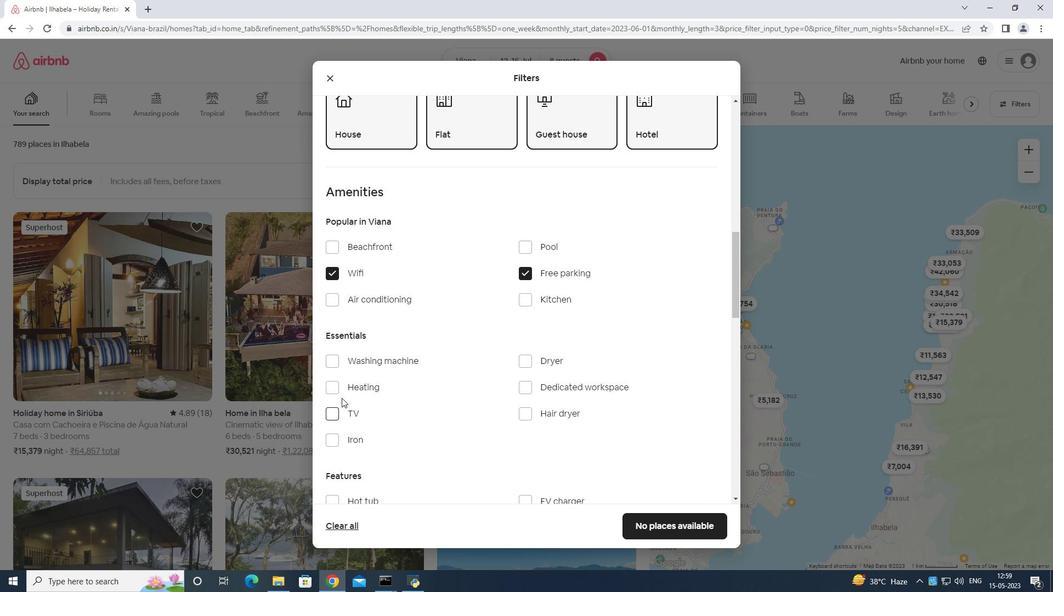 
Action: Mouse scrolled (411, 341) with delta (0, 0)
Screenshot: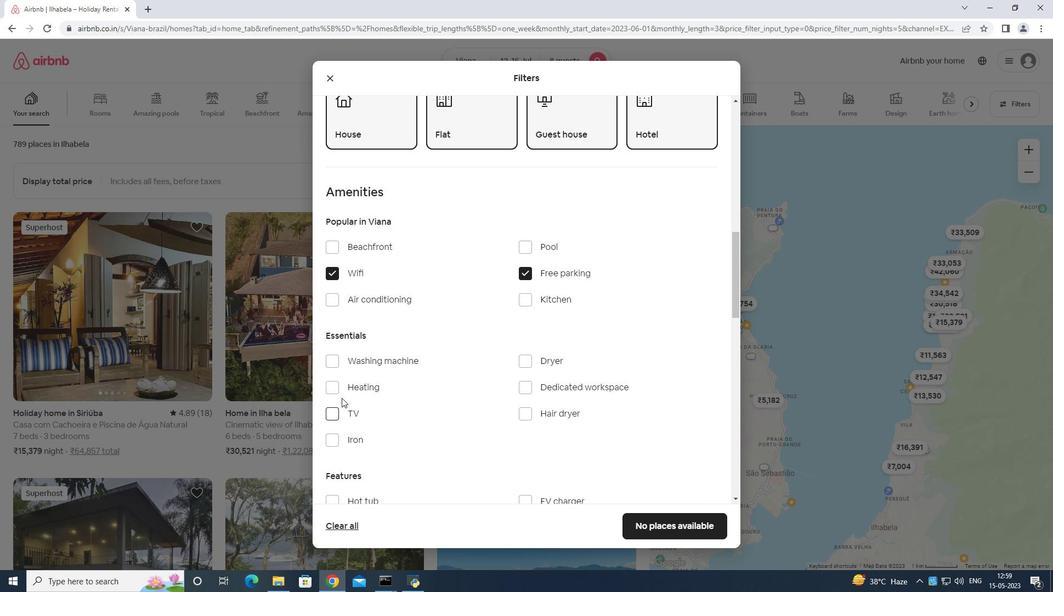 
Action: Mouse moved to (412, 342)
Screenshot: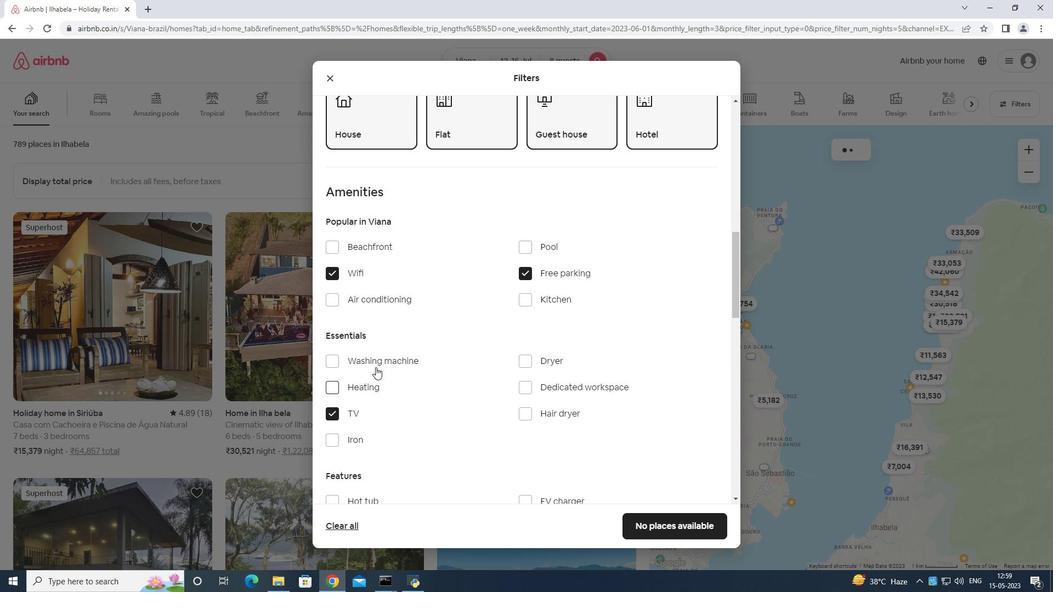 
Action: Mouse scrolled (412, 341) with delta (0, 0)
Screenshot: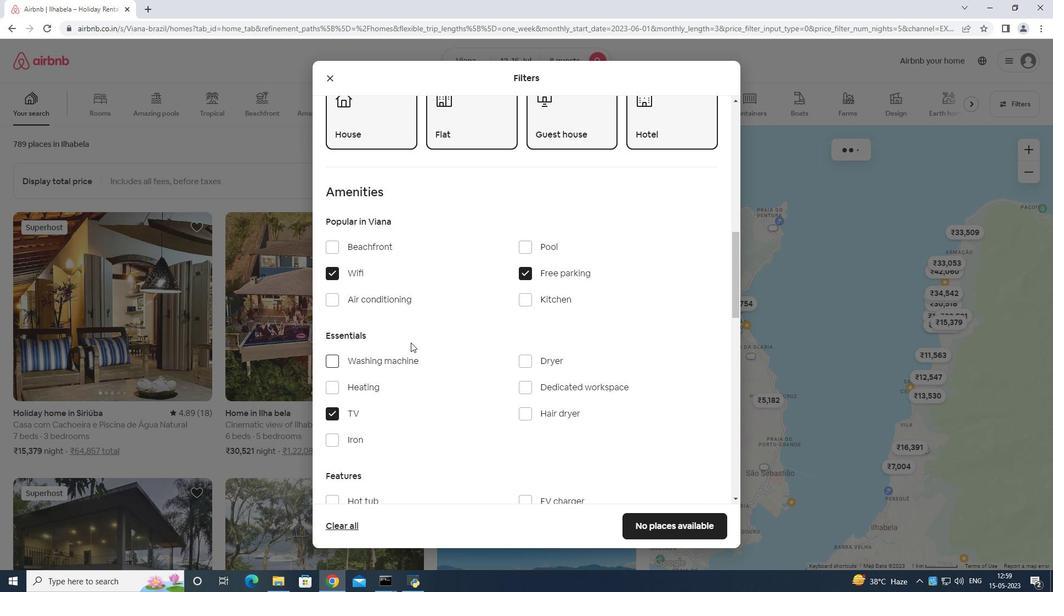 
Action: Mouse moved to (418, 338)
Screenshot: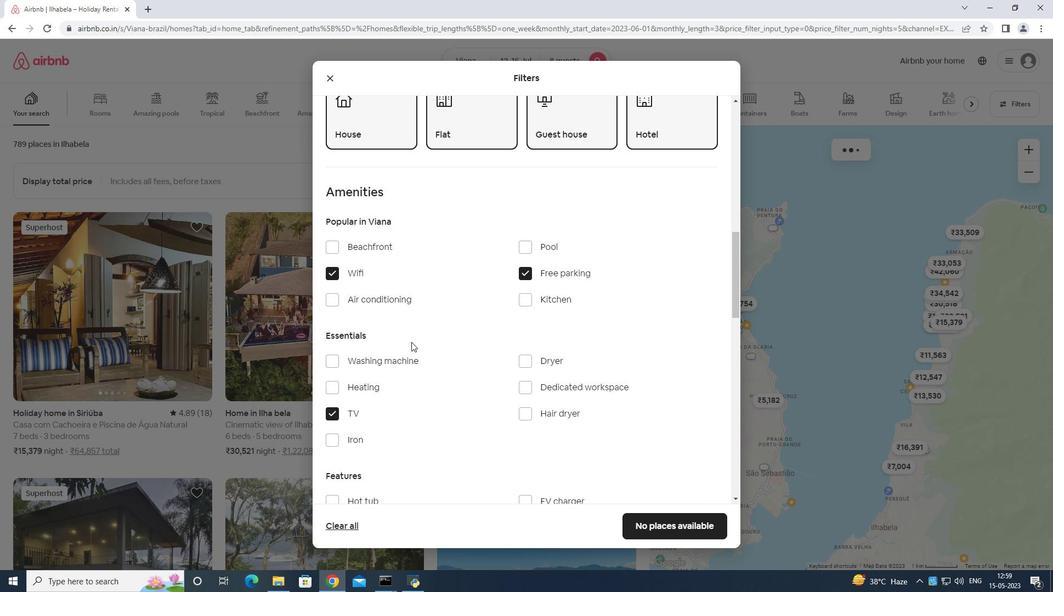 
Action: Mouse scrolled (418, 338) with delta (0, 0)
Screenshot: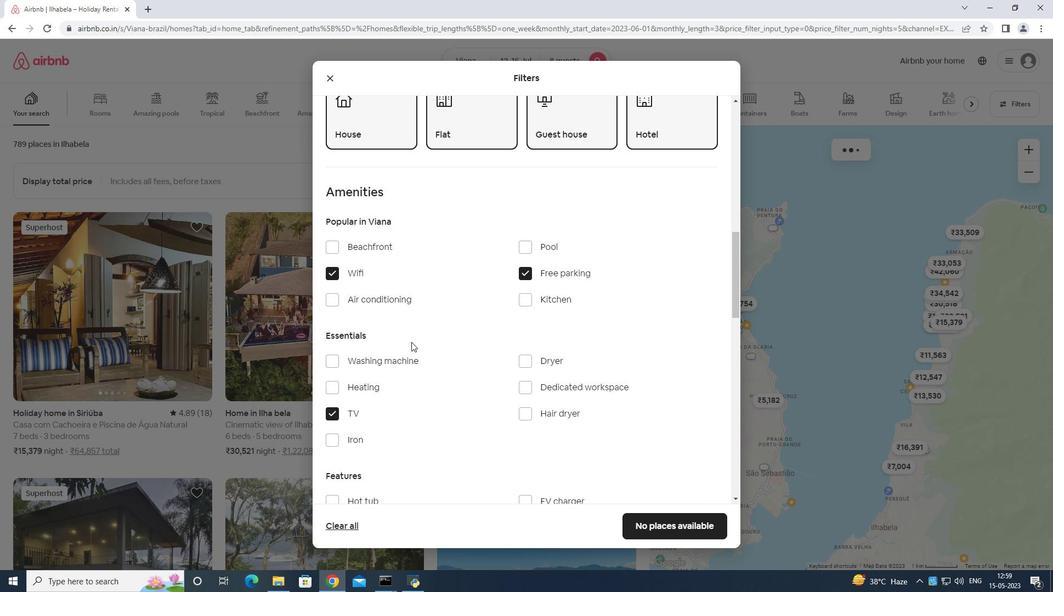 
Action: Mouse moved to (429, 330)
Screenshot: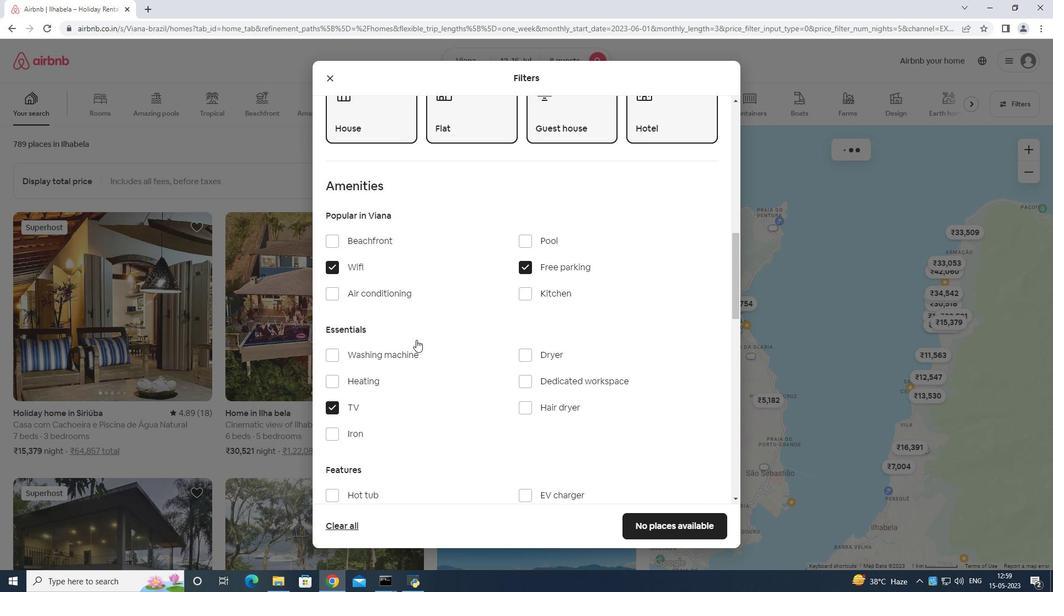 
Action: Mouse scrolled (429, 330) with delta (0, 0)
Screenshot: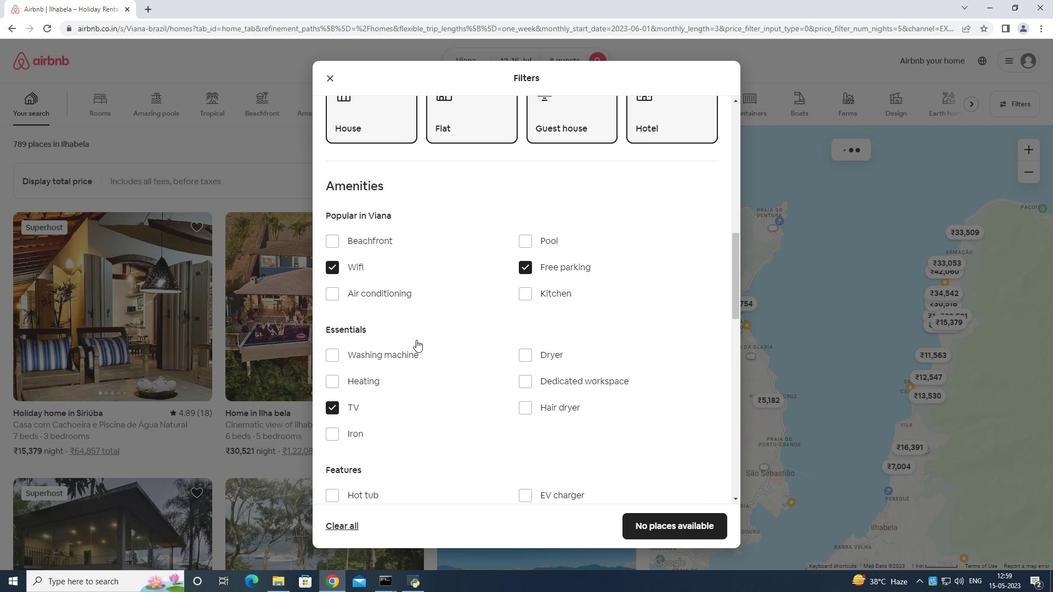 
Action: Mouse moved to (527, 314)
Screenshot: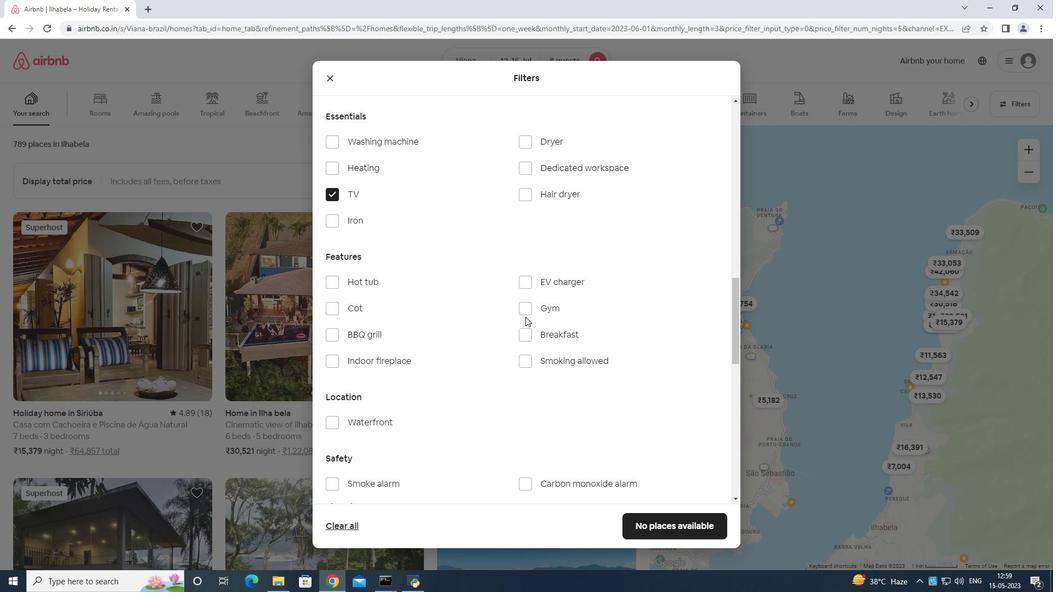 
Action: Mouse pressed left at (527, 314)
Screenshot: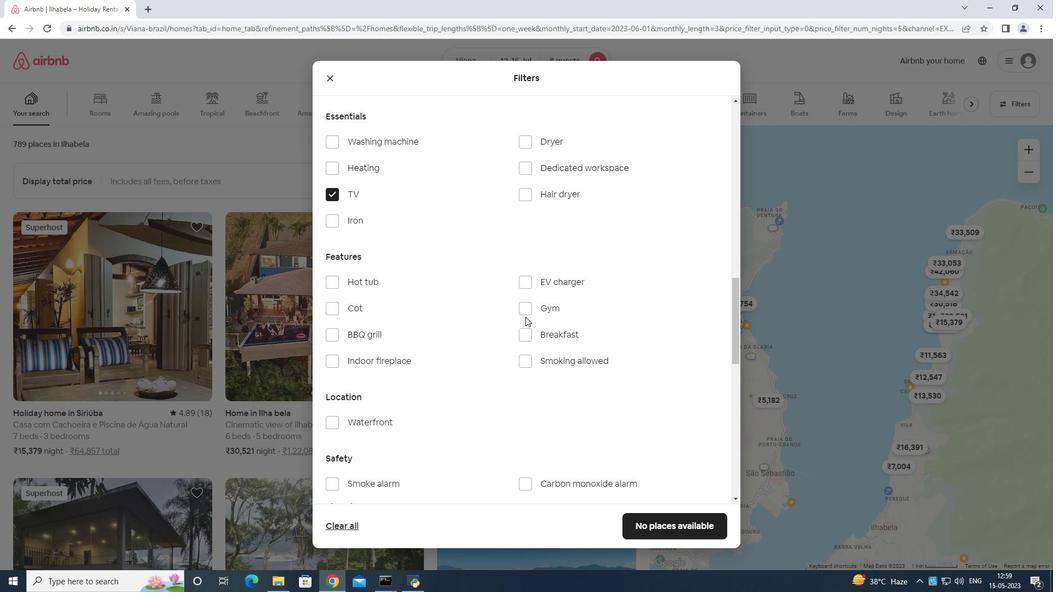 
Action: Mouse moved to (522, 336)
Screenshot: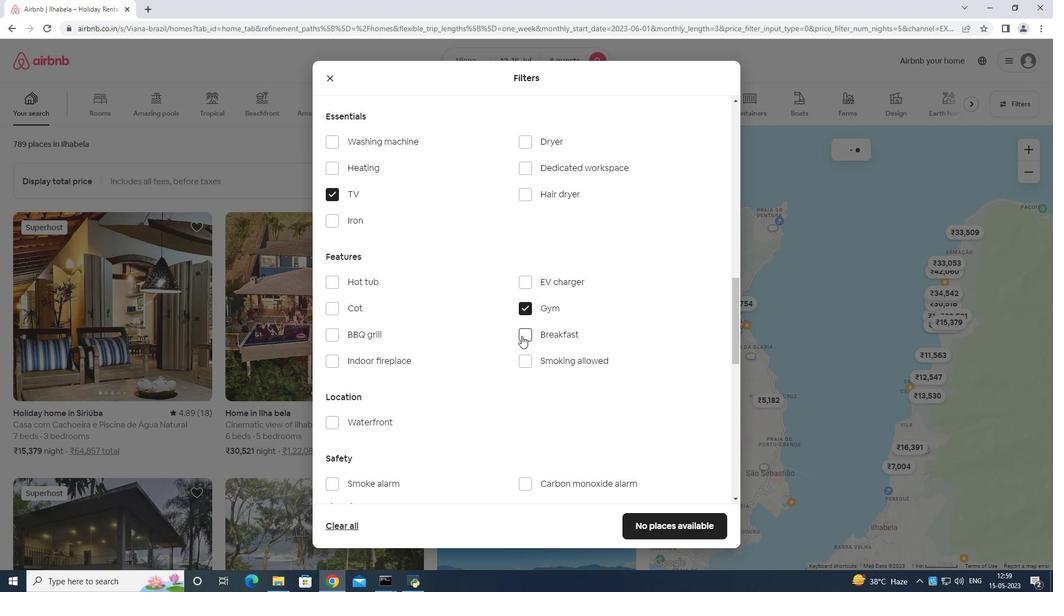 
Action: Mouse pressed left at (522, 336)
Screenshot: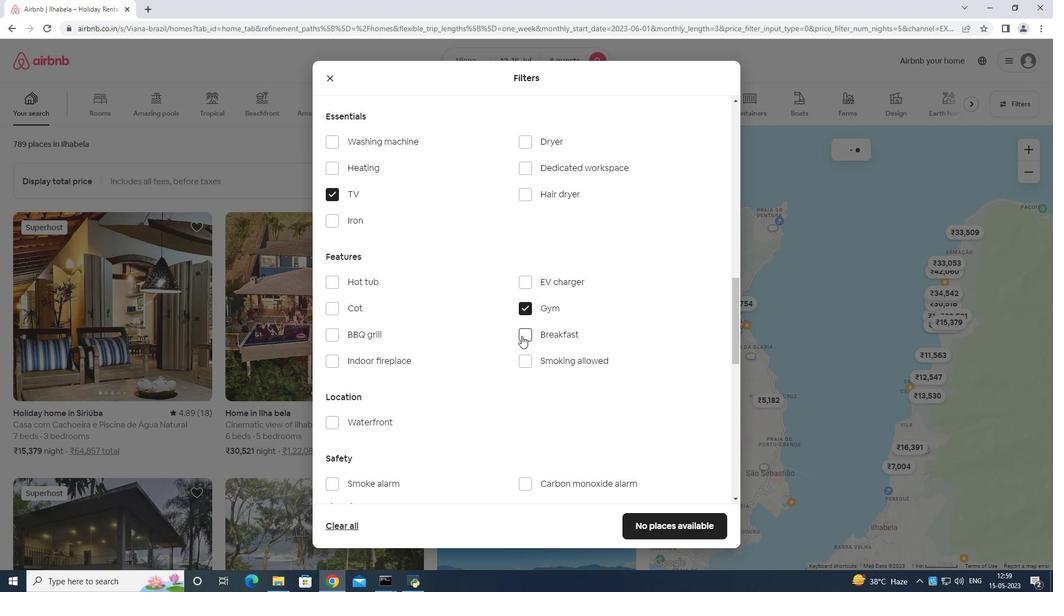 
Action: Mouse moved to (554, 318)
Screenshot: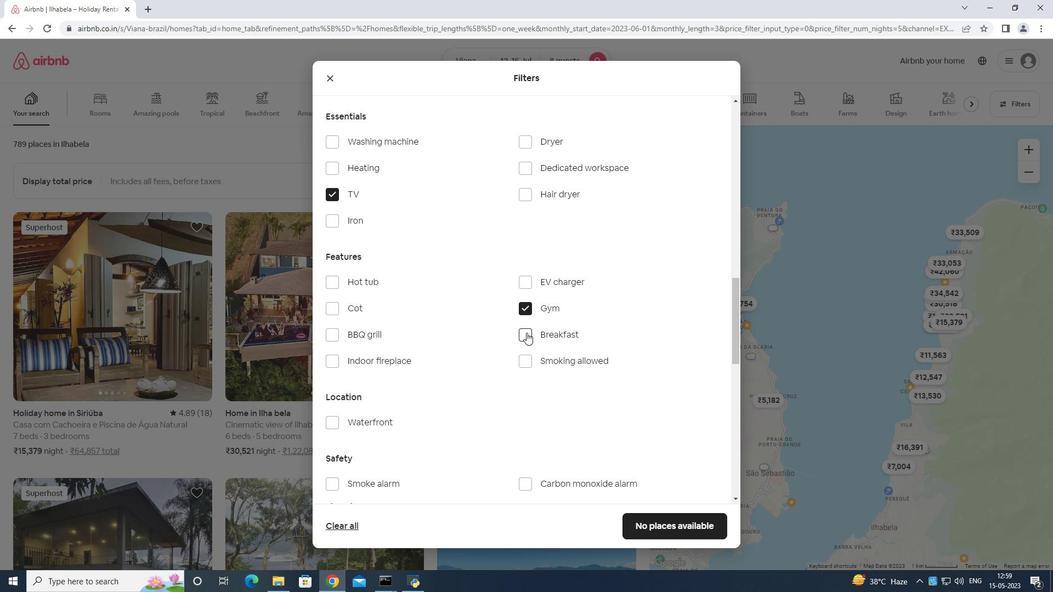 
Action: Mouse scrolled (554, 317) with delta (0, 0)
Screenshot: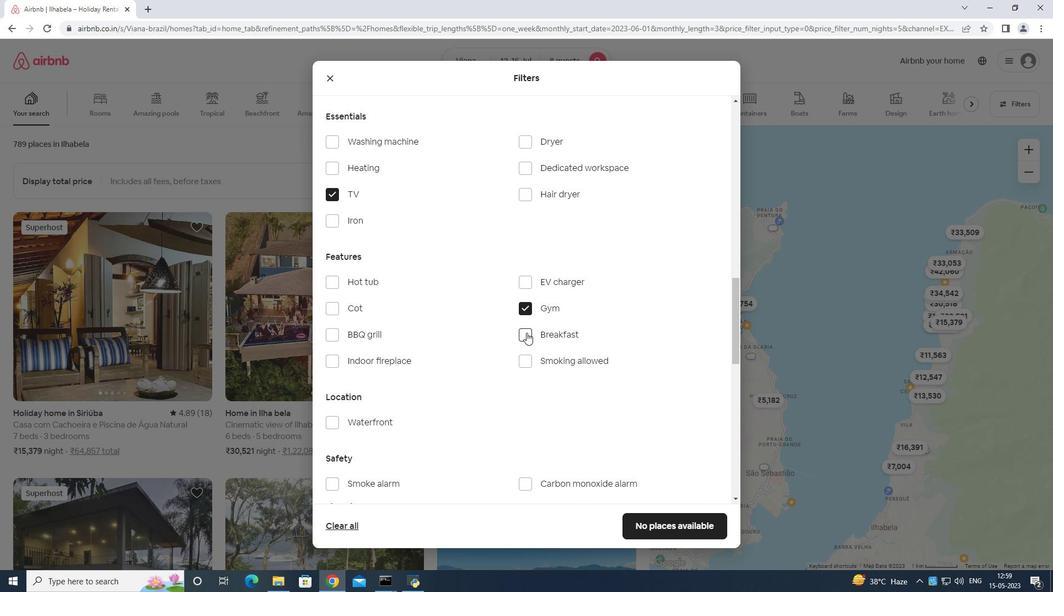 
Action: Mouse moved to (555, 318)
Screenshot: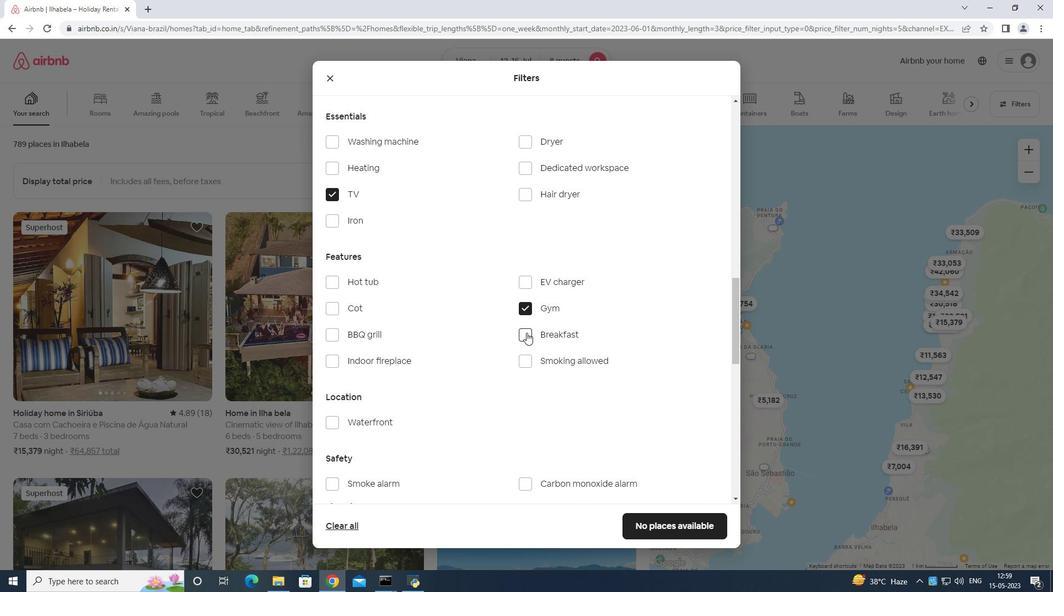 
Action: Mouse scrolled (555, 317) with delta (0, 0)
Screenshot: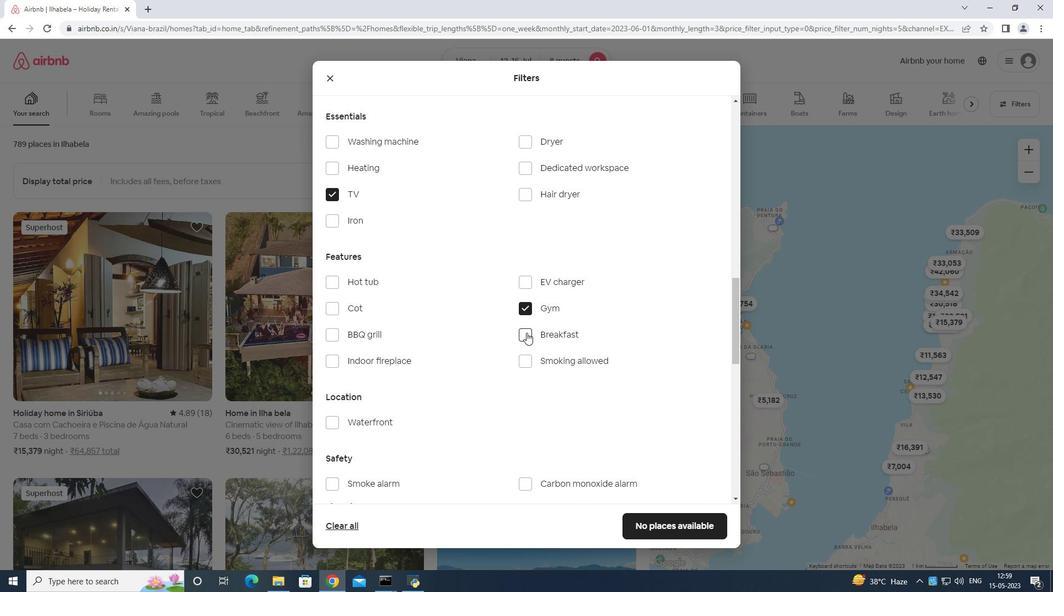 
Action: Mouse moved to (555, 318)
Screenshot: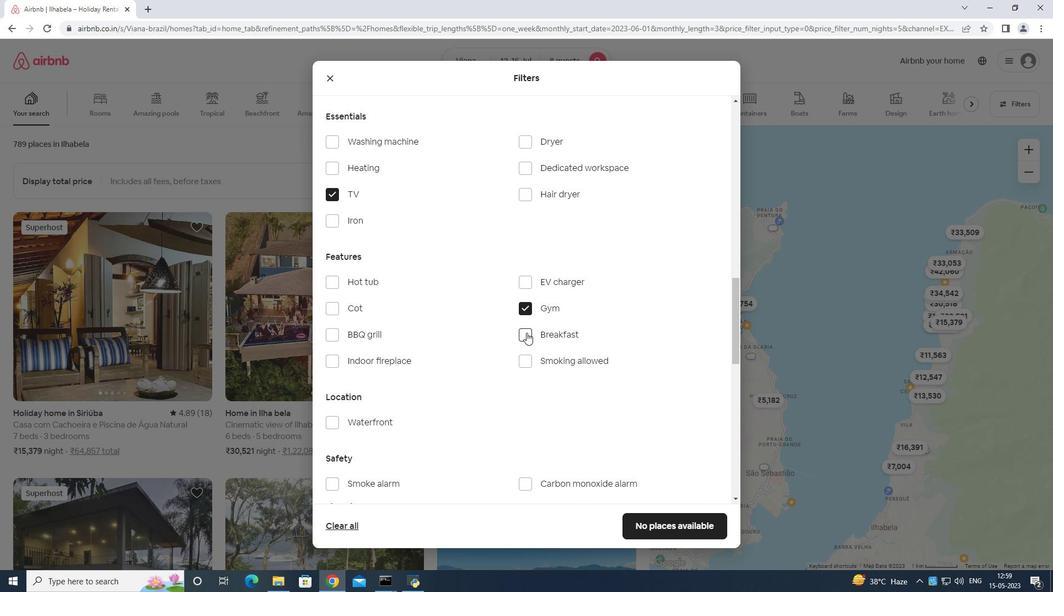 
Action: Mouse scrolled (555, 318) with delta (0, 0)
Screenshot: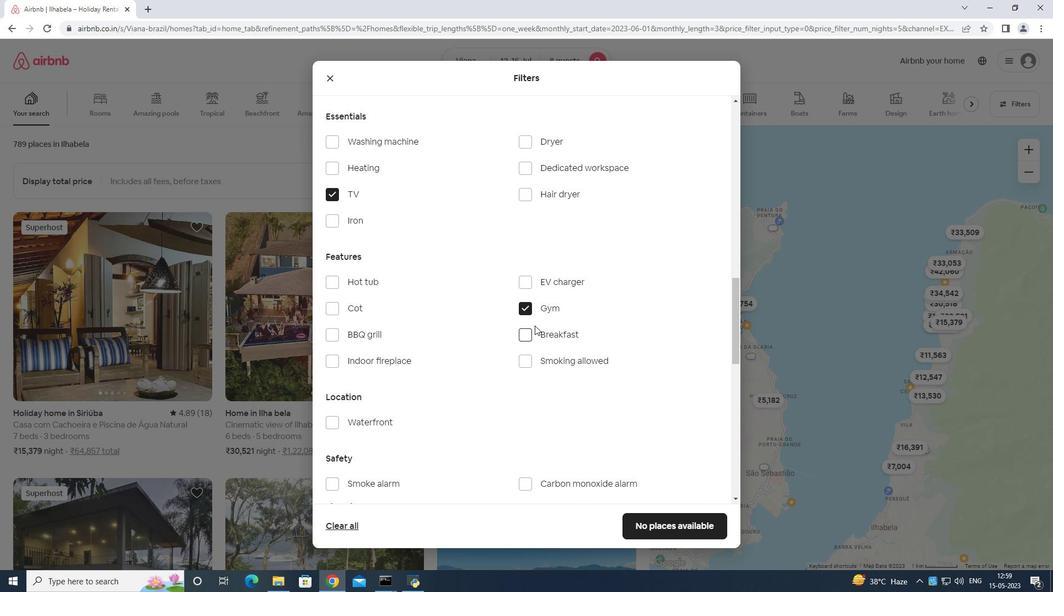 
Action: Mouse scrolled (555, 318) with delta (0, 0)
Screenshot: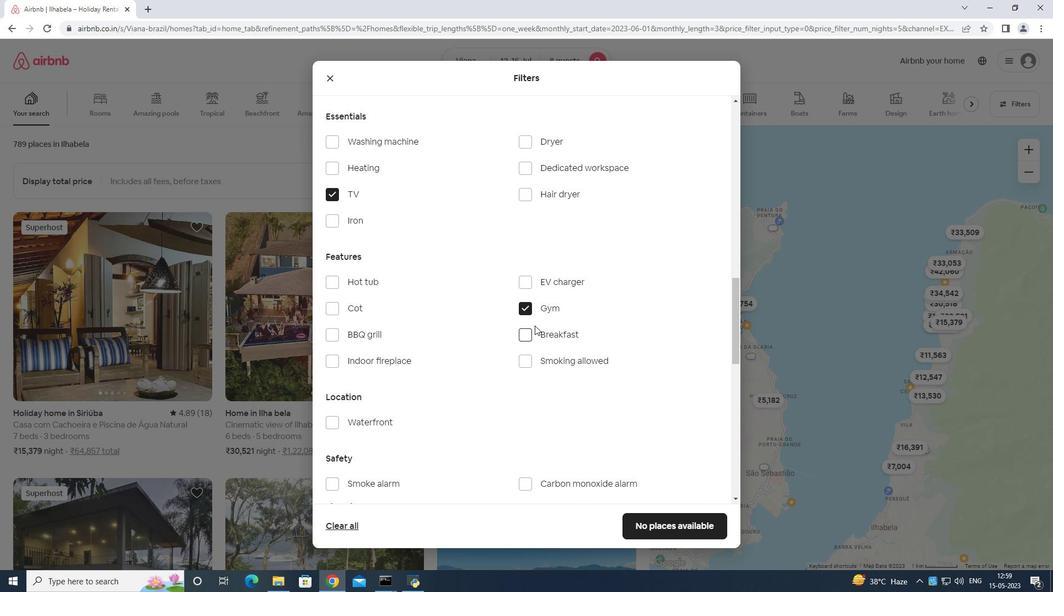 
Action: Mouse moved to (555, 319)
Screenshot: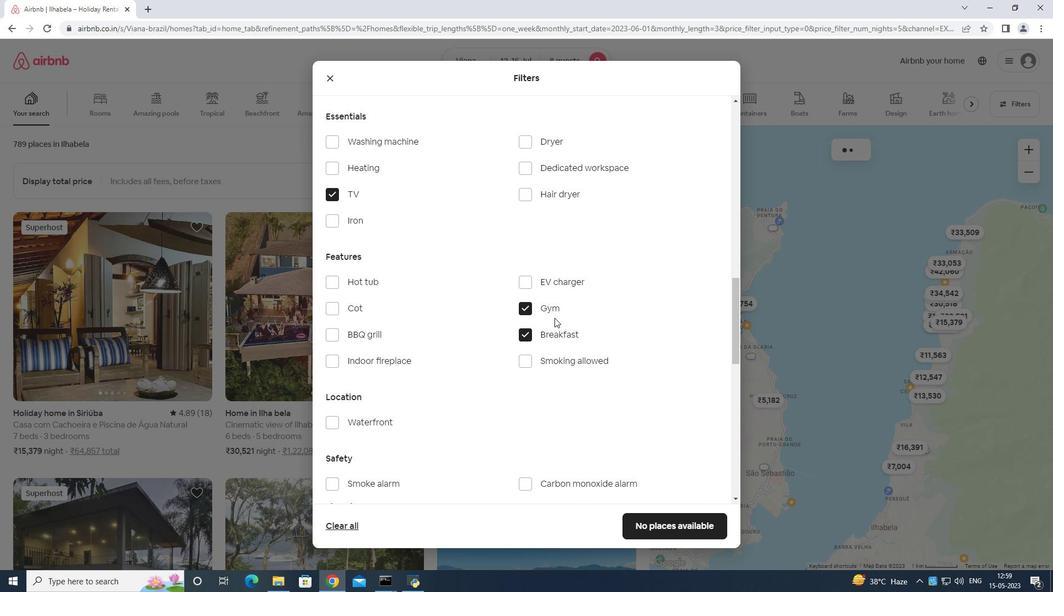 
Action: Mouse scrolled (555, 318) with delta (0, 0)
Screenshot: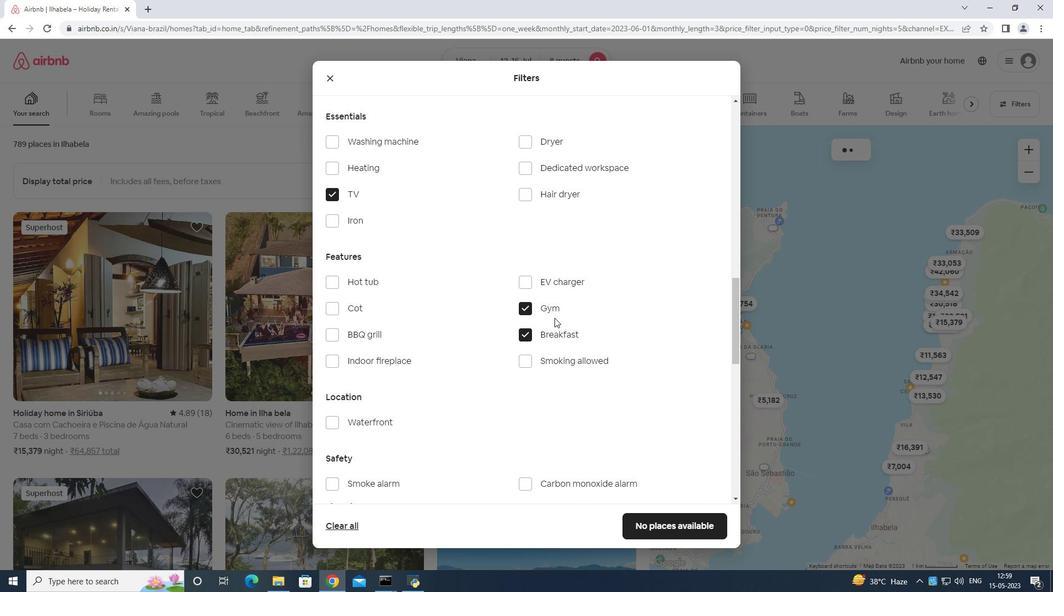 
Action: Mouse moved to (690, 362)
Screenshot: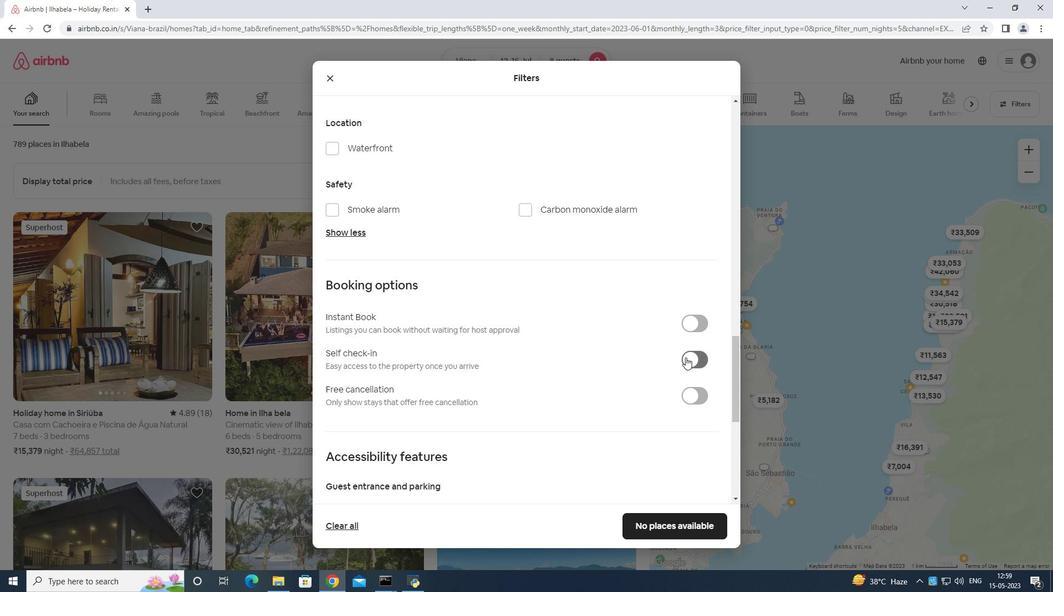 
Action: Mouse pressed left at (690, 362)
Screenshot: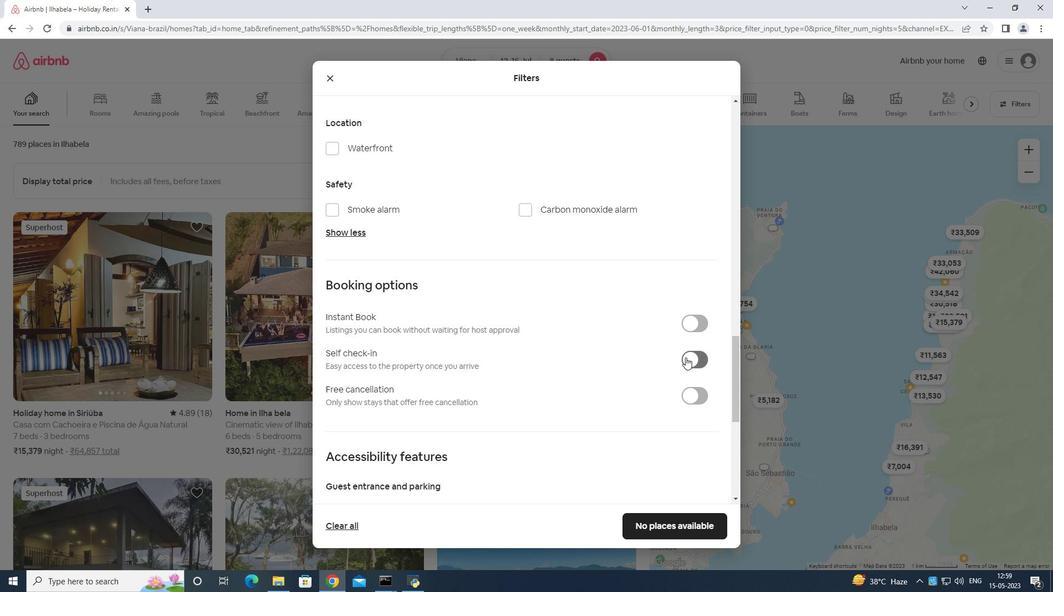 
Action: Mouse moved to (686, 345)
Screenshot: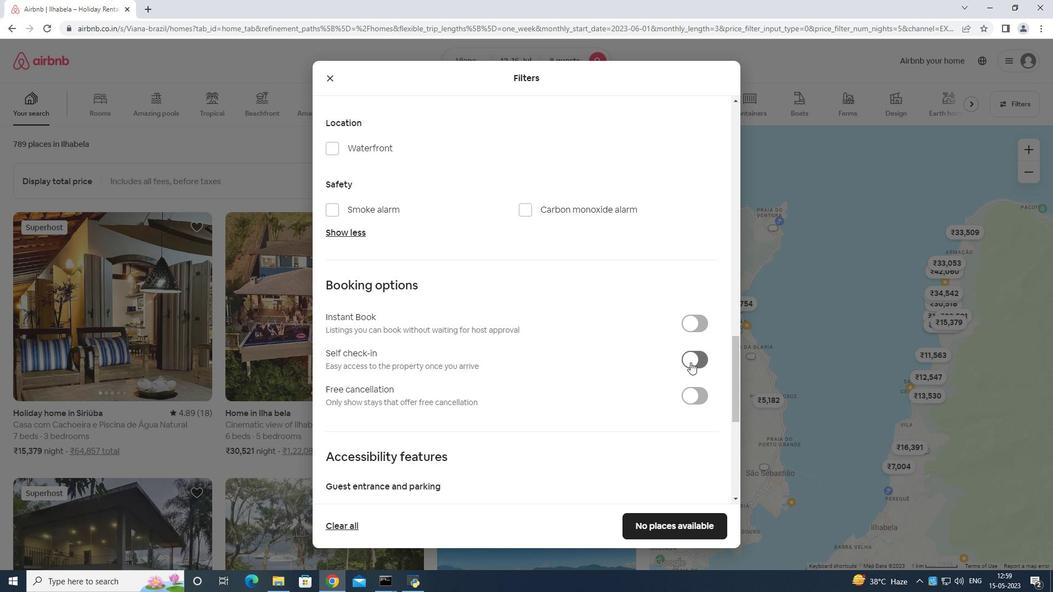 
Action: Mouse scrolled (686, 345) with delta (0, 0)
Screenshot: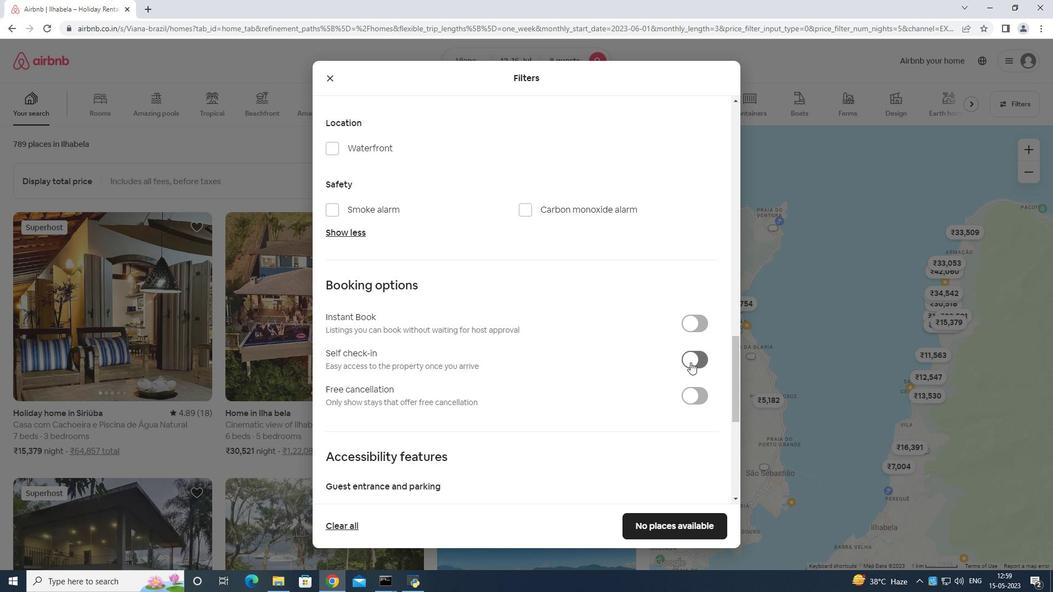 
Action: Mouse moved to (686, 348)
Screenshot: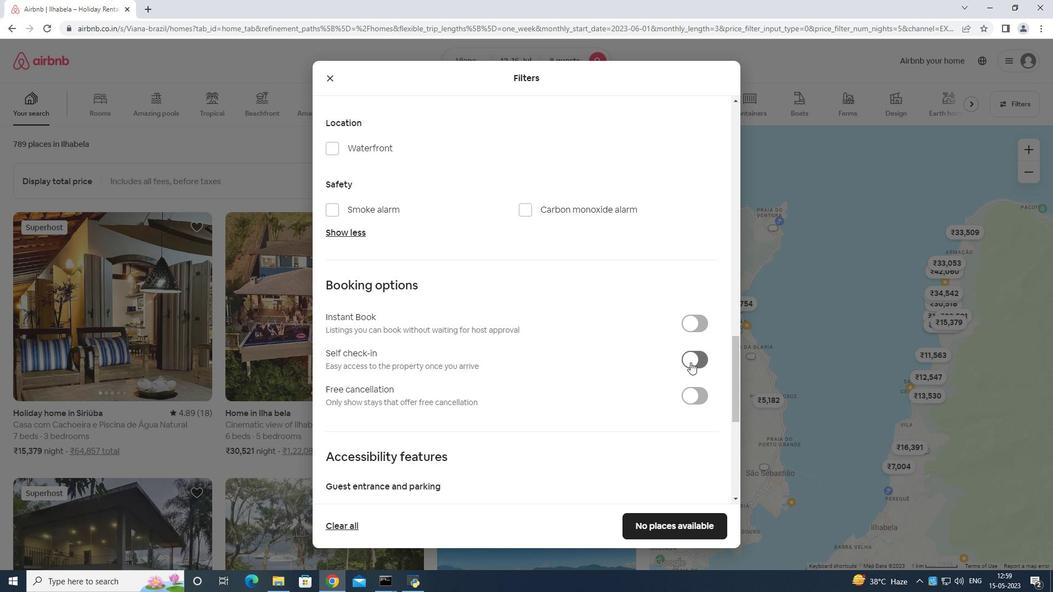 
Action: Mouse scrolled (686, 347) with delta (0, 0)
Screenshot: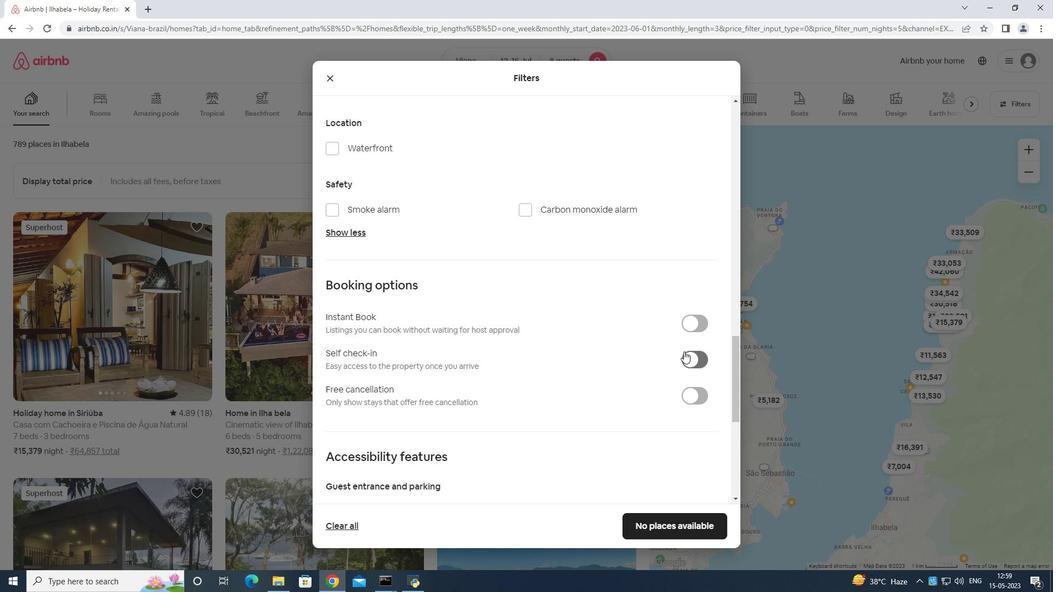 
Action: Mouse scrolled (686, 347) with delta (0, 0)
Screenshot: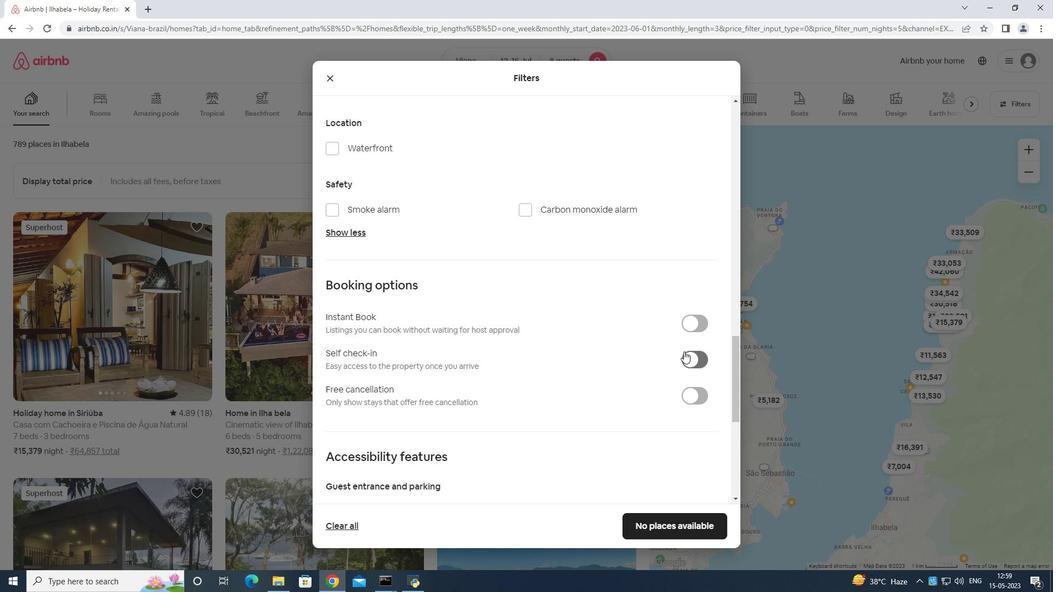 
Action: Mouse scrolled (686, 347) with delta (0, 0)
Screenshot: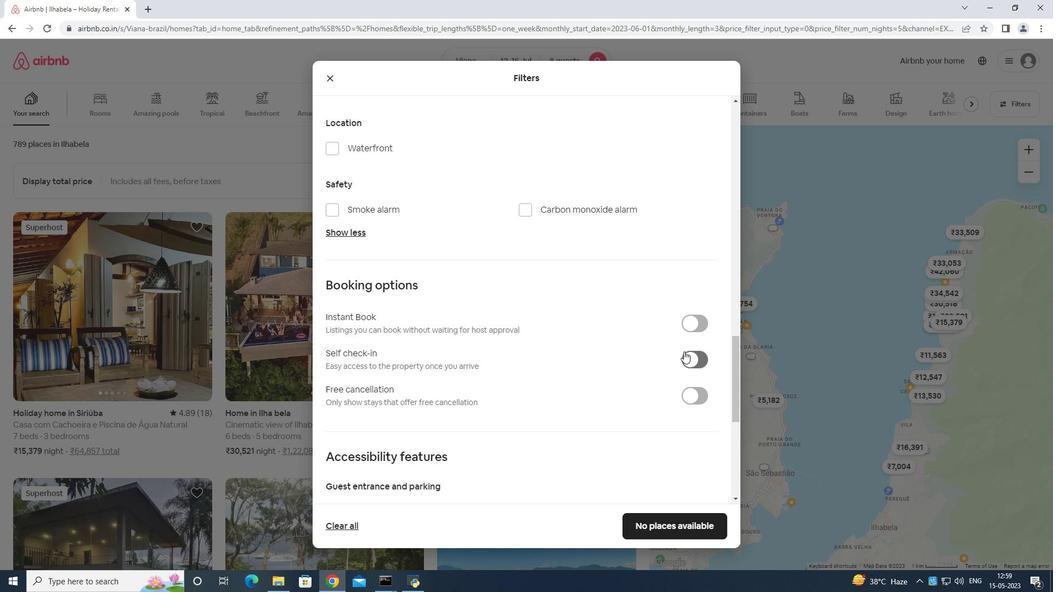 
Action: Mouse moved to (685, 349)
Screenshot: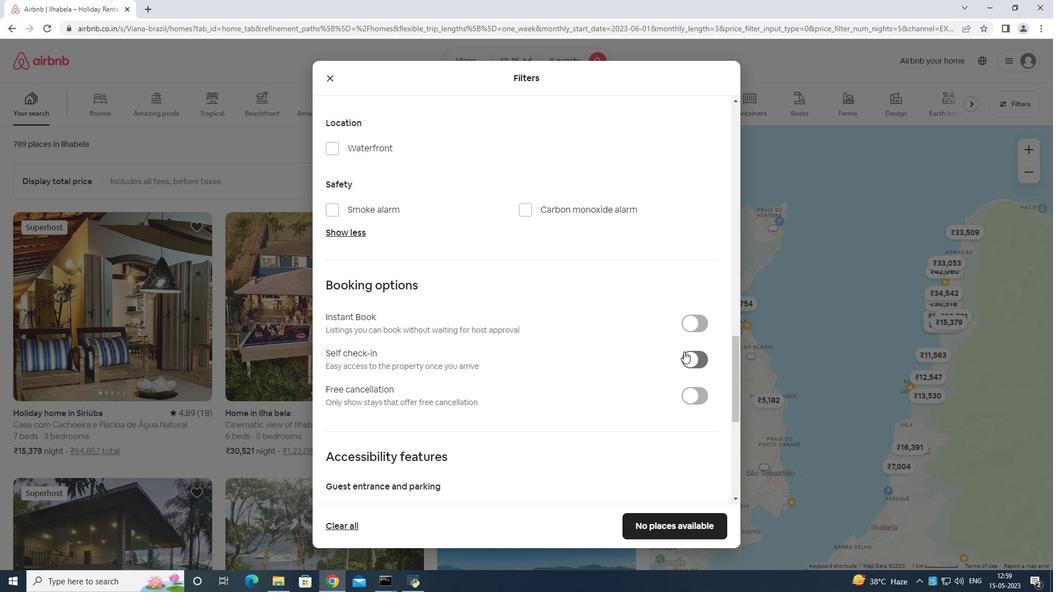 
Action: Mouse scrolled (685, 349) with delta (0, 0)
Screenshot: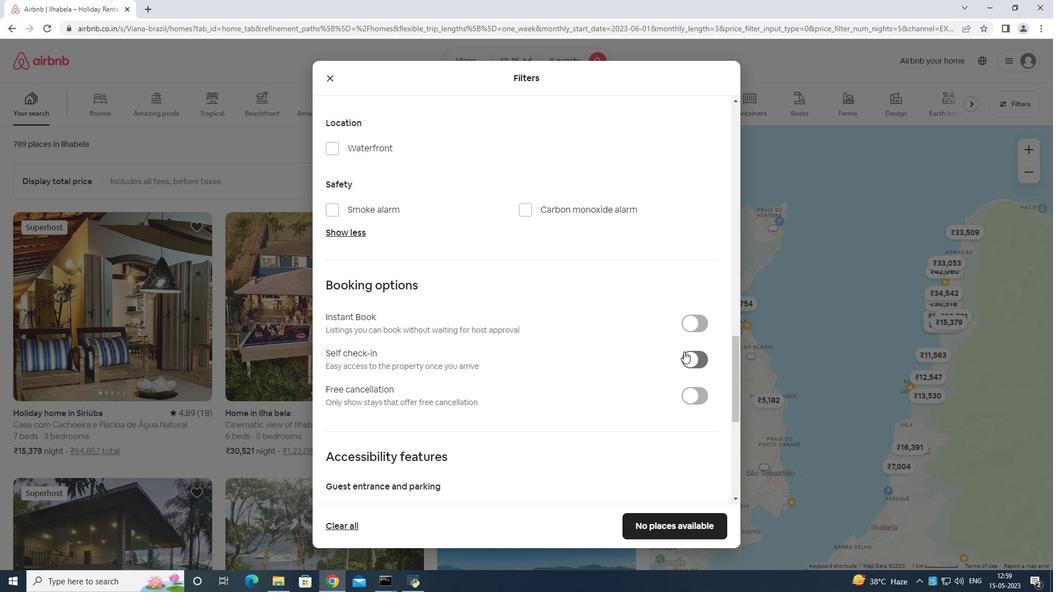 
Action: Mouse moved to (683, 342)
Screenshot: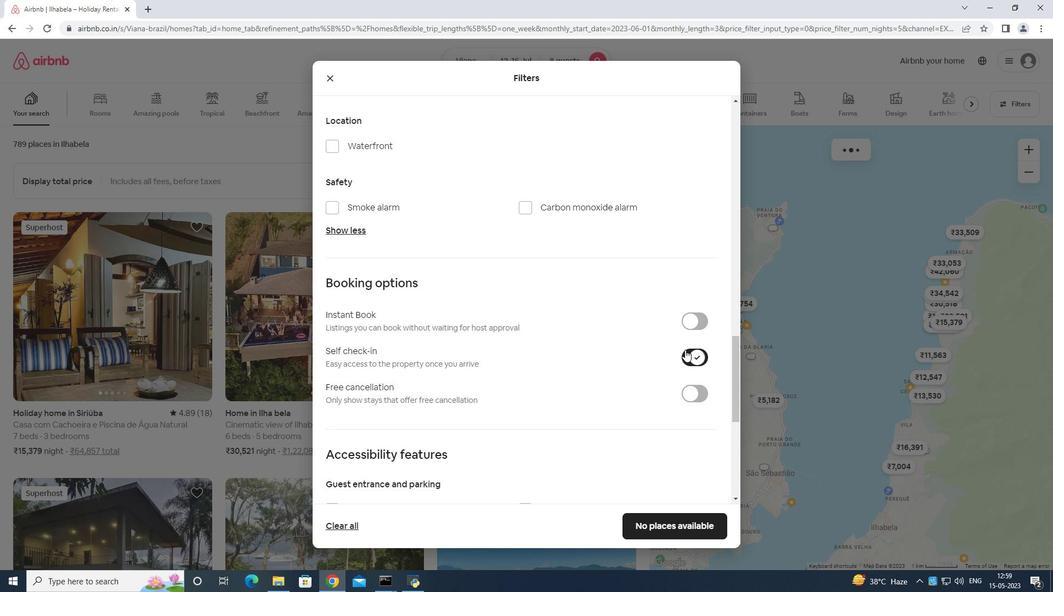 
Action: Mouse scrolled (683, 342) with delta (0, 0)
Screenshot: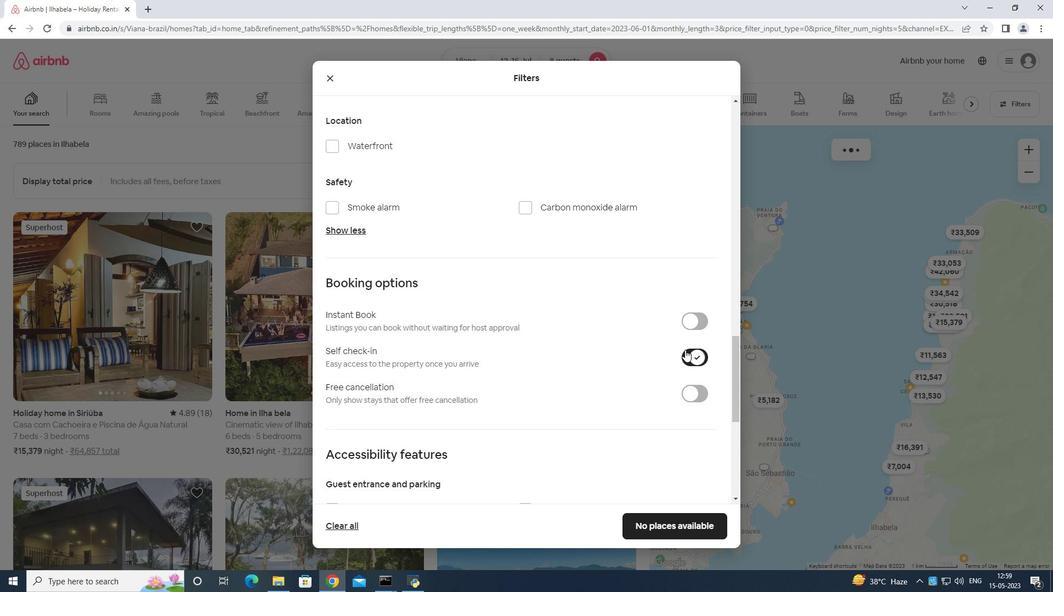 
Action: Mouse moved to (683, 344)
Screenshot: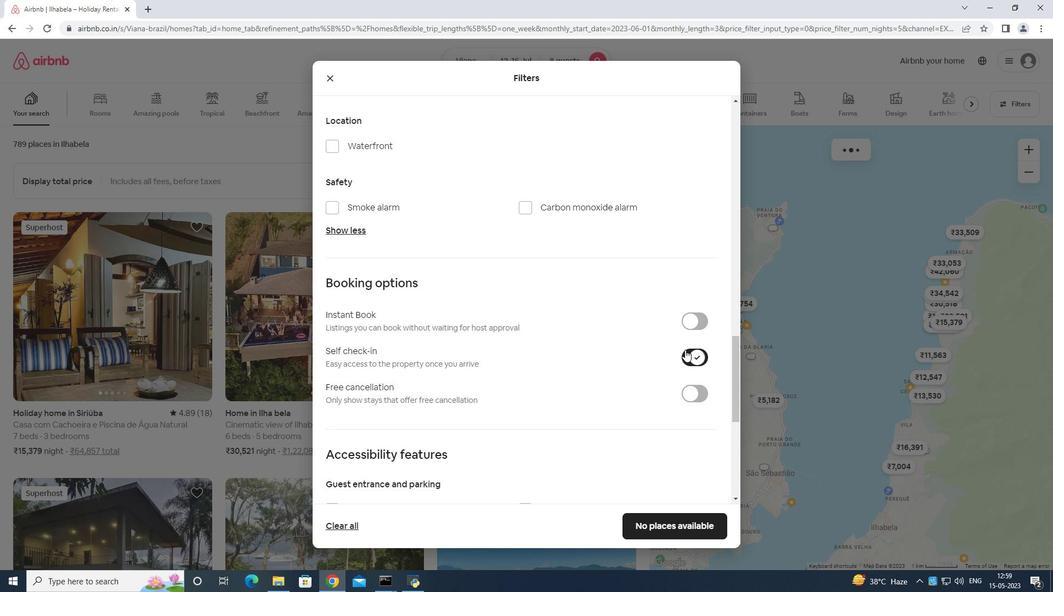
Action: Mouse scrolled (683, 343) with delta (0, 0)
Screenshot: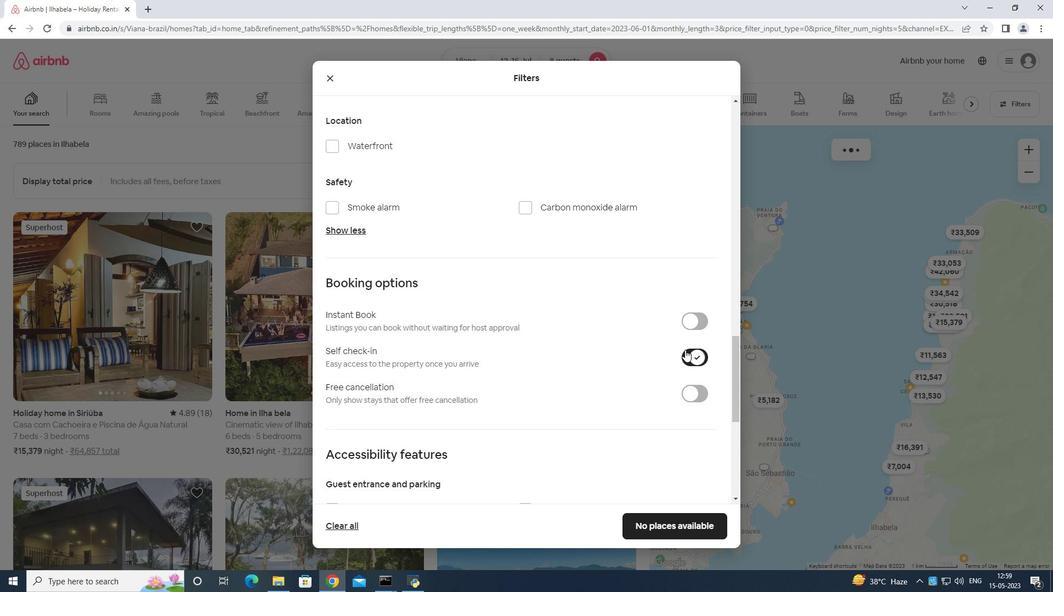 
Action: Mouse moved to (682, 344)
Screenshot: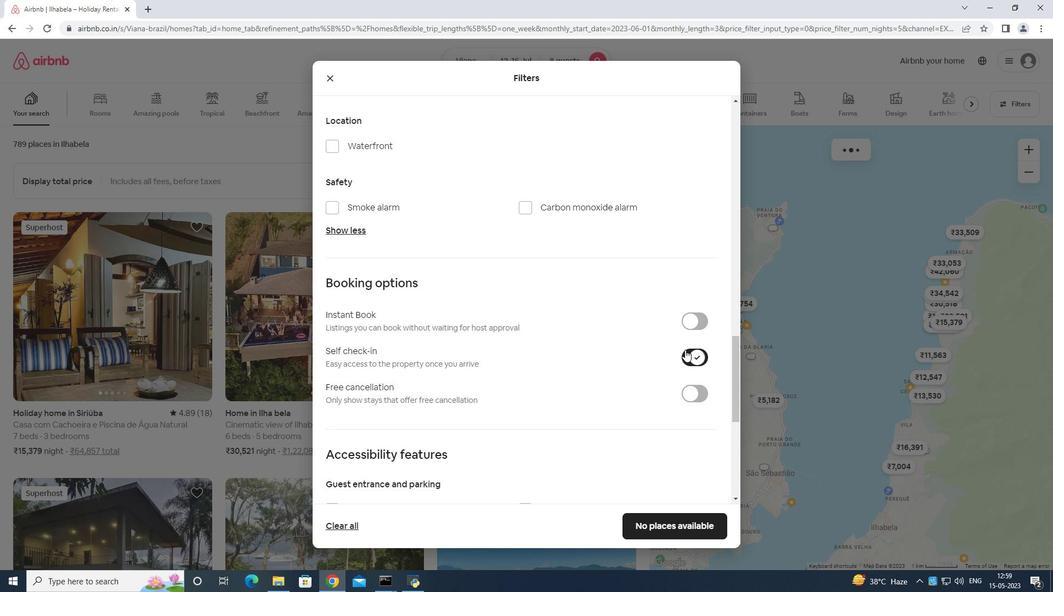
Action: Mouse scrolled (682, 344) with delta (0, 0)
Screenshot: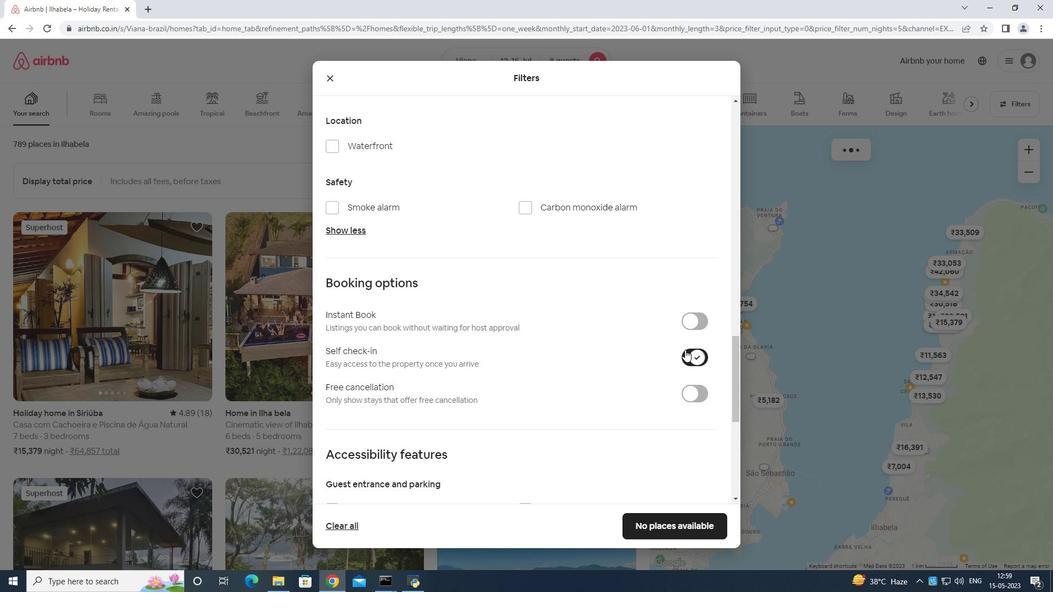 
Action: Mouse moved to (681, 345)
Screenshot: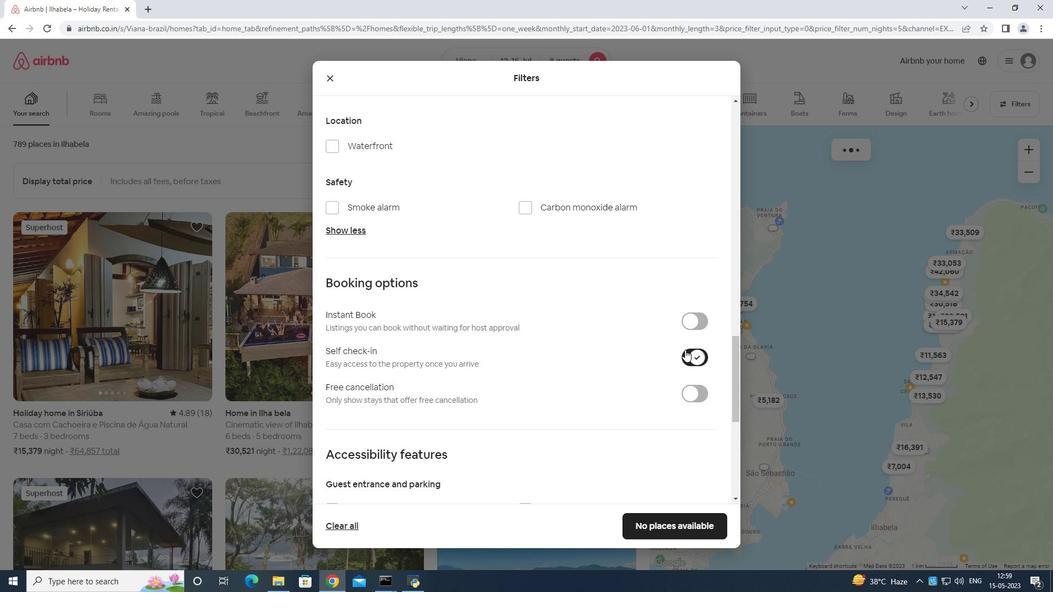 
Action: Mouse scrolled (681, 344) with delta (0, 0)
Screenshot: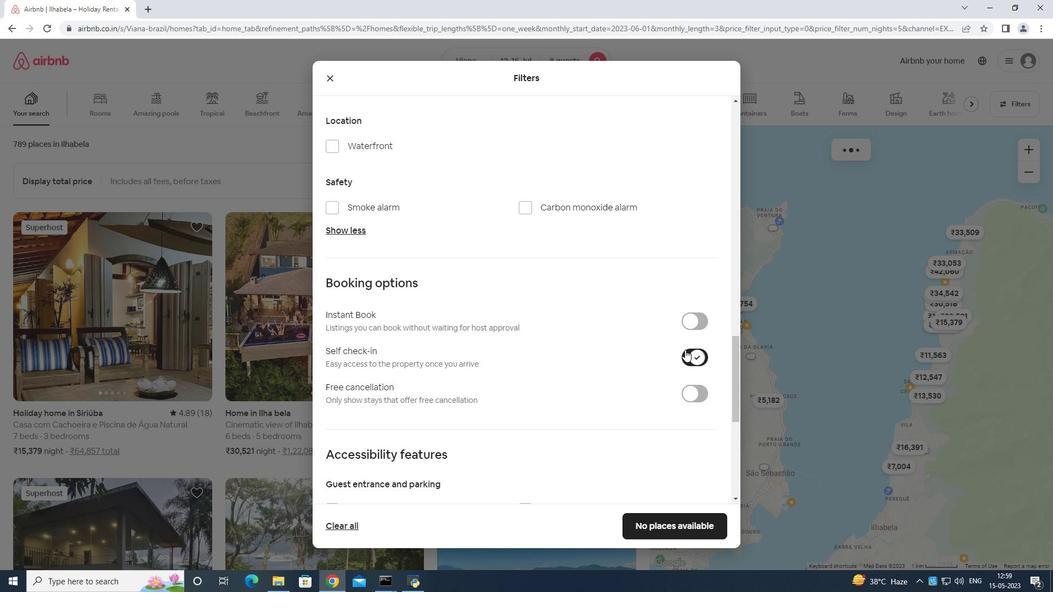 
Action: Mouse moved to (678, 341)
Screenshot: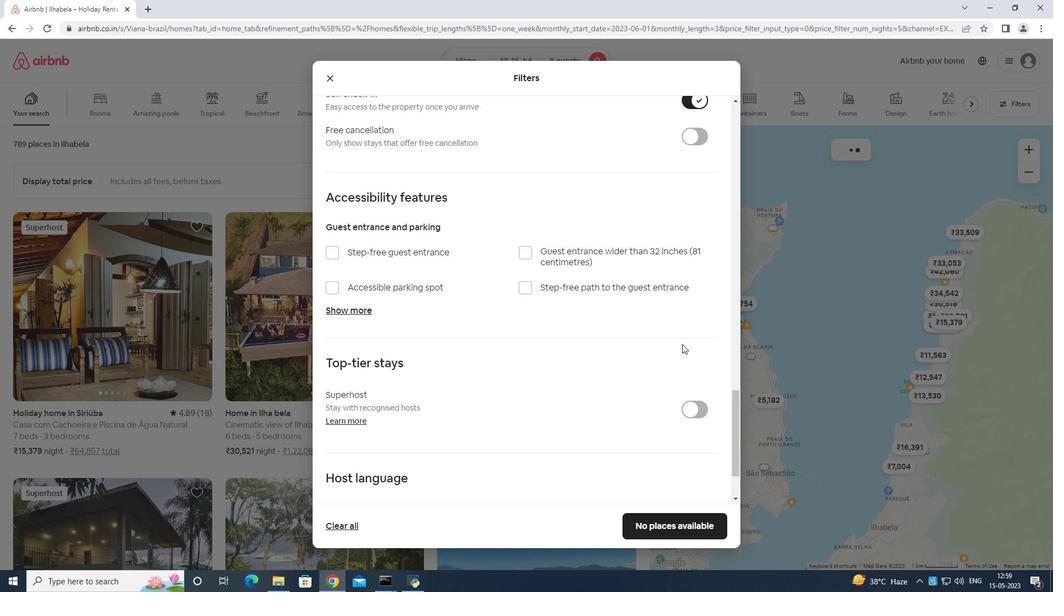 
Action: Mouse scrolled (678, 341) with delta (0, 0)
Screenshot: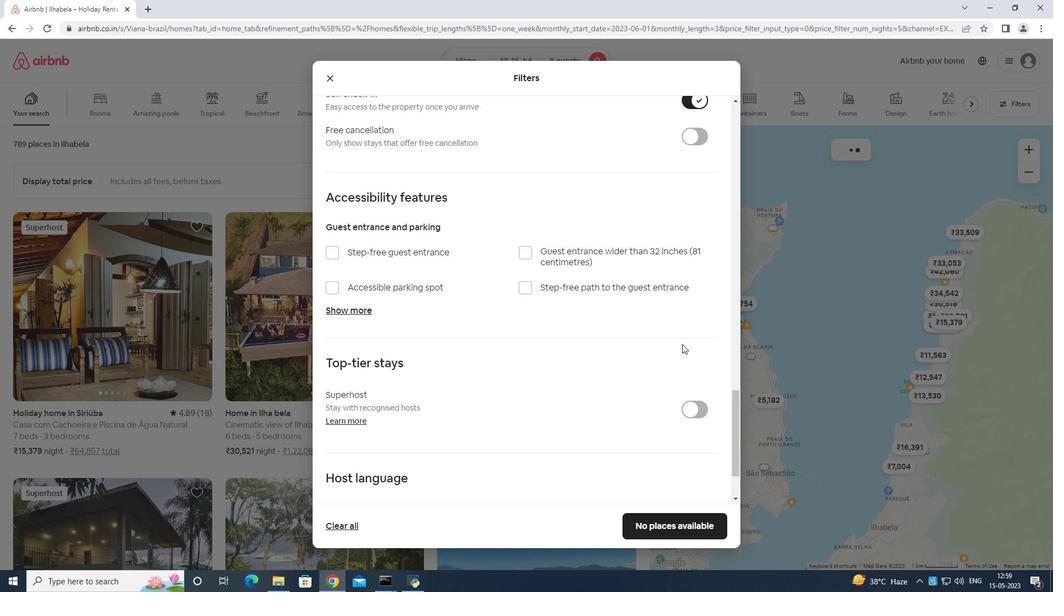 
Action: Mouse moved to (676, 344)
Screenshot: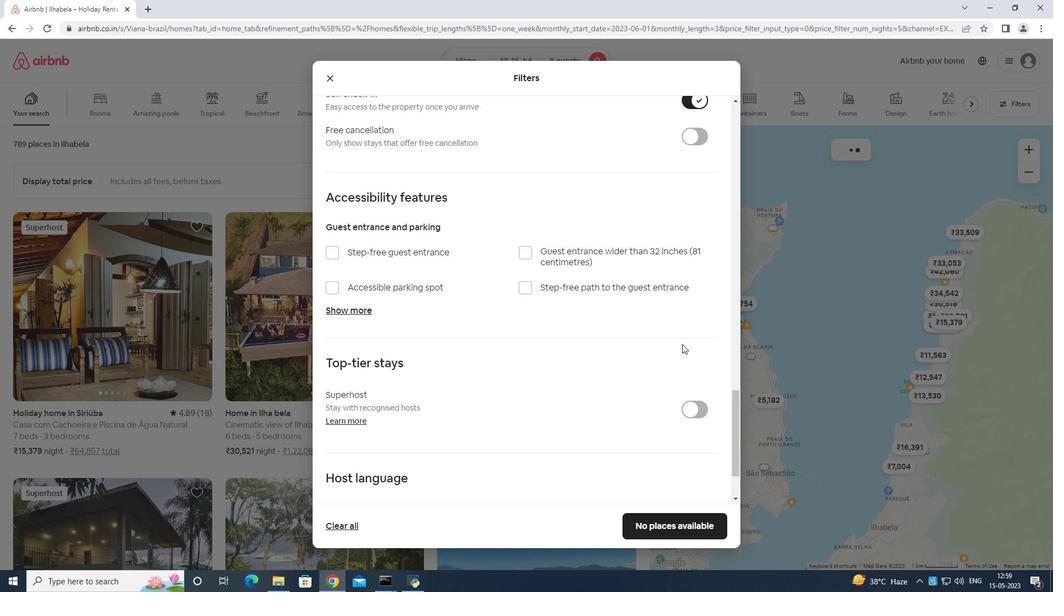 
Action: Mouse scrolled (676, 343) with delta (0, 0)
Screenshot: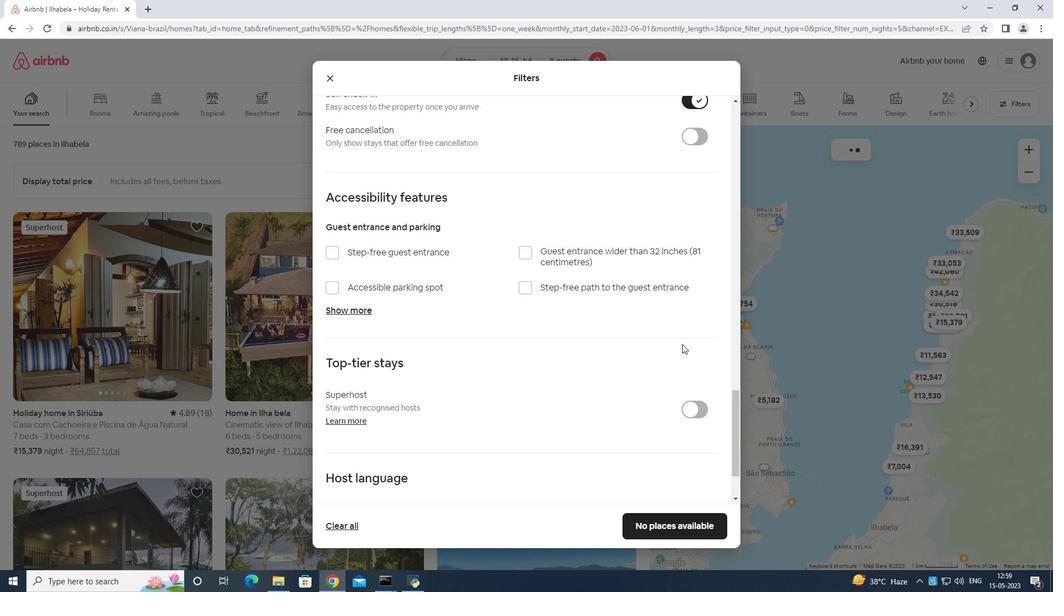 
Action: Mouse moved to (675, 344)
Screenshot: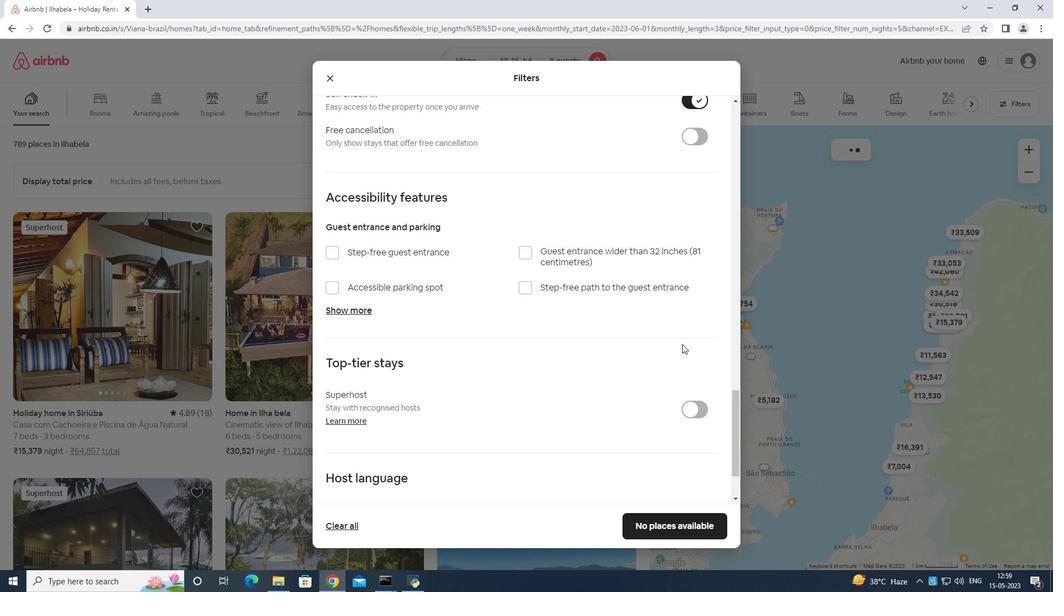 
Action: Mouse scrolled (675, 344) with delta (0, 0)
Screenshot: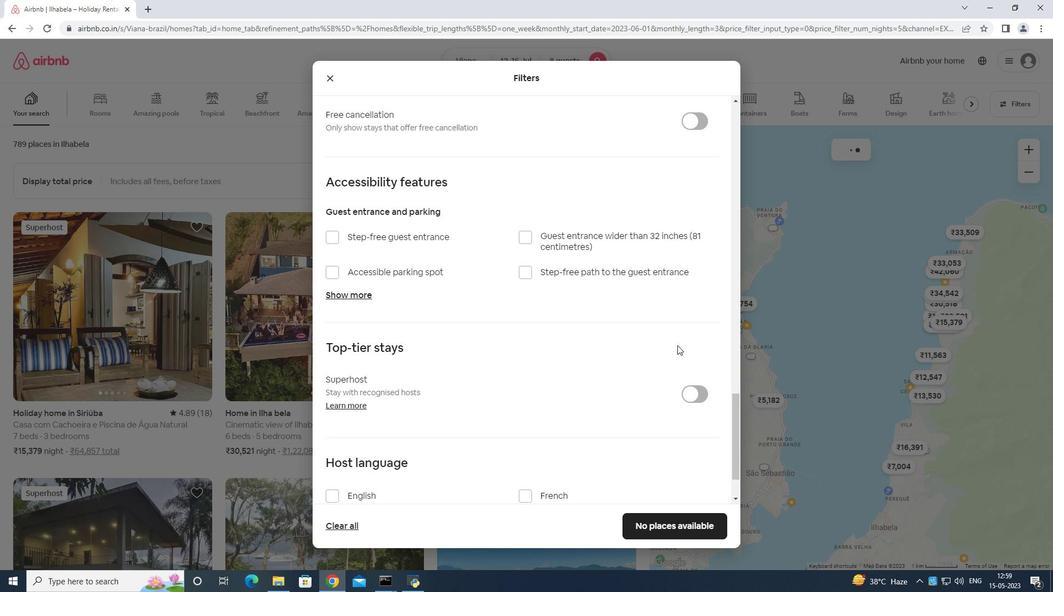 
Action: Mouse moved to (666, 375)
Screenshot: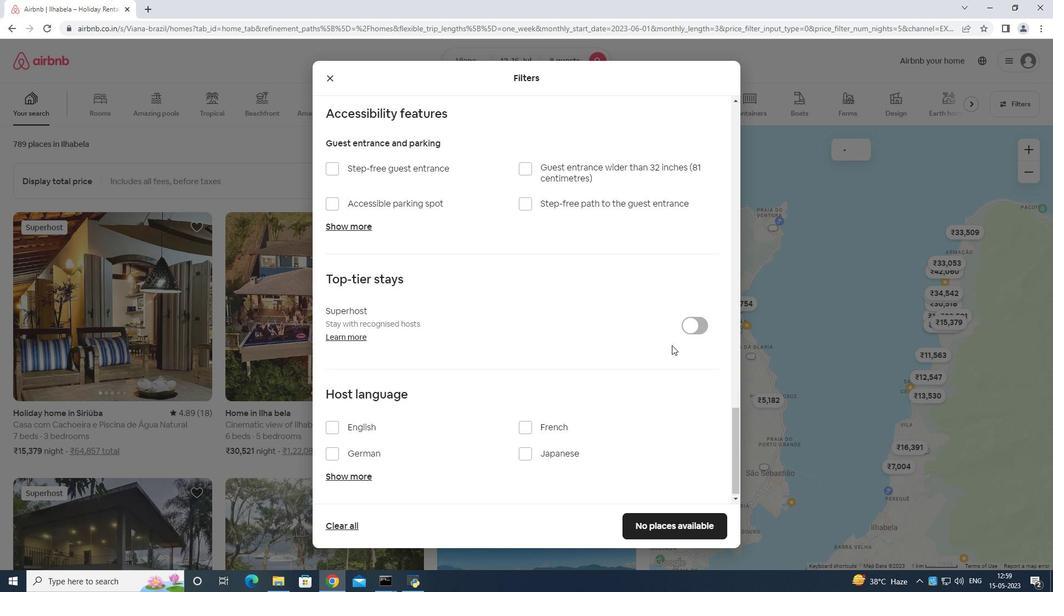 
Action: Mouse scrolled (666, 375) with delta (0, 0)
Screenshot: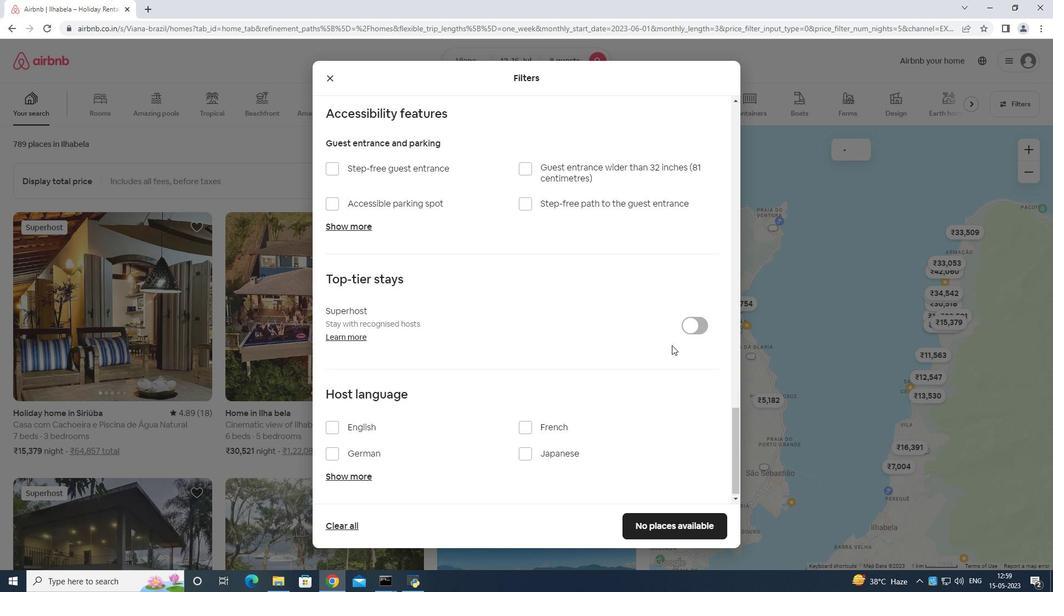 
Action: Mouse moved to (599, 456)
Screenshot: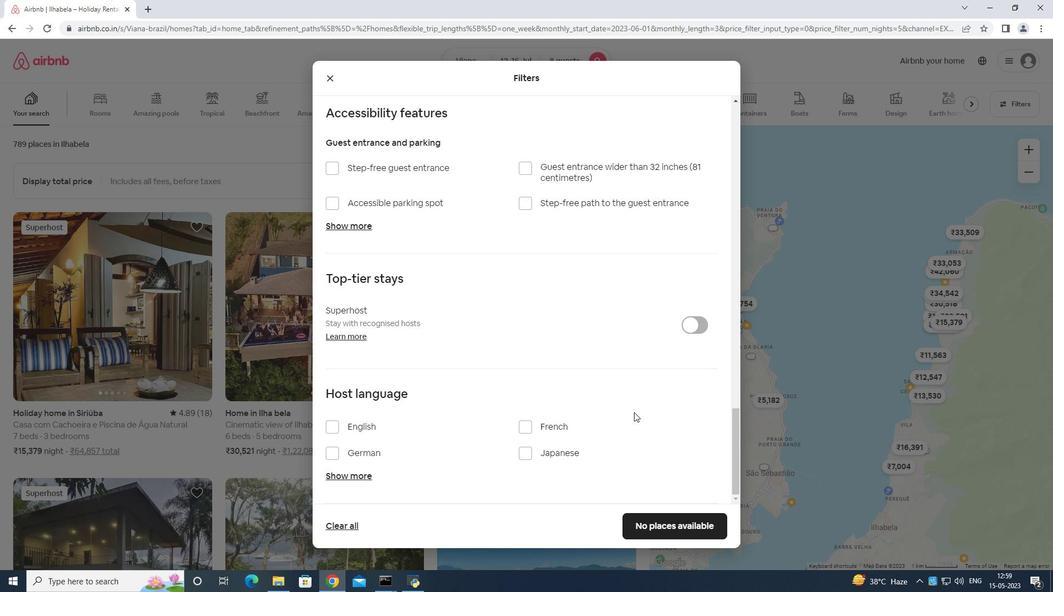 
Action: Mouse scrolled (599, 456) with delta (0, 0)
Screenshot: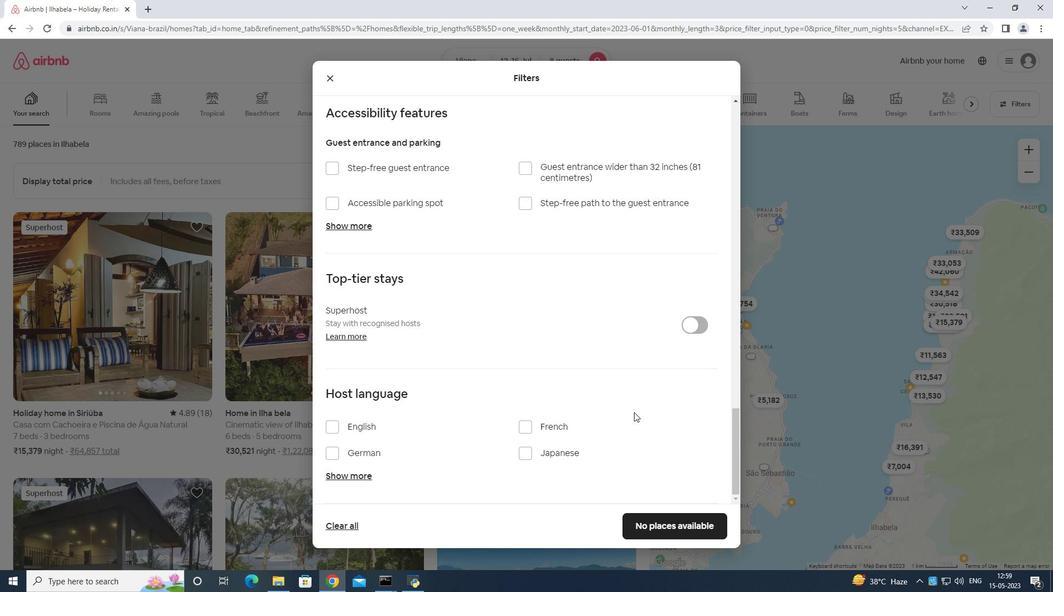 
Action: Mouse moved to (355, 424)
Screenshot: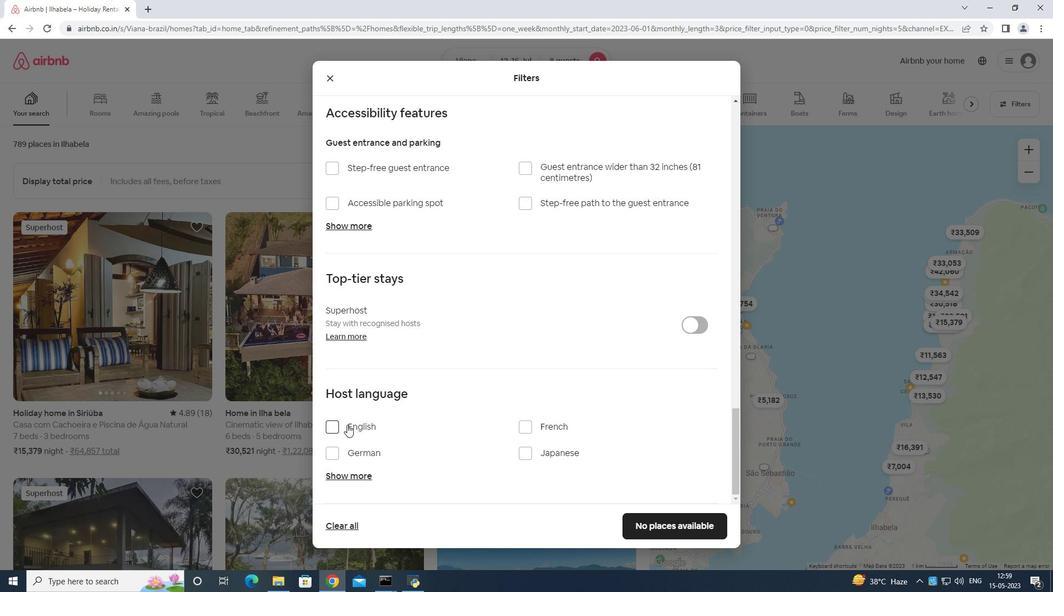 
Action: Mouse pressed left at (355, 424)
Screenshot: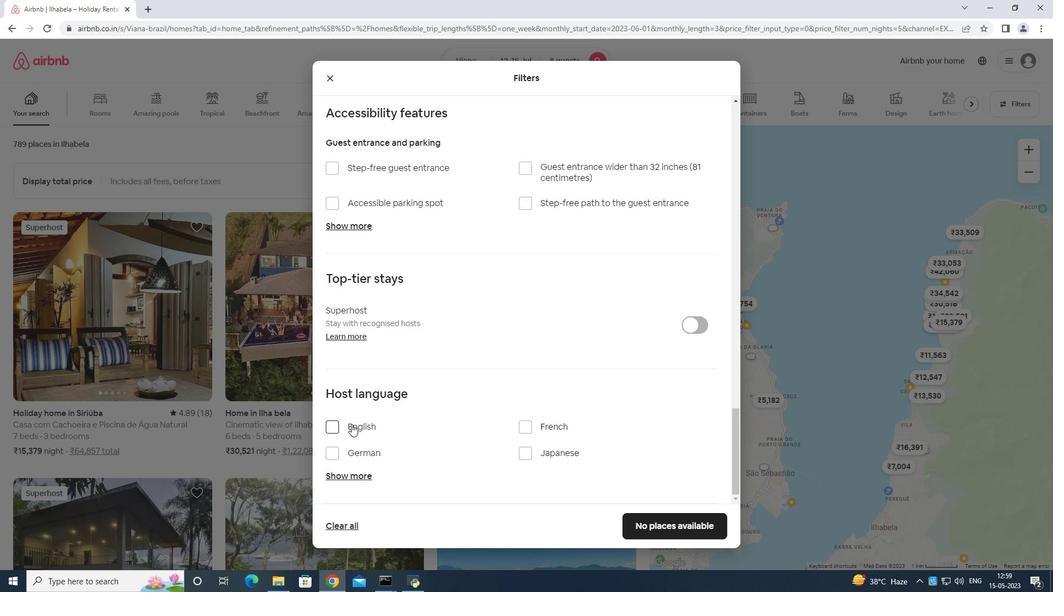 
Action: Mouse moved to (657, 525)
Screenshot: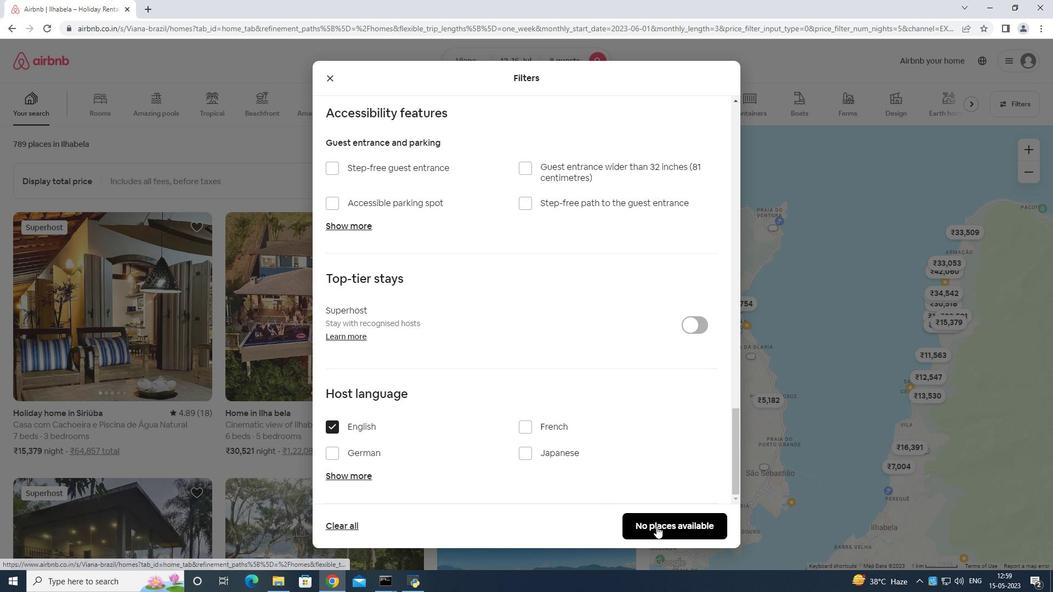 
Action: Mouse pressed left at (657, 525)
Screenshot: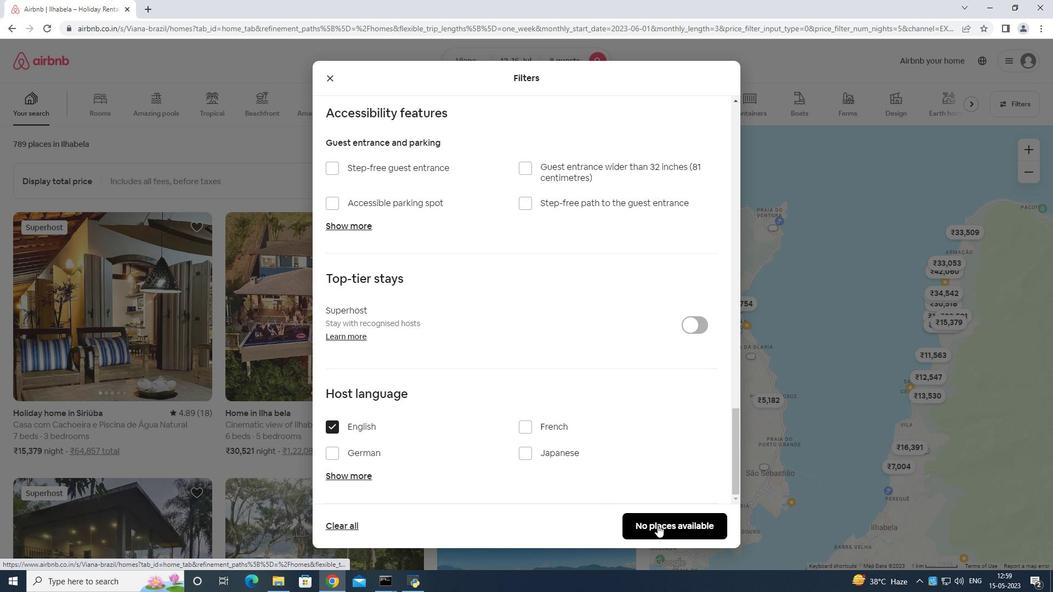 
Action: Mouse moved to (656, 524)
Screenshot: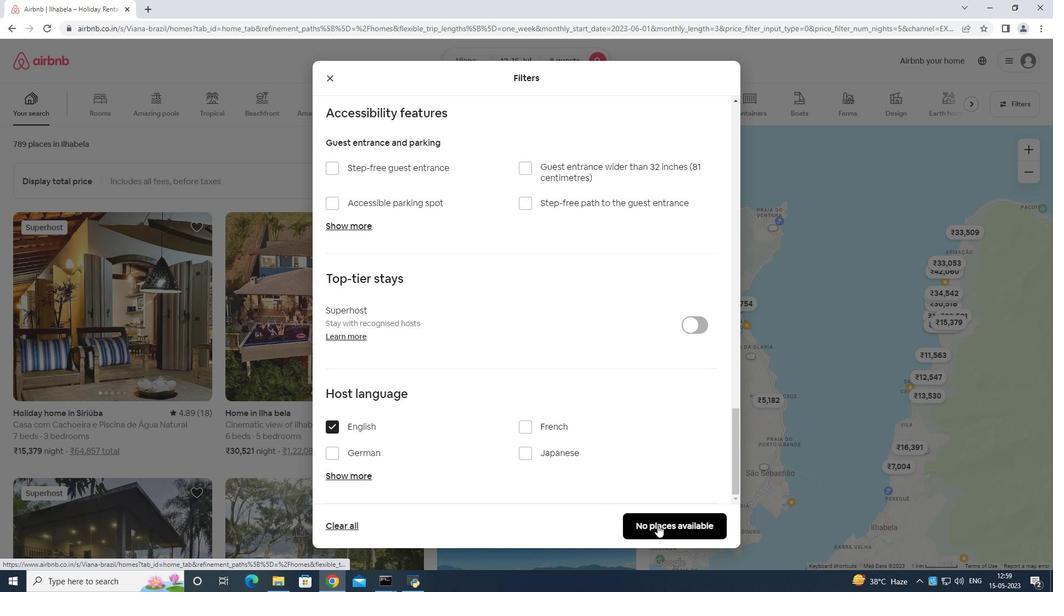 
